 Task: Create new Company, with domain: 'family.co.jp' and type: 'Other'. Add new contact for this company, with mail Id: 'Emily_Sharma@family.co.jp', First Name: Emily, Last name:  Sharma, Job Title: 'Operations Manager', Phone Number: '(305) 555-3459'. Change life cycle stage to  Lead and lead status to  In Progress. Logged in from softage.10@softage.net
Action: Mouse moved to (88, 66)
Screenshot: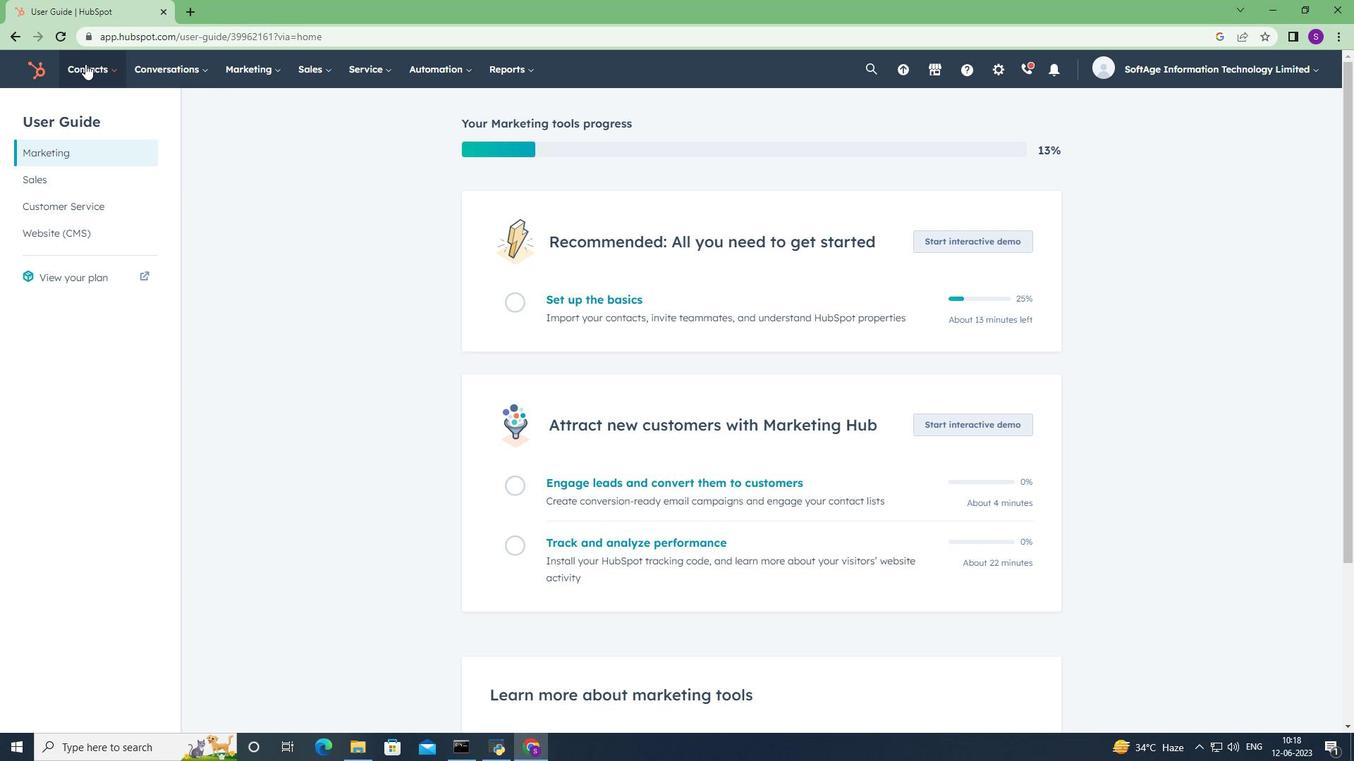 
Action: Mouse pressed left at (88, 66)
Screenshot: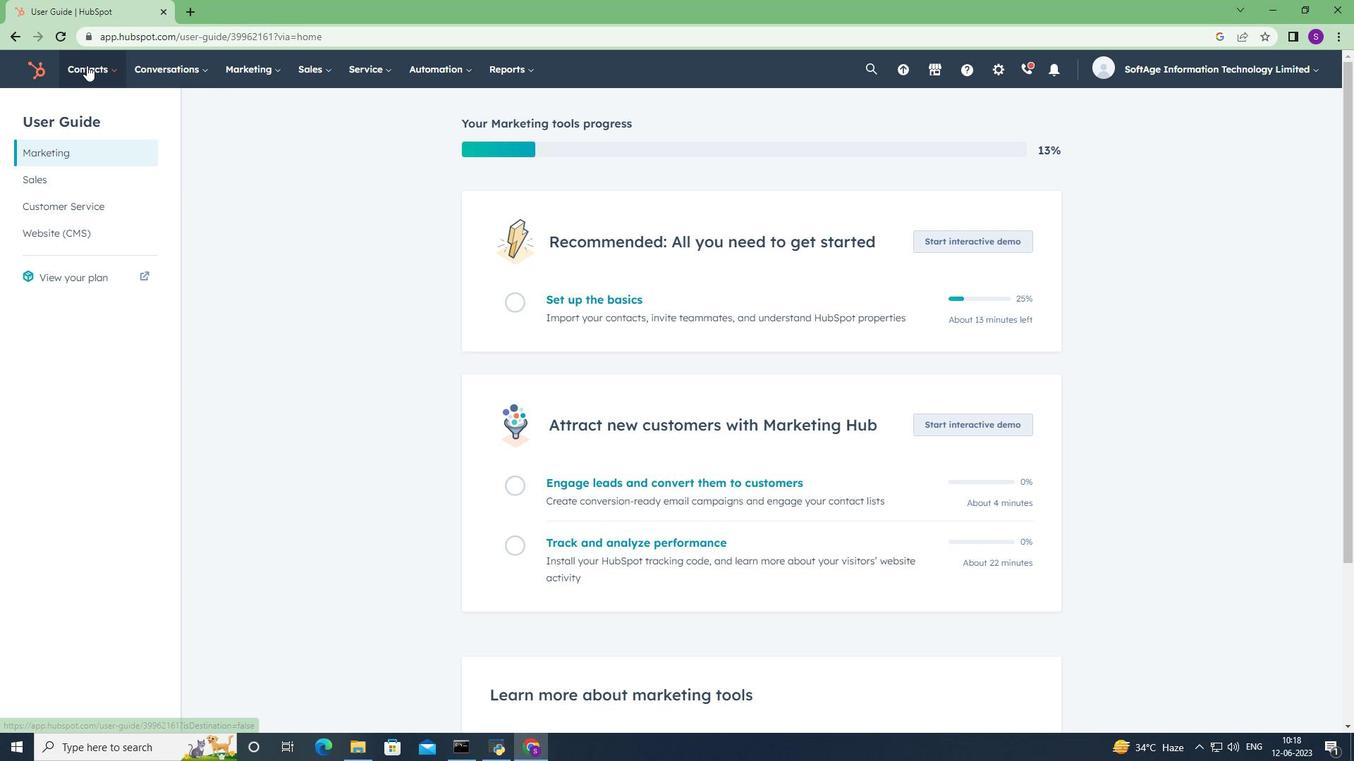 
Action: Mouse moved to (90, 126)
Screenshot: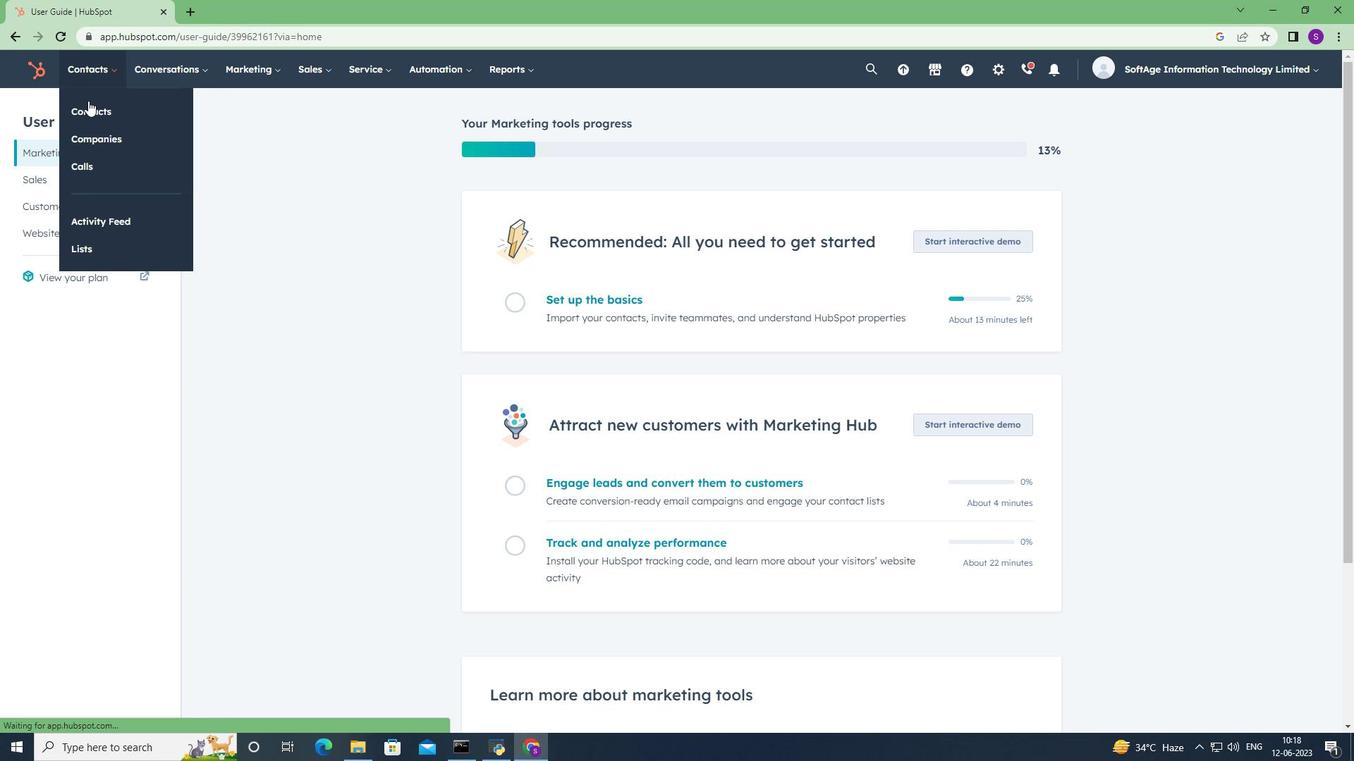 
Action: Mouse pressed left at (90, 126)
Screenshot: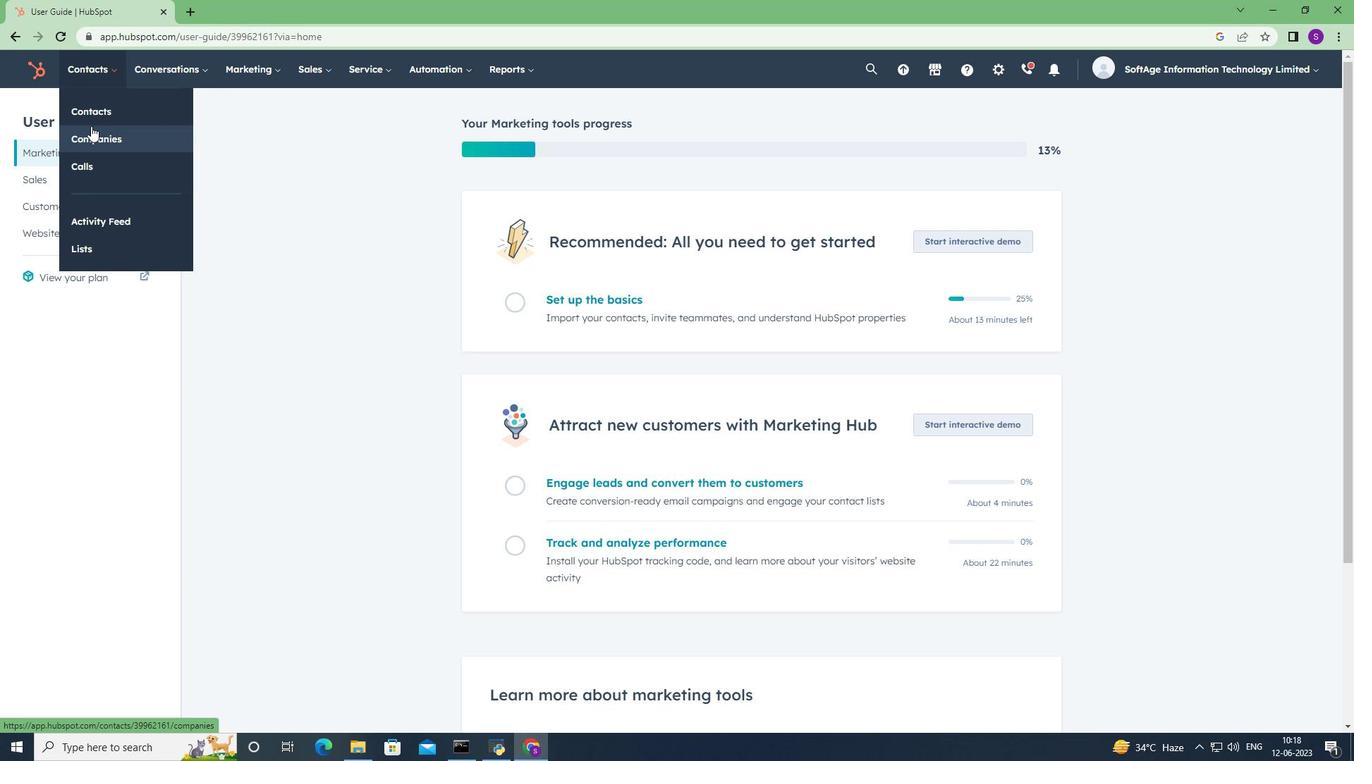 
Action: Mouse moved to (1281, 119)
Screenshot: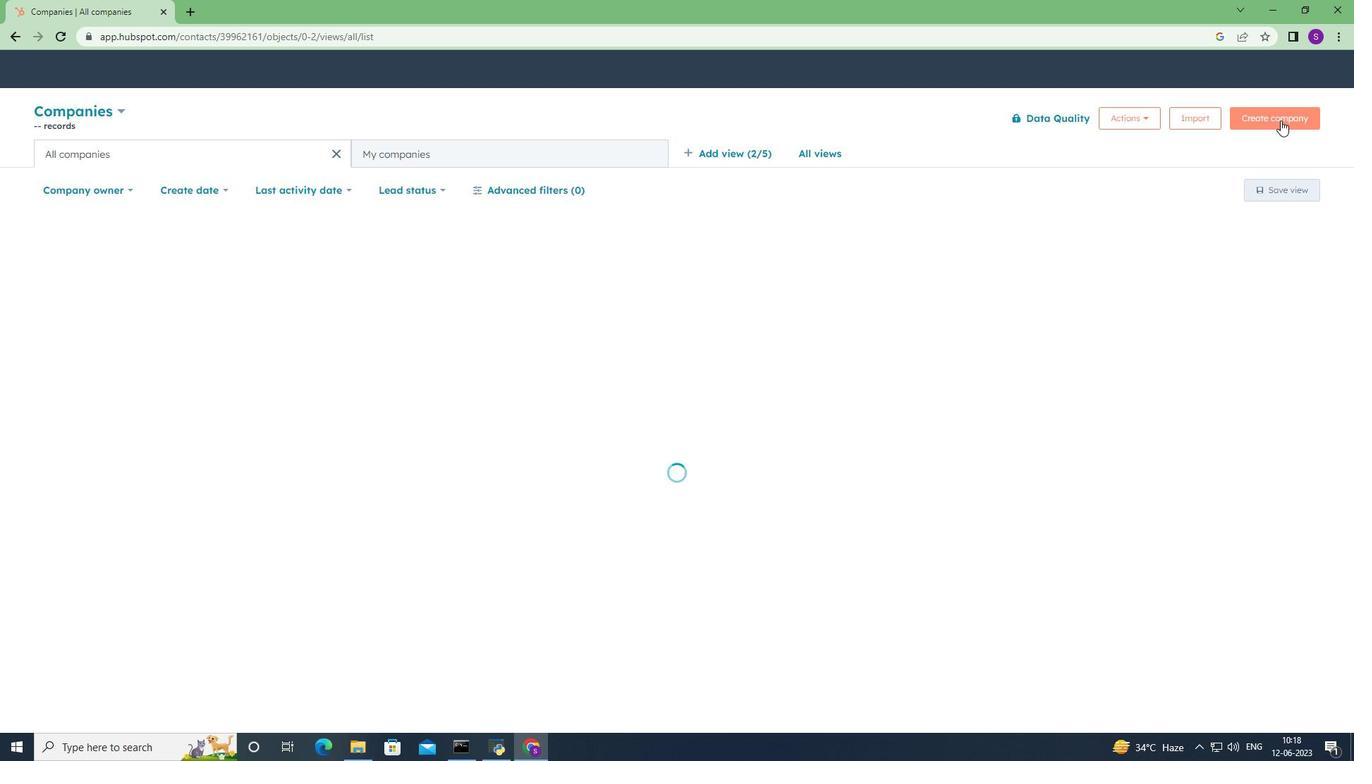 
Action: Mouse pressed left at (1281, 119)
Screenshot: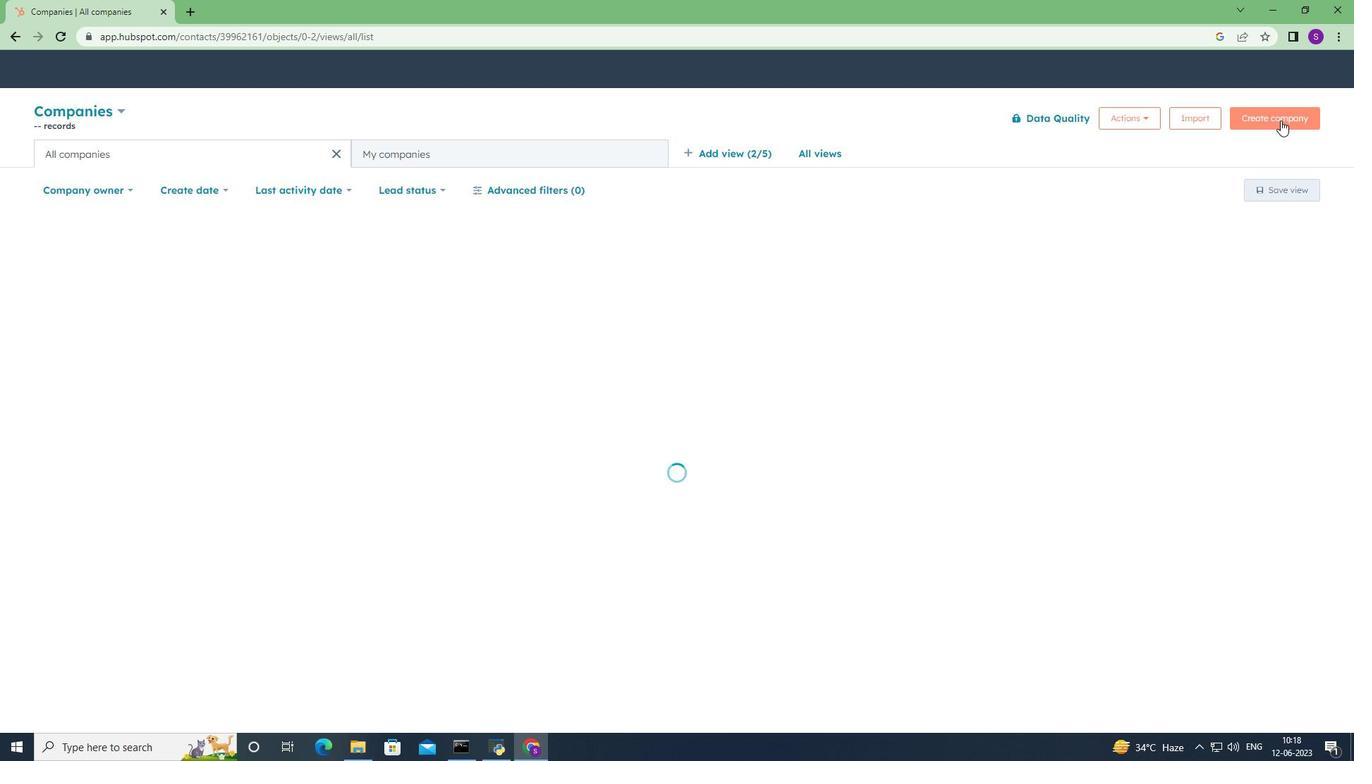 
Action: Mouse moved to (1005, 182)
Screenshot: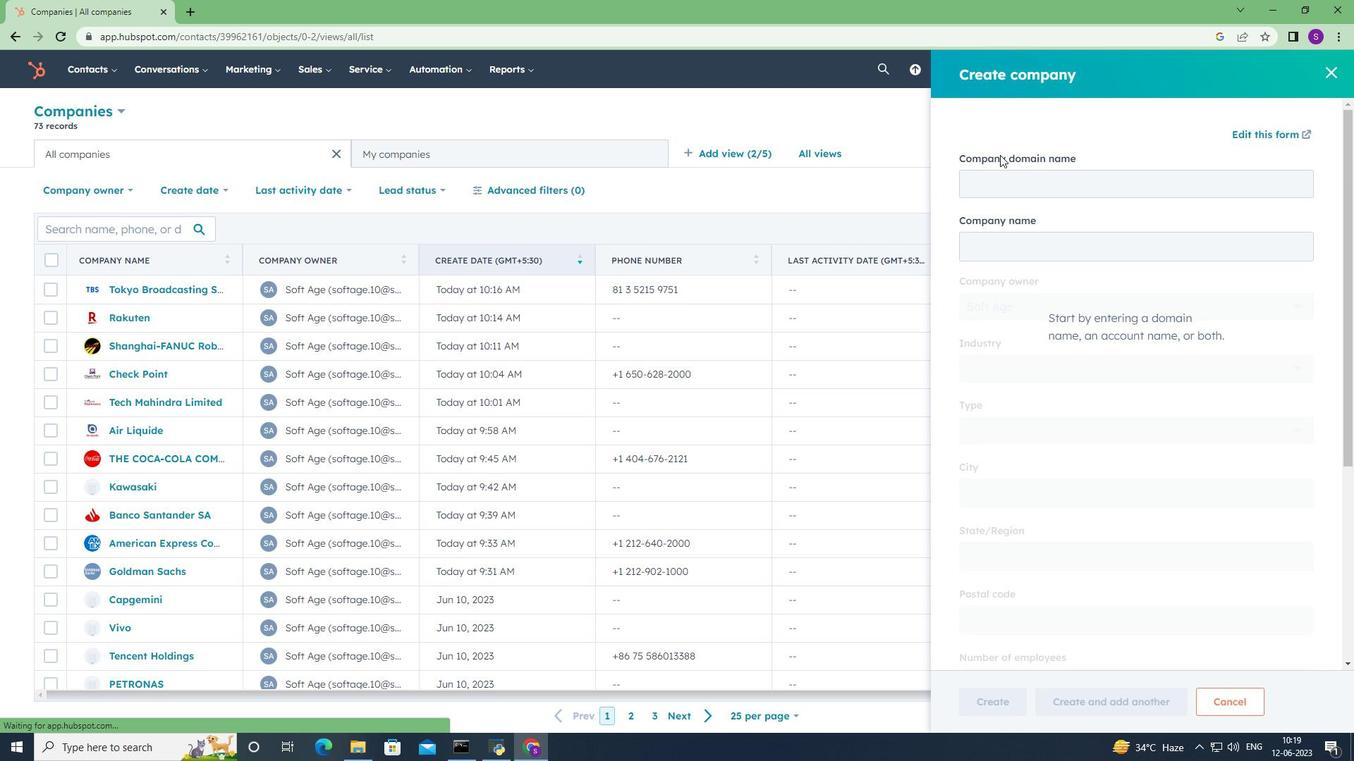 
Action: Mouse pressed left at (1005, 182)
Screenshot: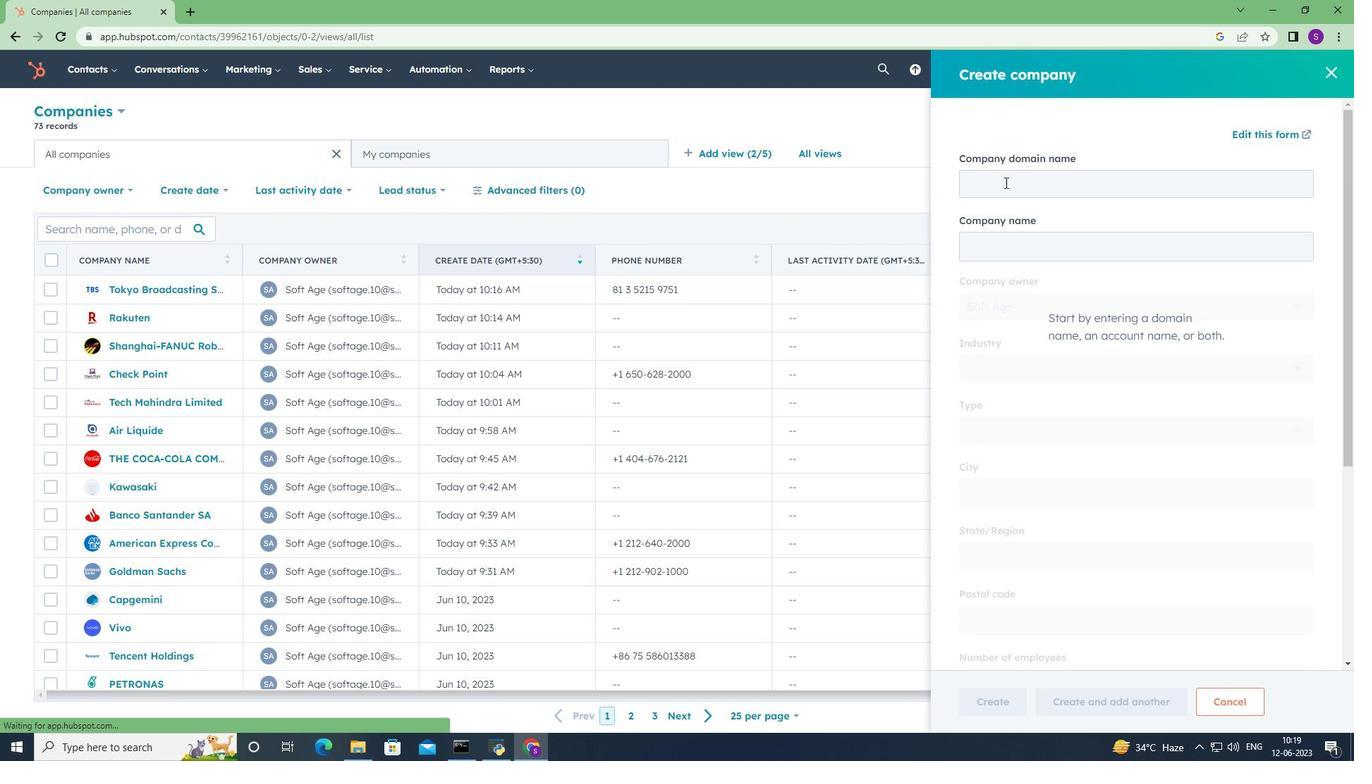 
Action: Mouse moved to (1000, 186)
Screenshot: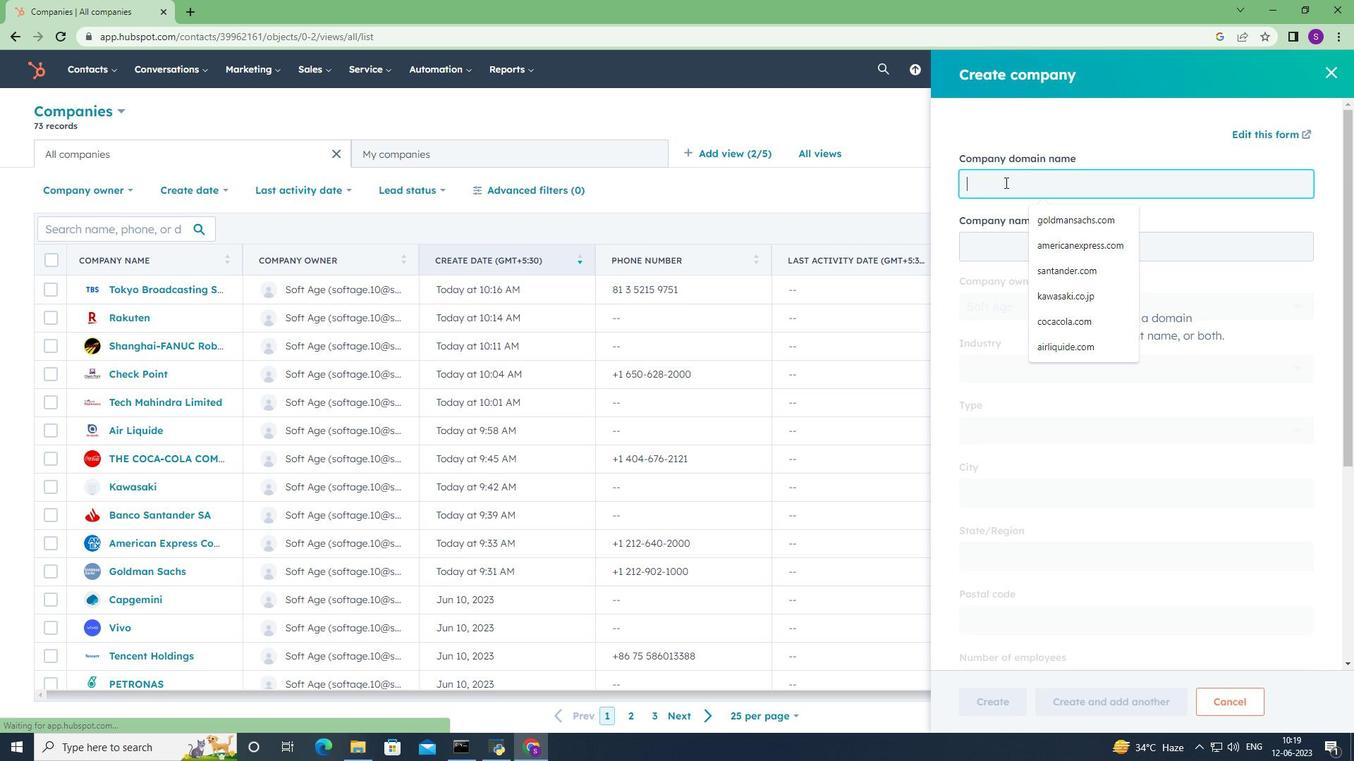 
Action: Key pressed <Key.shift>Fa<Key.backspace><Key.backspace>family.co.i<Key.backspace>jp
Screenshot: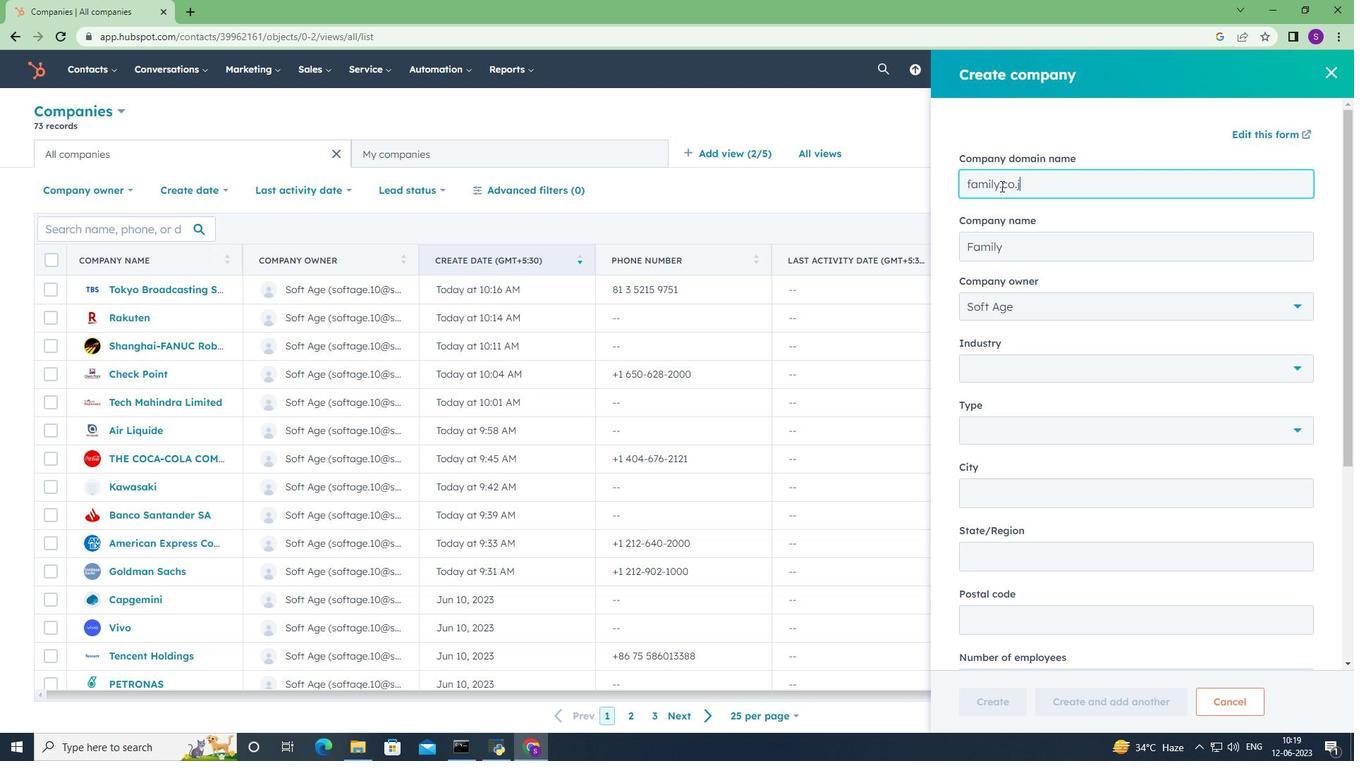 
Action: Mouse moved to (1087, 289)
Screenshot: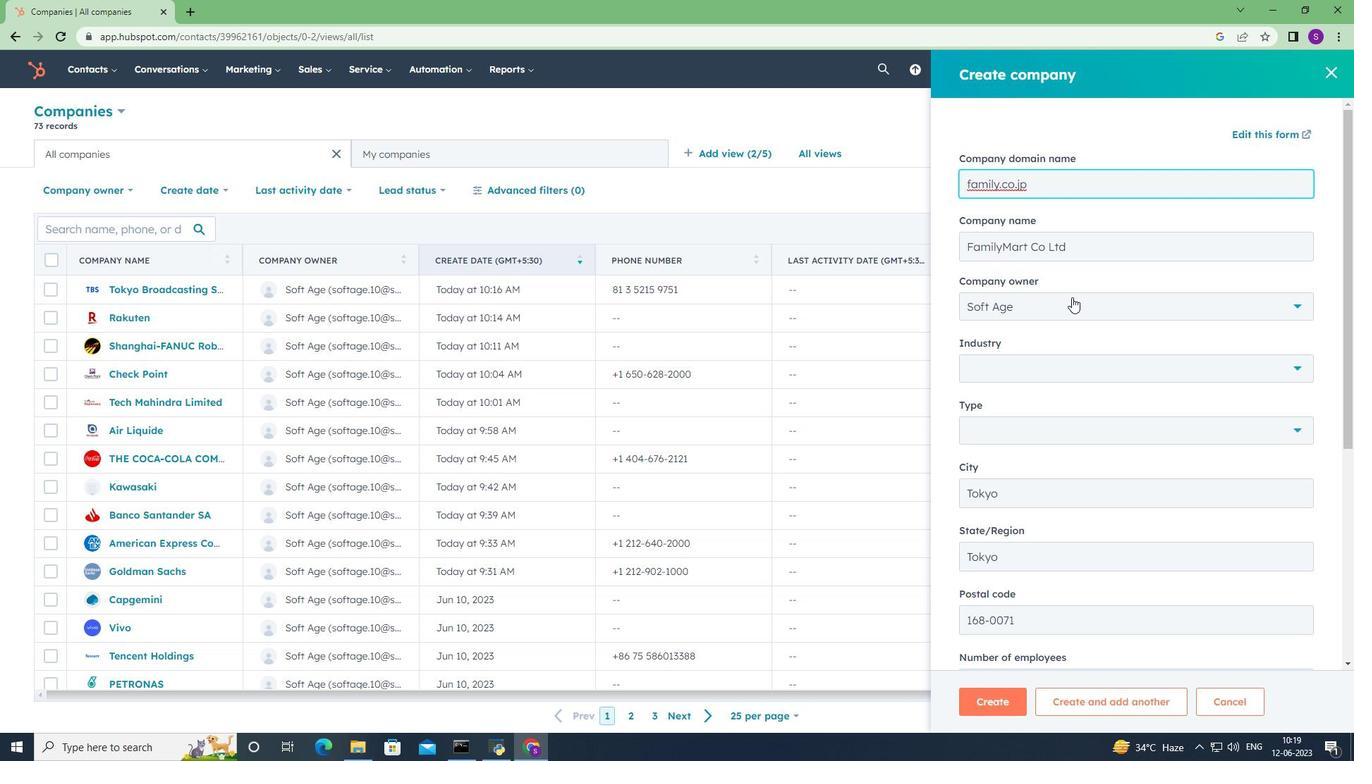 
Action: Mouse scrolled (1087, 288) with delta (0, 0)
Screenshot: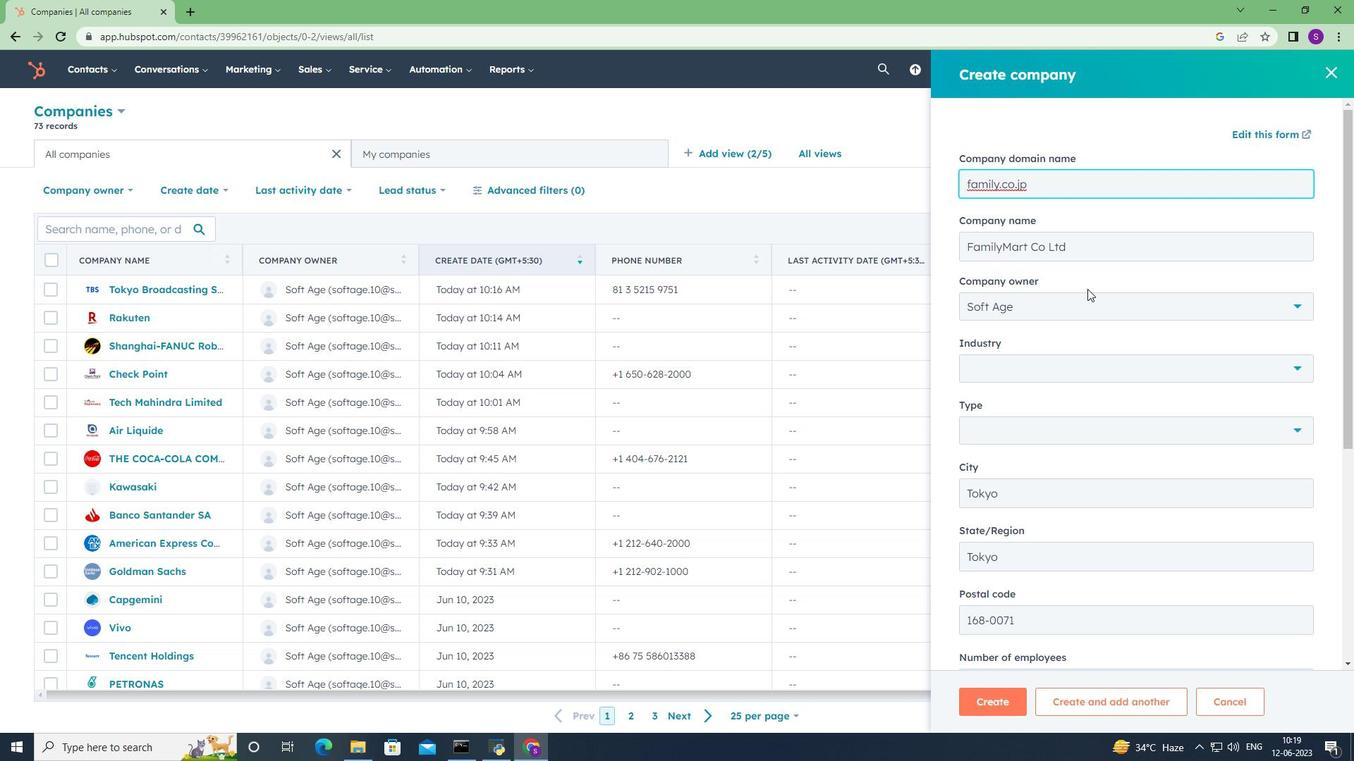 
Action: Mouse scrolled (1087, 288) with delta (0, 0)
Screenshot: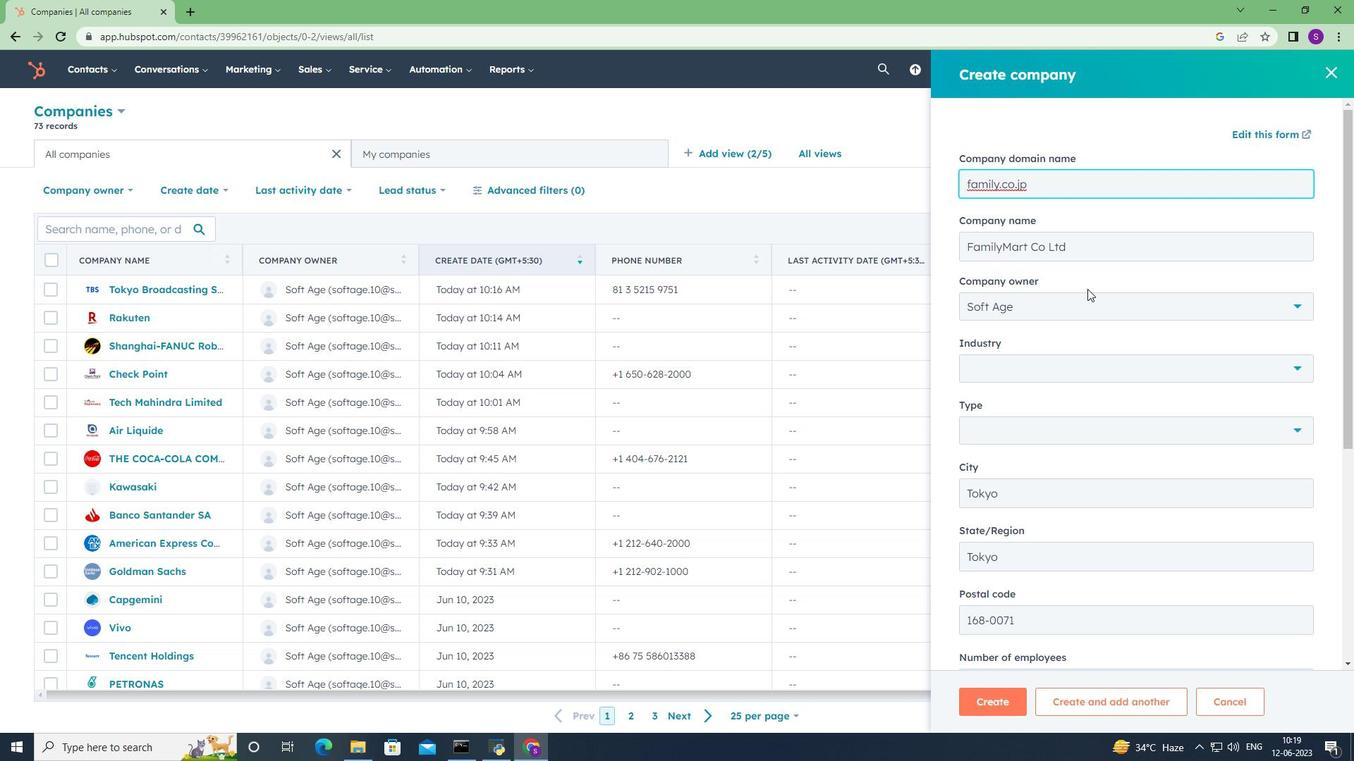 
Action: Mouse scrolled (1087, 288) with delta (0, 0)
Screenshot: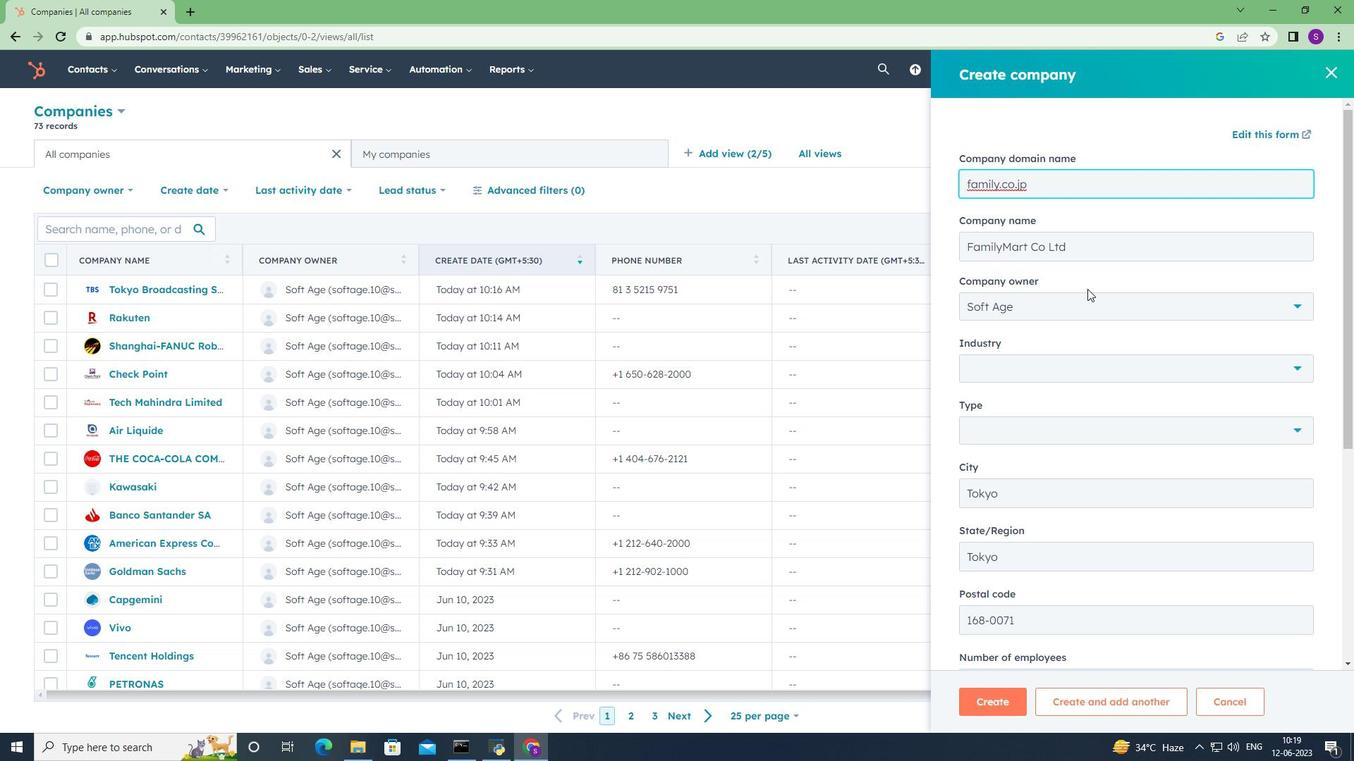 
Action: Mouse moved to (1082, 234)
Screenshot: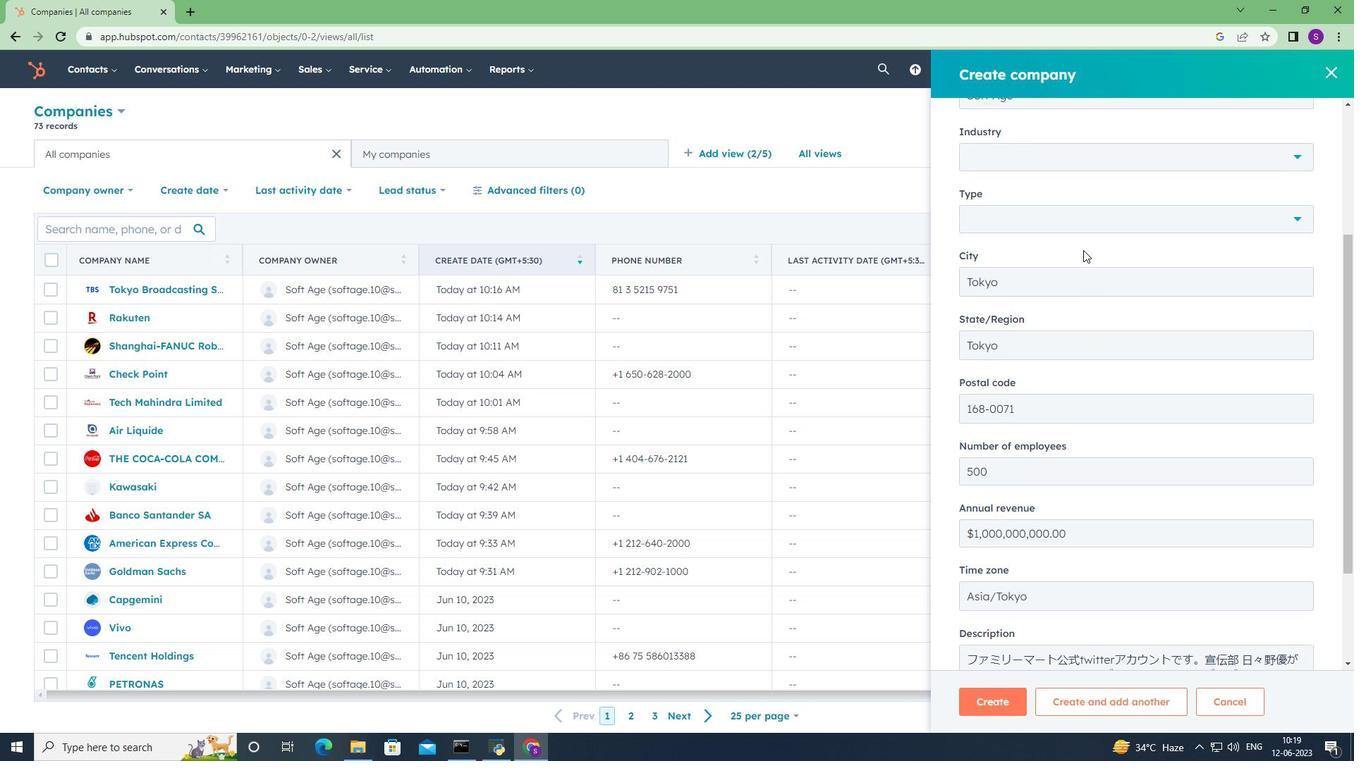 
Action: Mouse pressed left at (1082, 234)
Screenshot: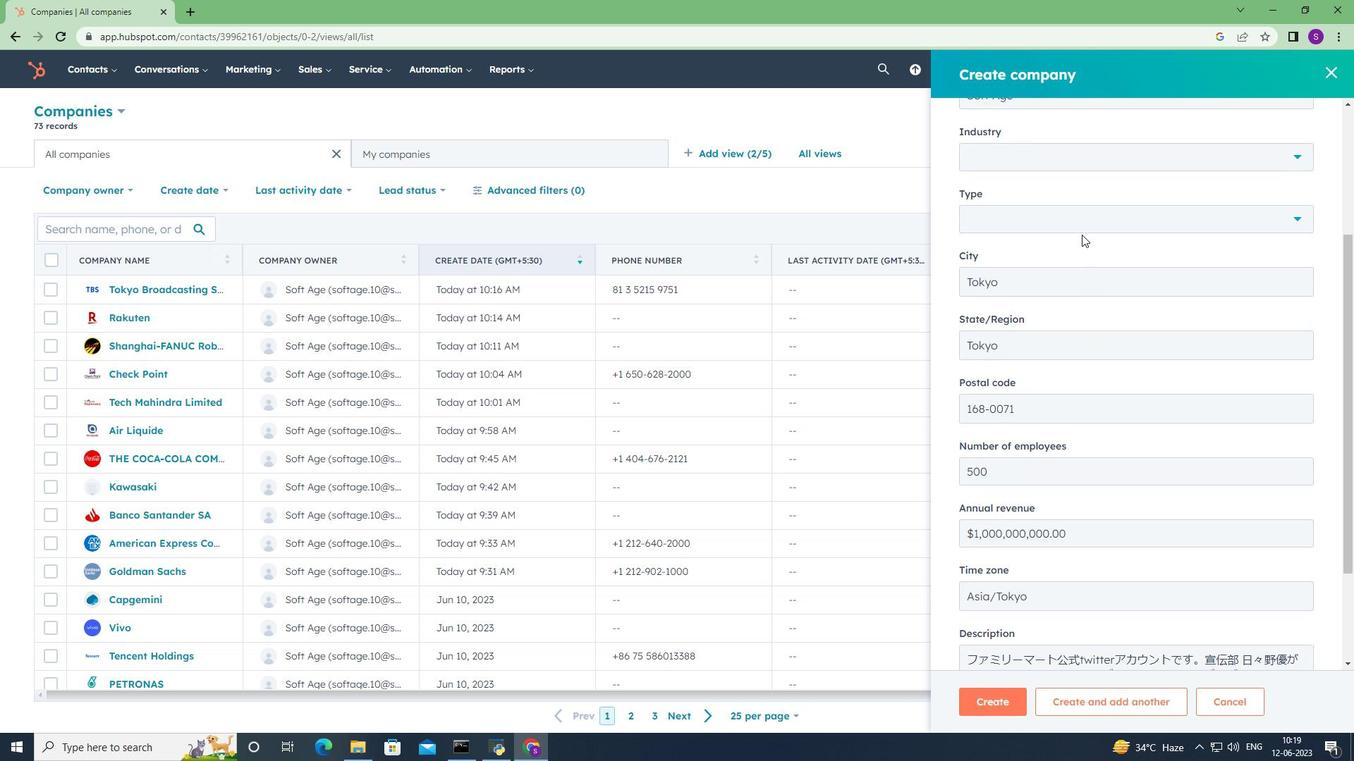 
Action: Mouse moved to (1090, 217)
Screenshot: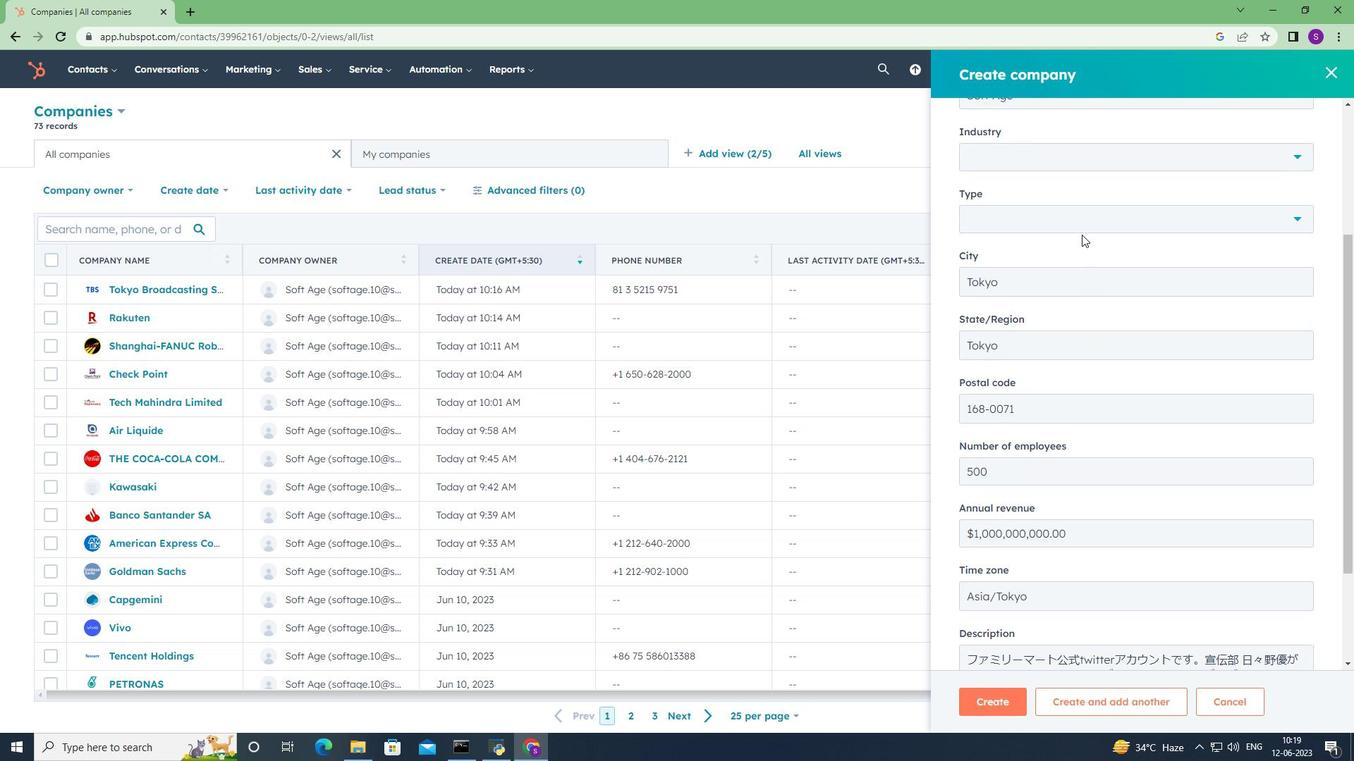 
Action: Mouse pressed left at (1090, 217)
Screenshot: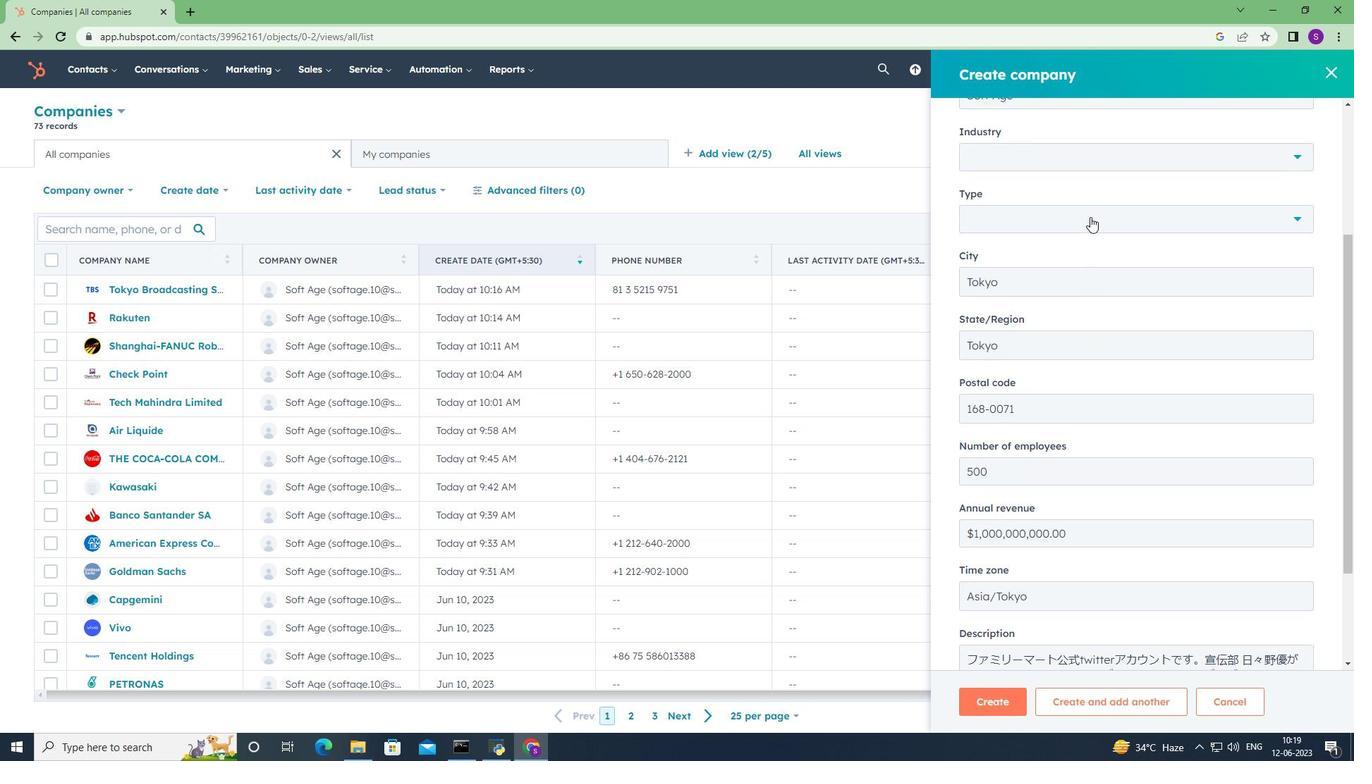 
Action: Mouse moved to (1066, 258)
Screenshot: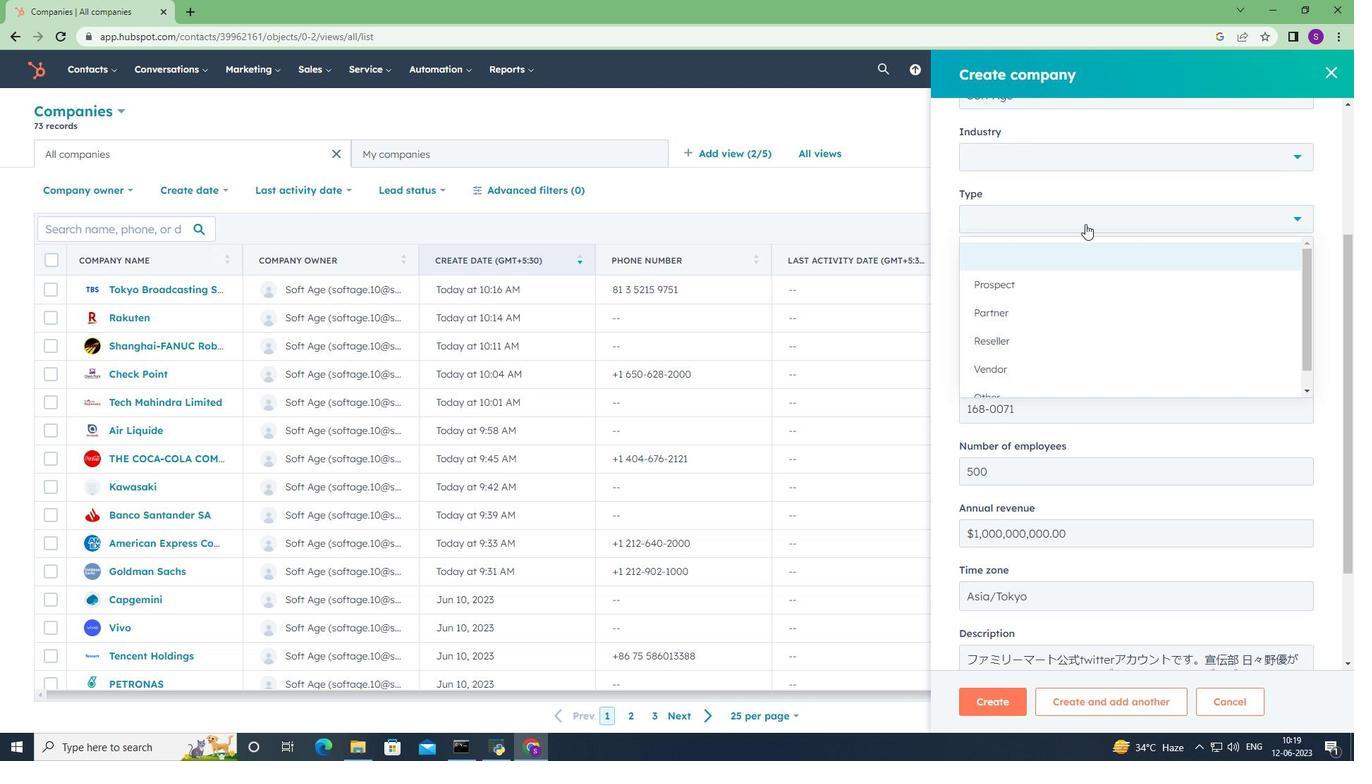 
Action: Mouse scrolled (1066, 258) with delta (0, 0)
Screenshot: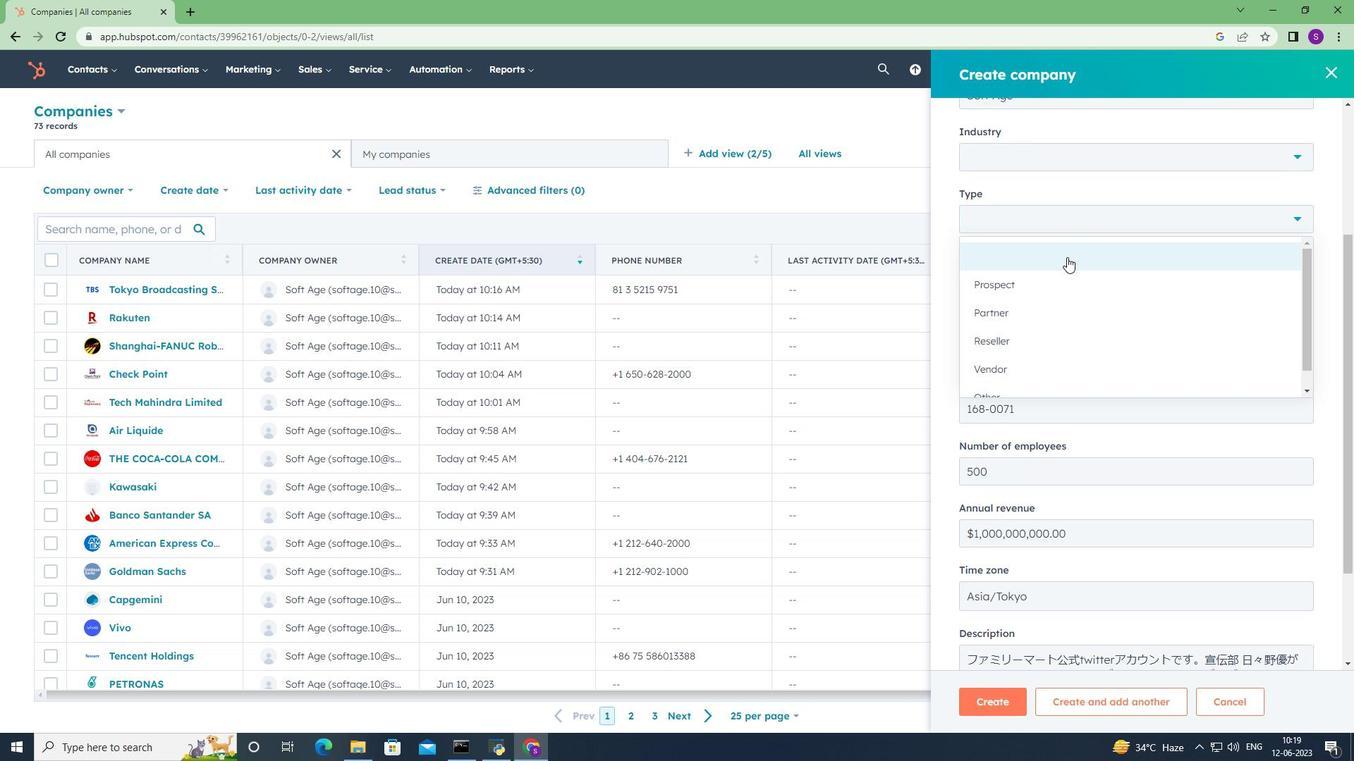 
Action: Mouse scrolled (1066, 258) with delta (0, 0)
Screenshot: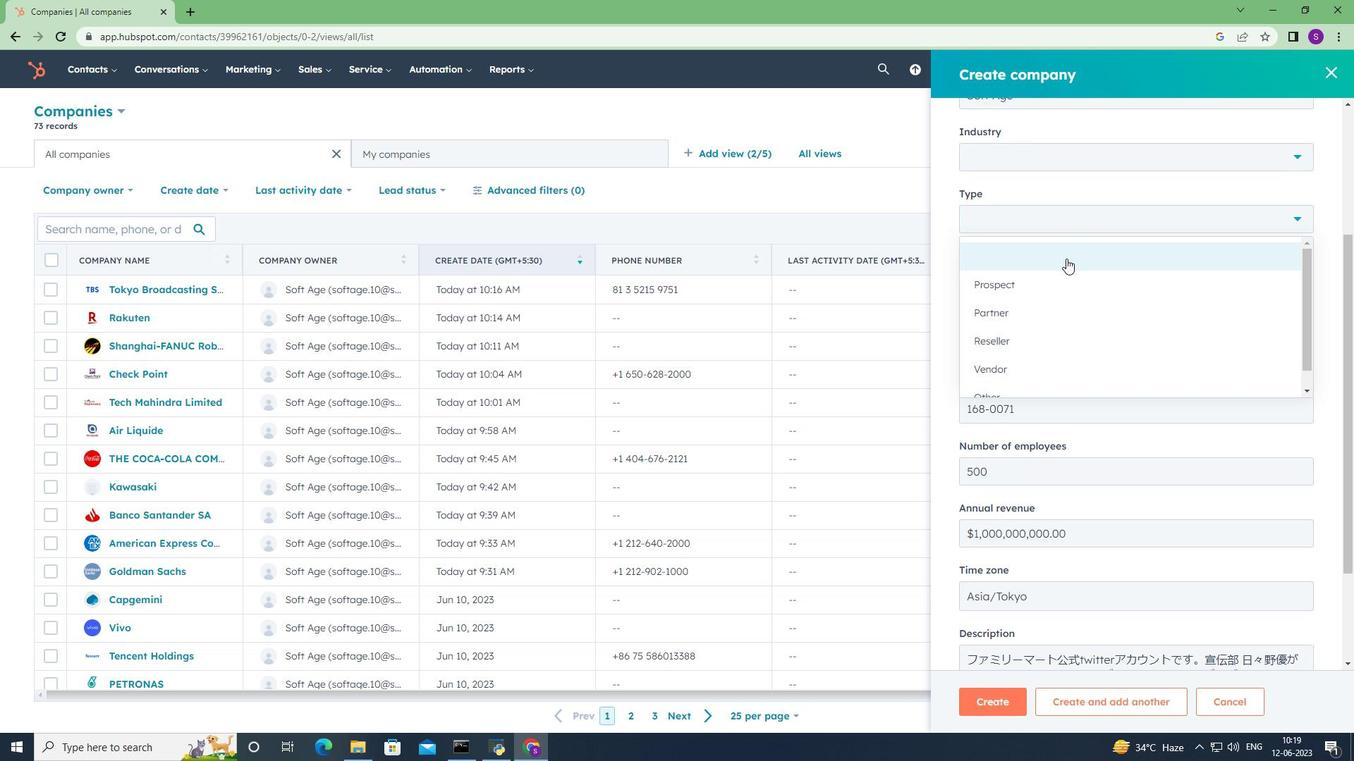 
Action: Mouse scrolled (1066, 258) with delta (0, 0)
Screenshot: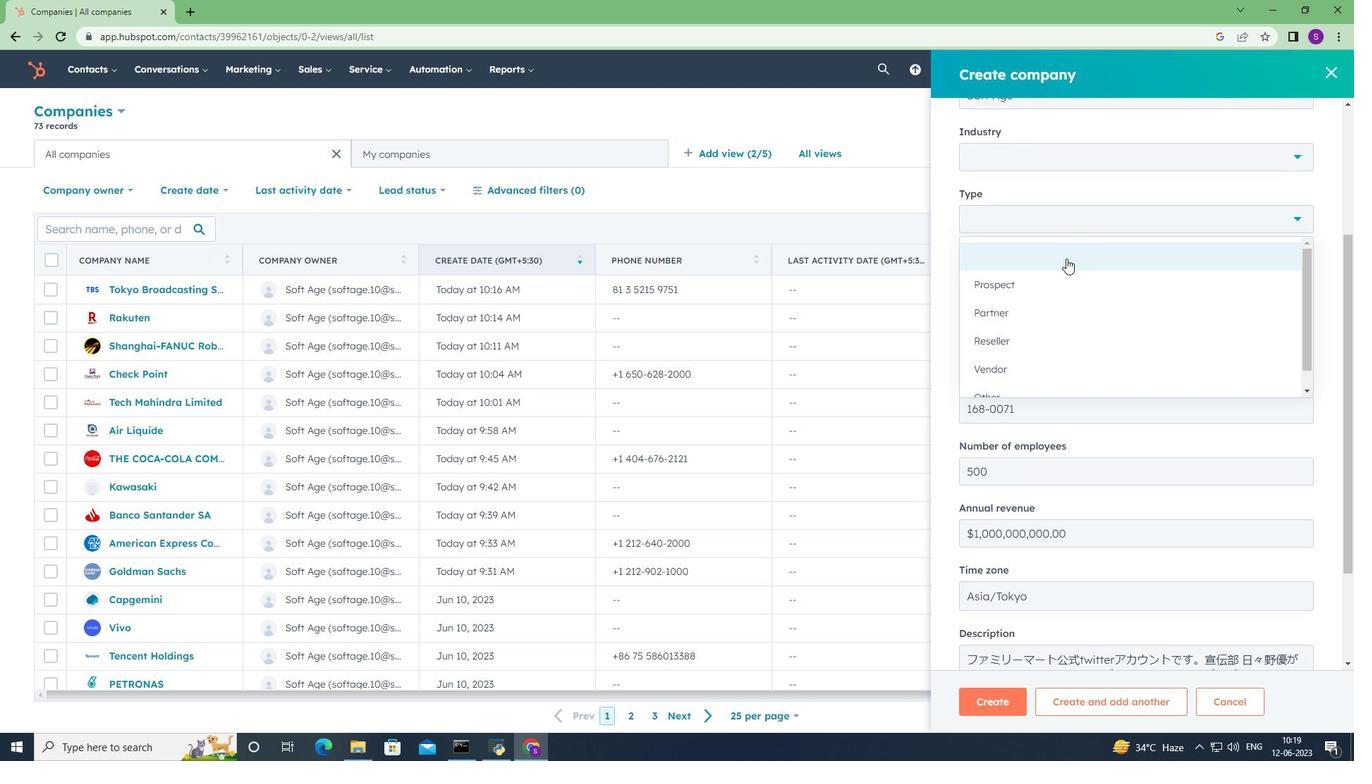
Action: Mouse scrolled (1066, 258) with delta (0, 0)
Screenshot: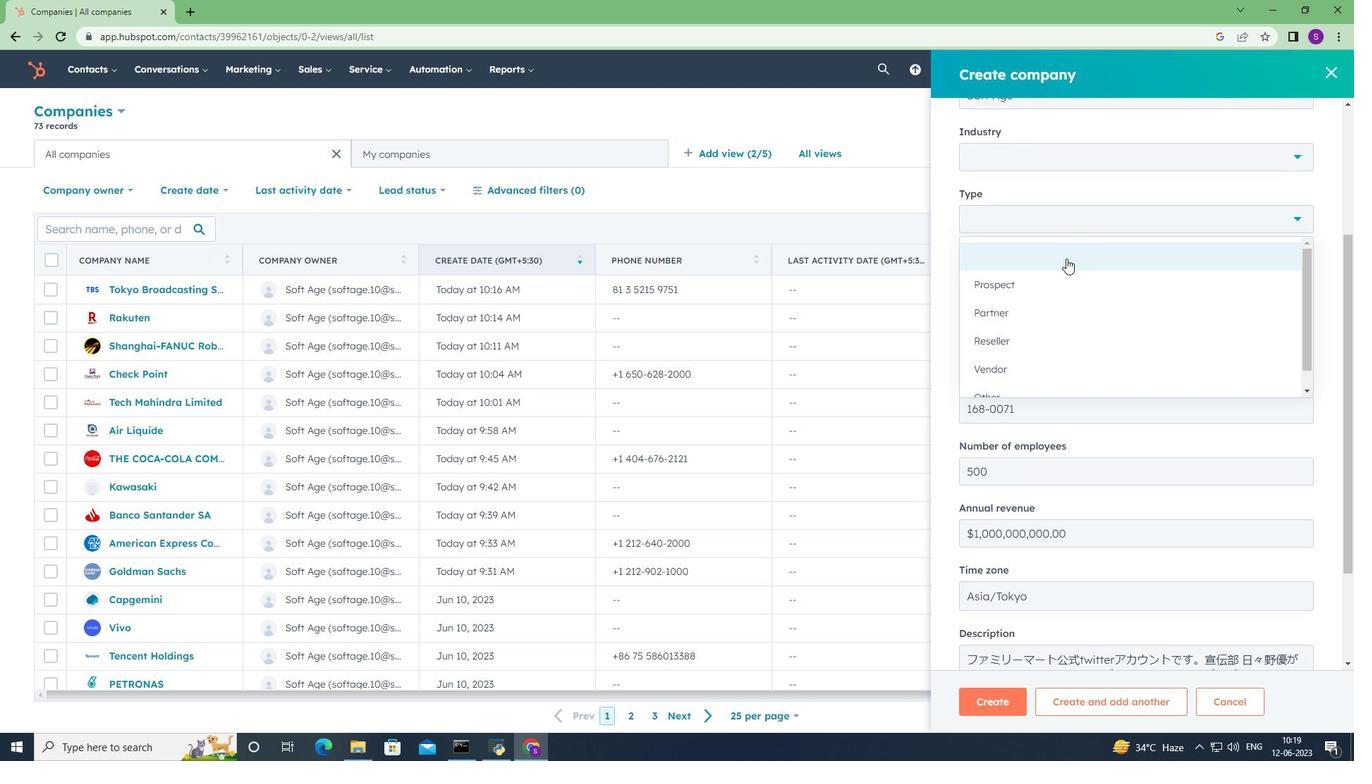 
Action: Mouse scrolled (1066, 258) with delta (0, 0)
Screenshot: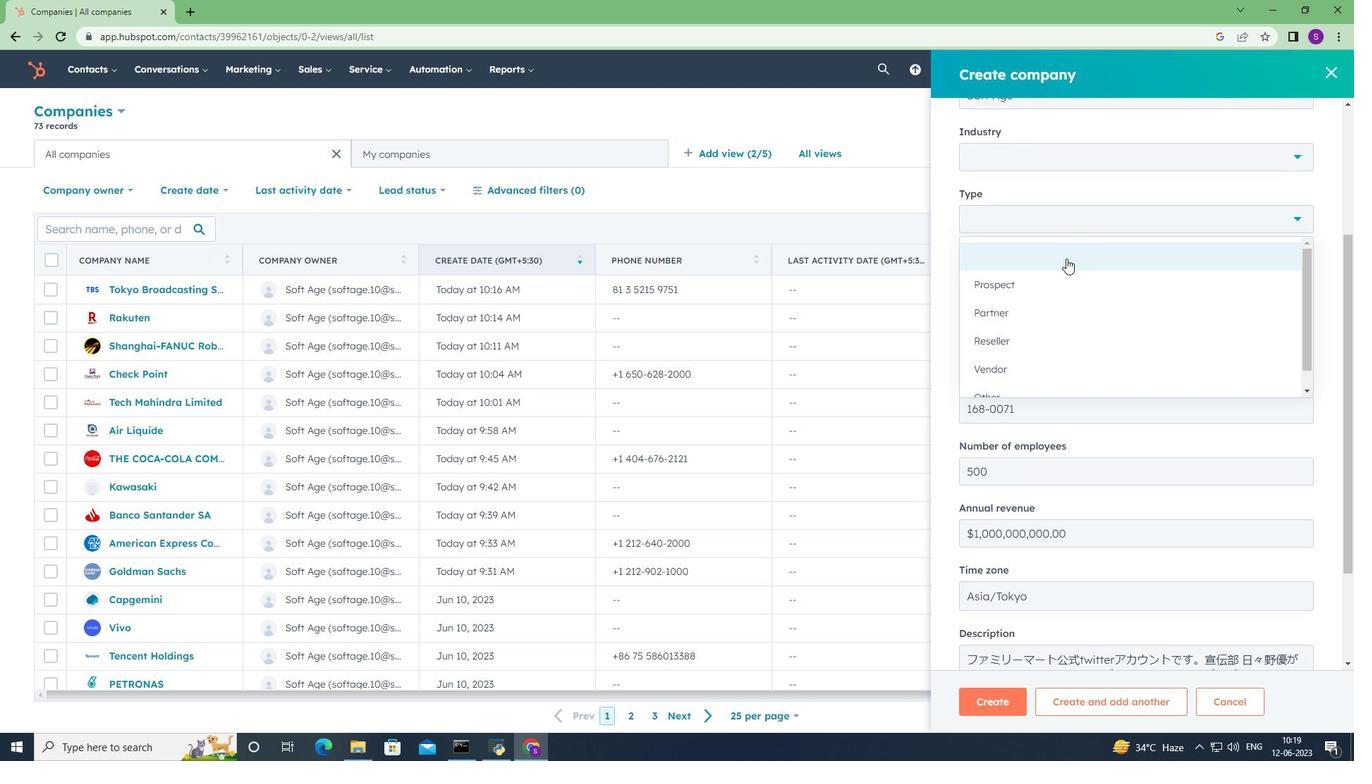 
Action: Mouse moved to (1066, 265)
Screenshot: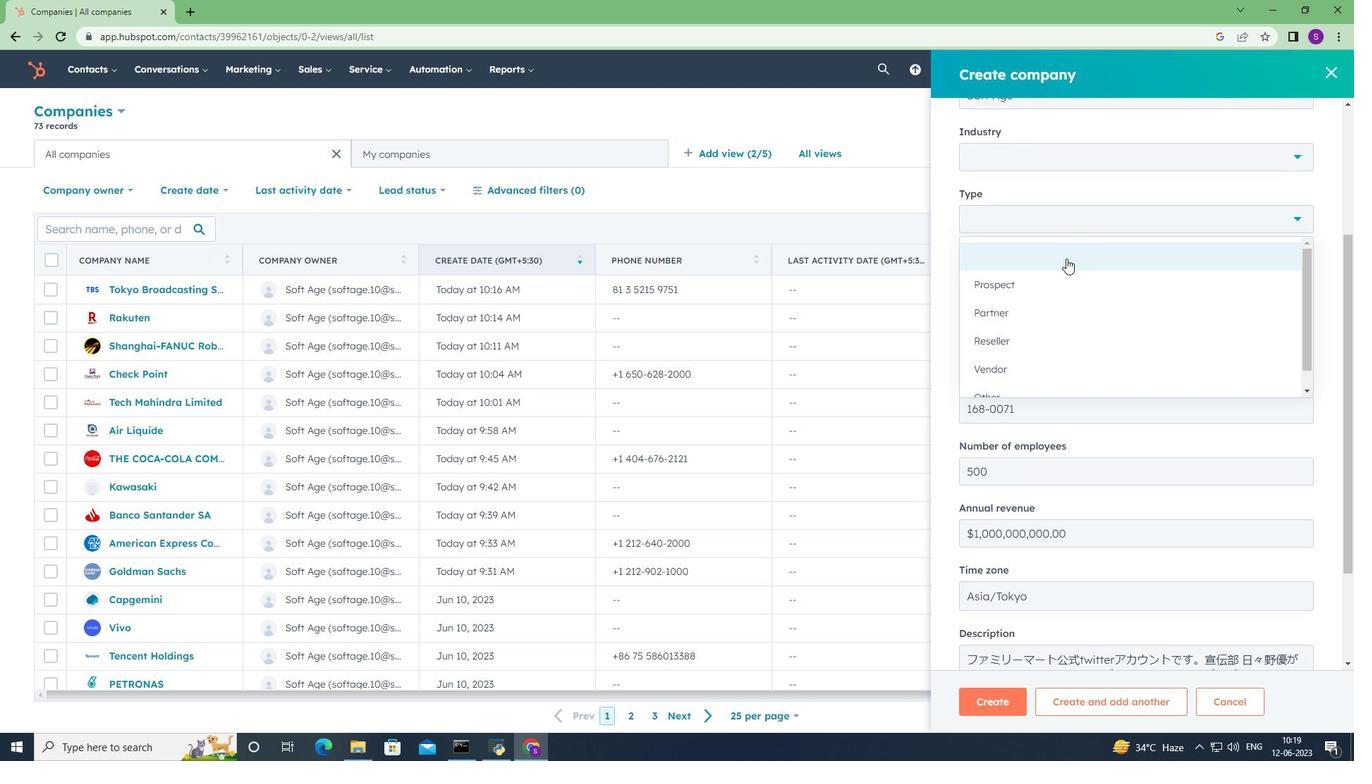 
Action: Mouse scrolled (1066, 264) with delta (0, 0)
Screenshot: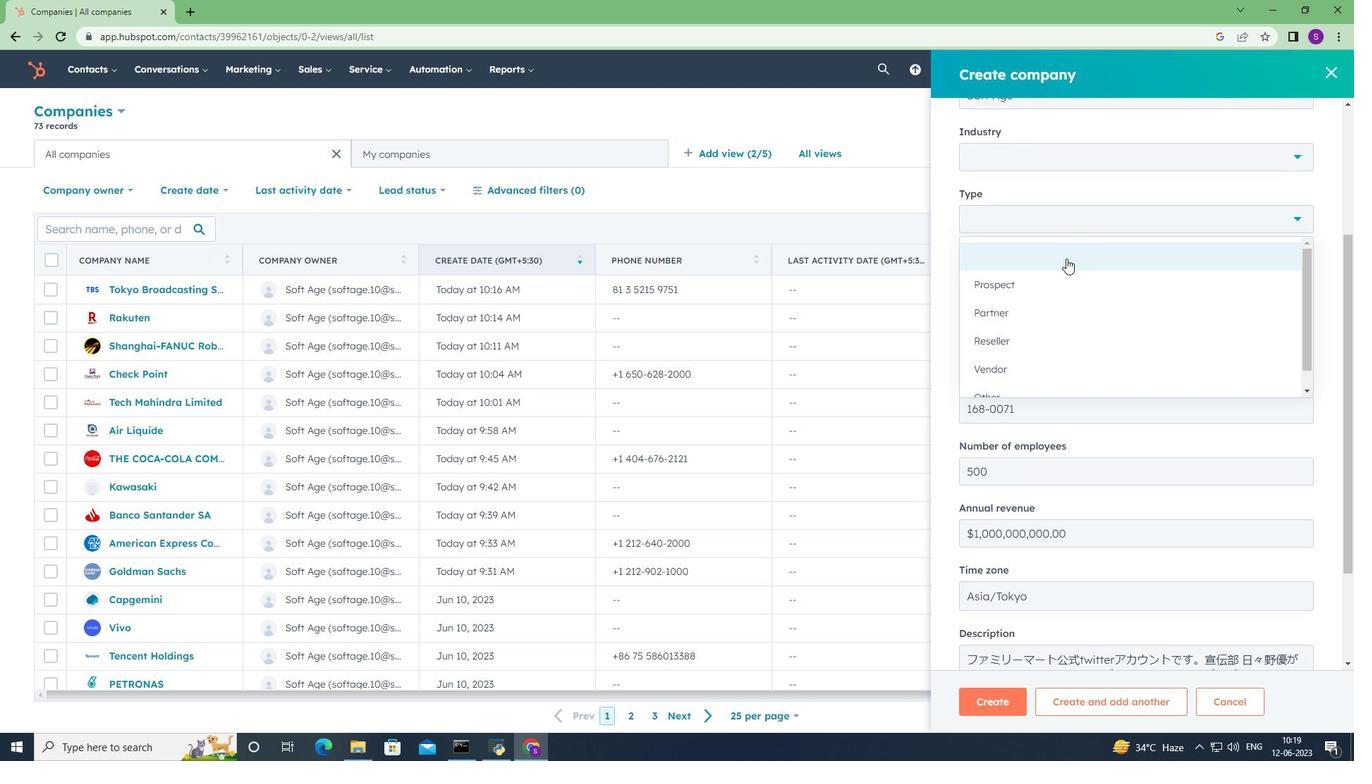 
Action: Mouse moved to (1044, 378)
Screenshot: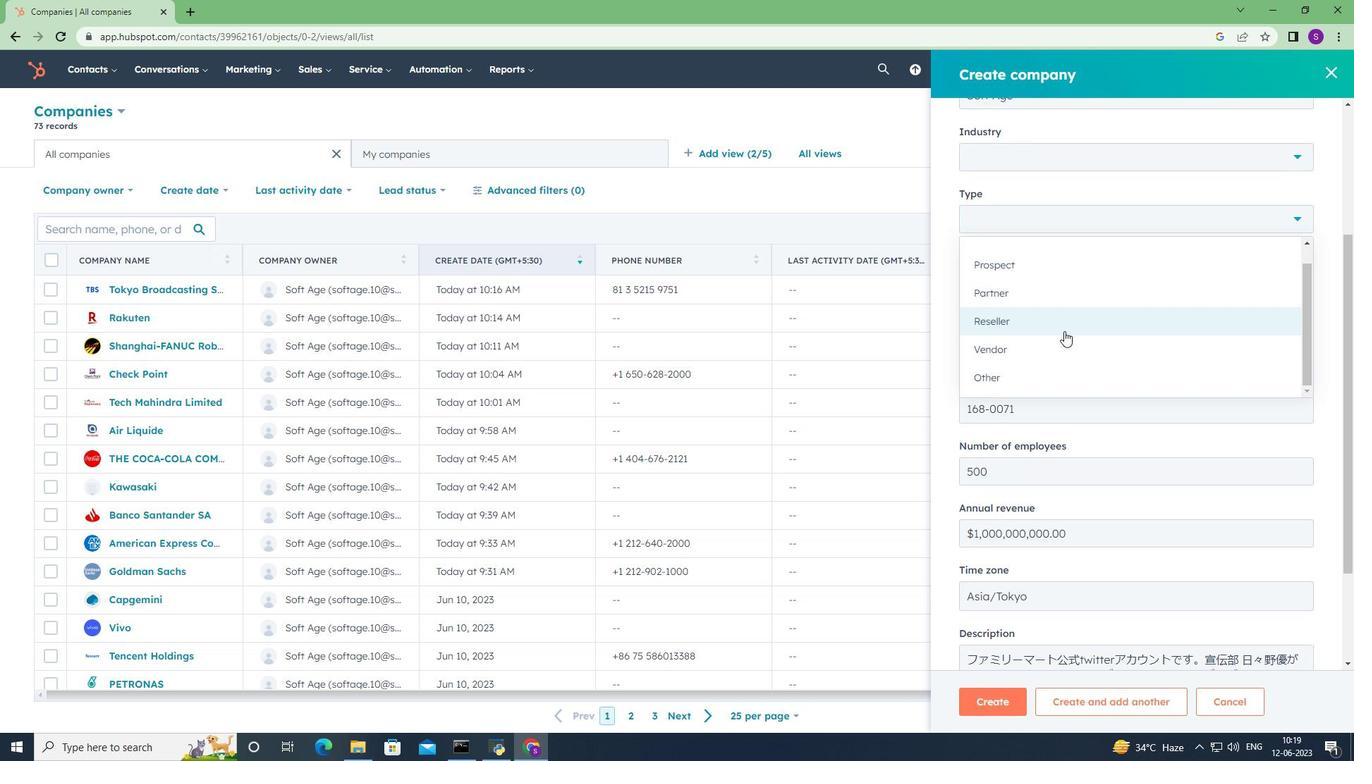 
Action: Mouse pressed left at (1044, 378)
Screenshot: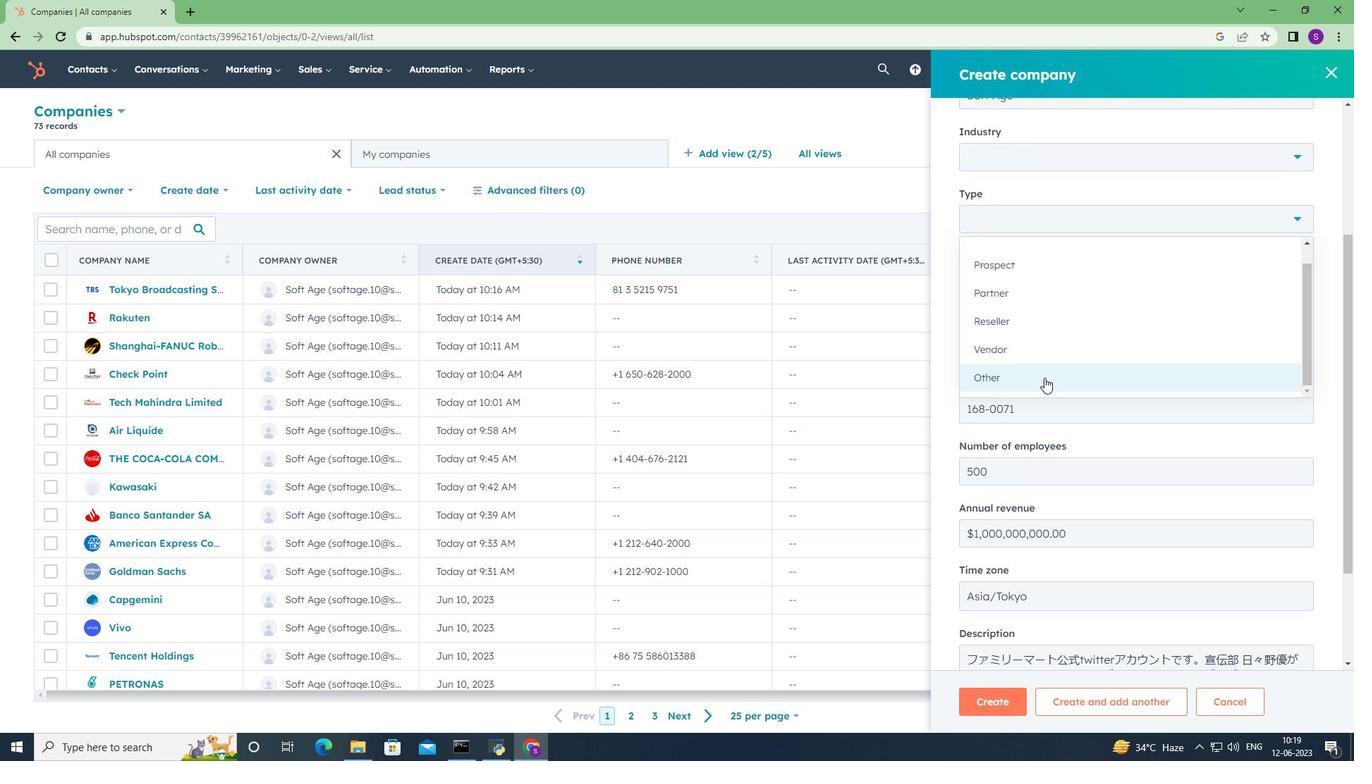 
Action: Mouse moved to (1034, 372)
Screenshot: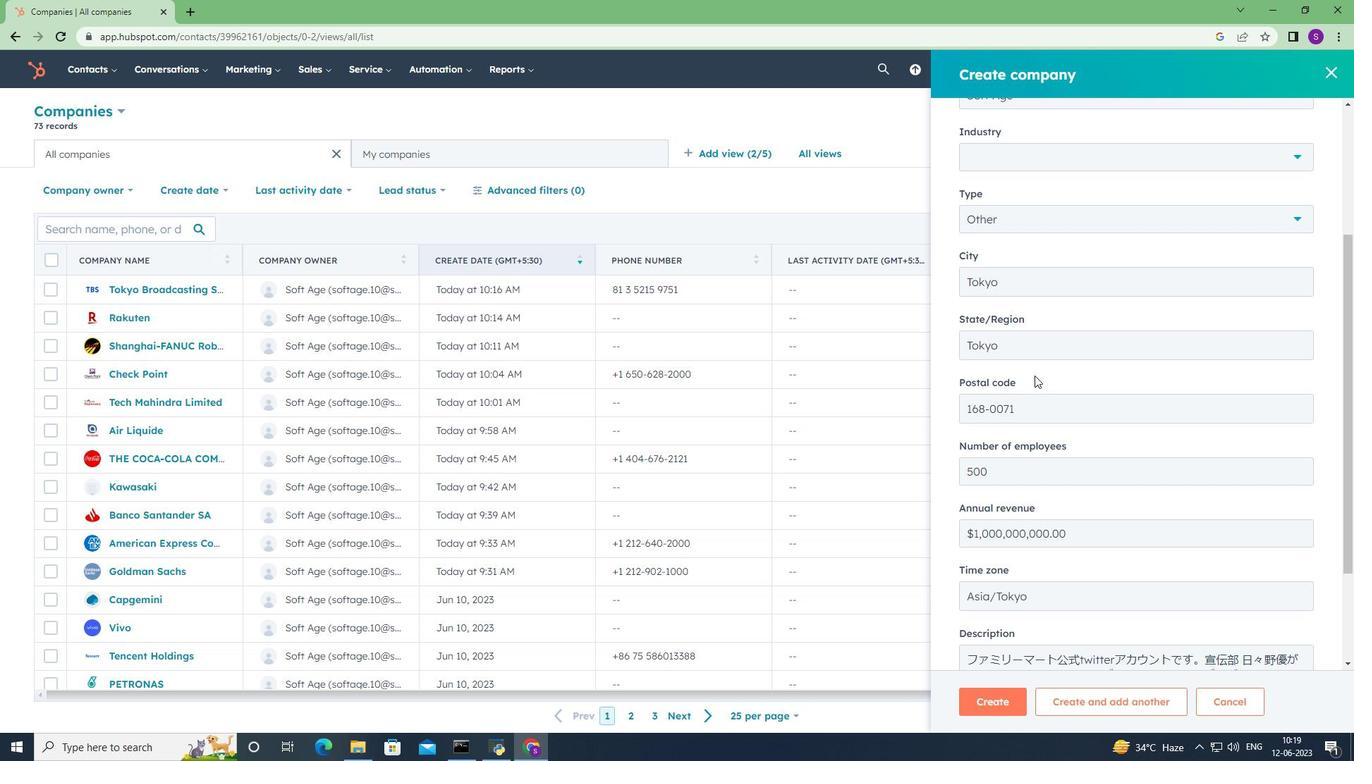
Action: Mouse scrolled (1034, 371) with delta (0, 0)
Screenshot: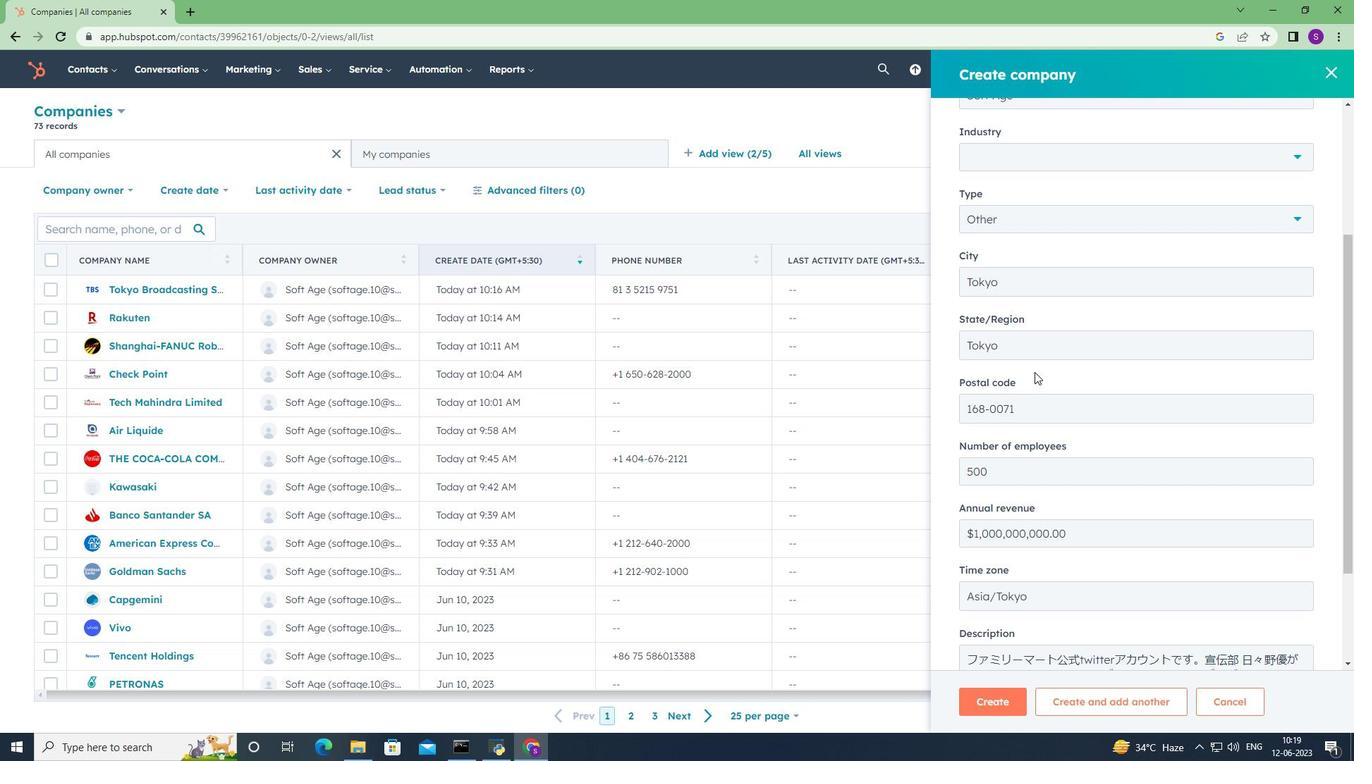 
Action: Mouse scrolled (1034, 371) with delta (0, 0)
Screenshot: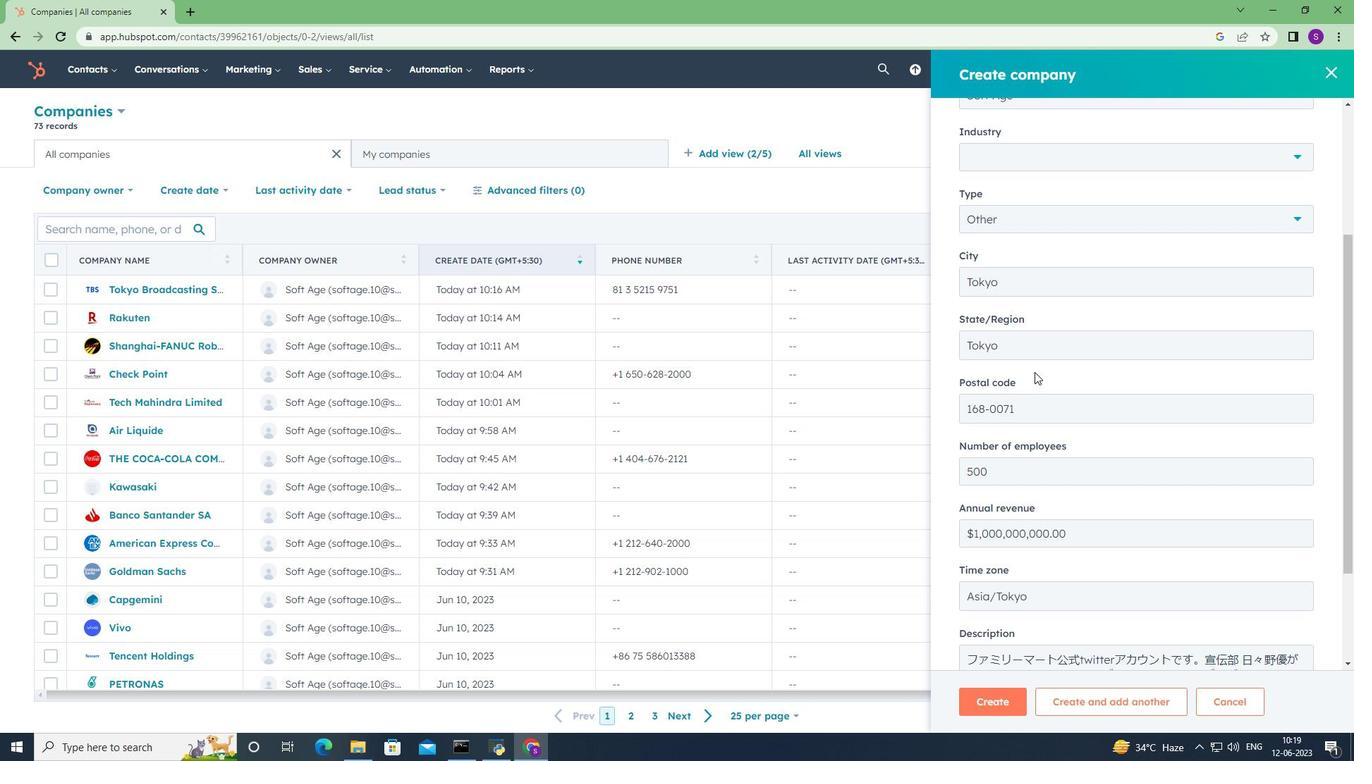 
Action: Mouse scrolled (1034, 371) with delta (0, 0)
Screenshot: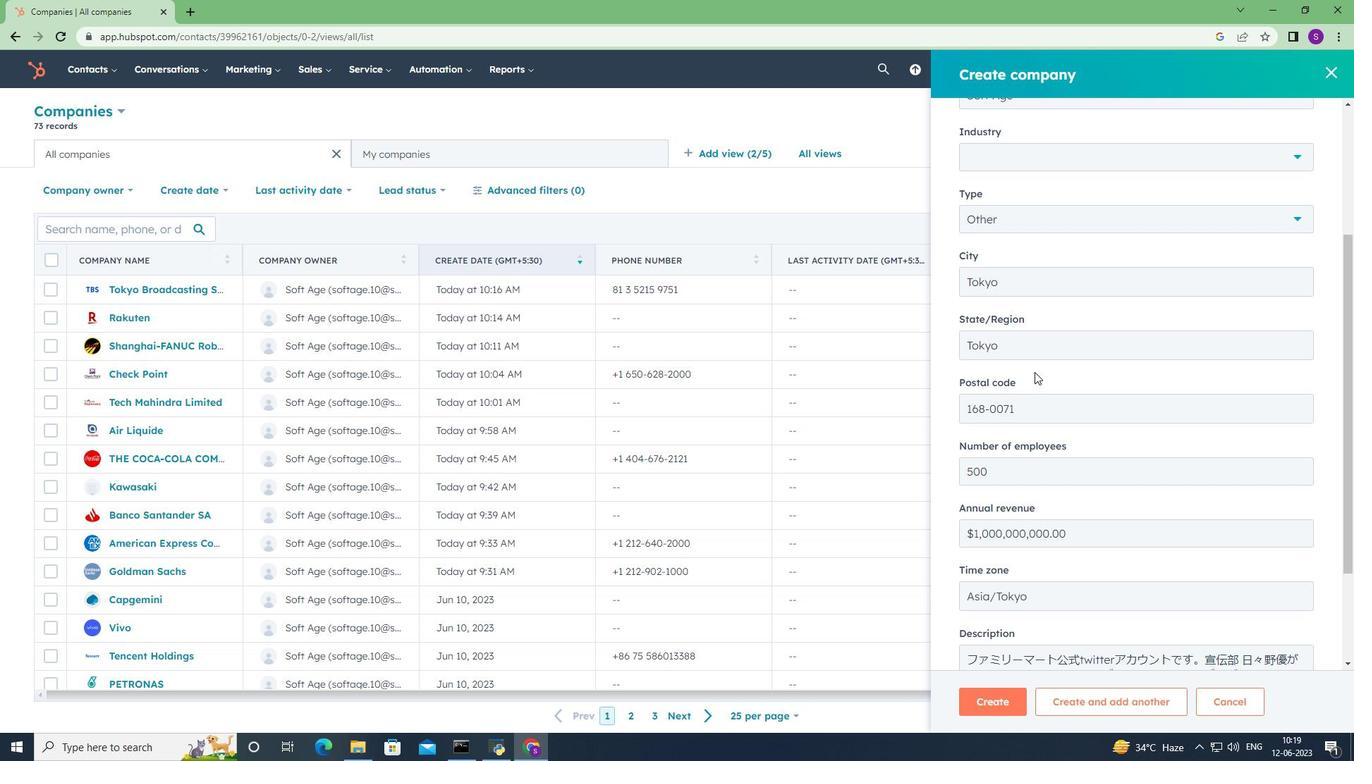 
Action: Mouse scrolled (1034, 371) with delta (0, 0)
Screenshot: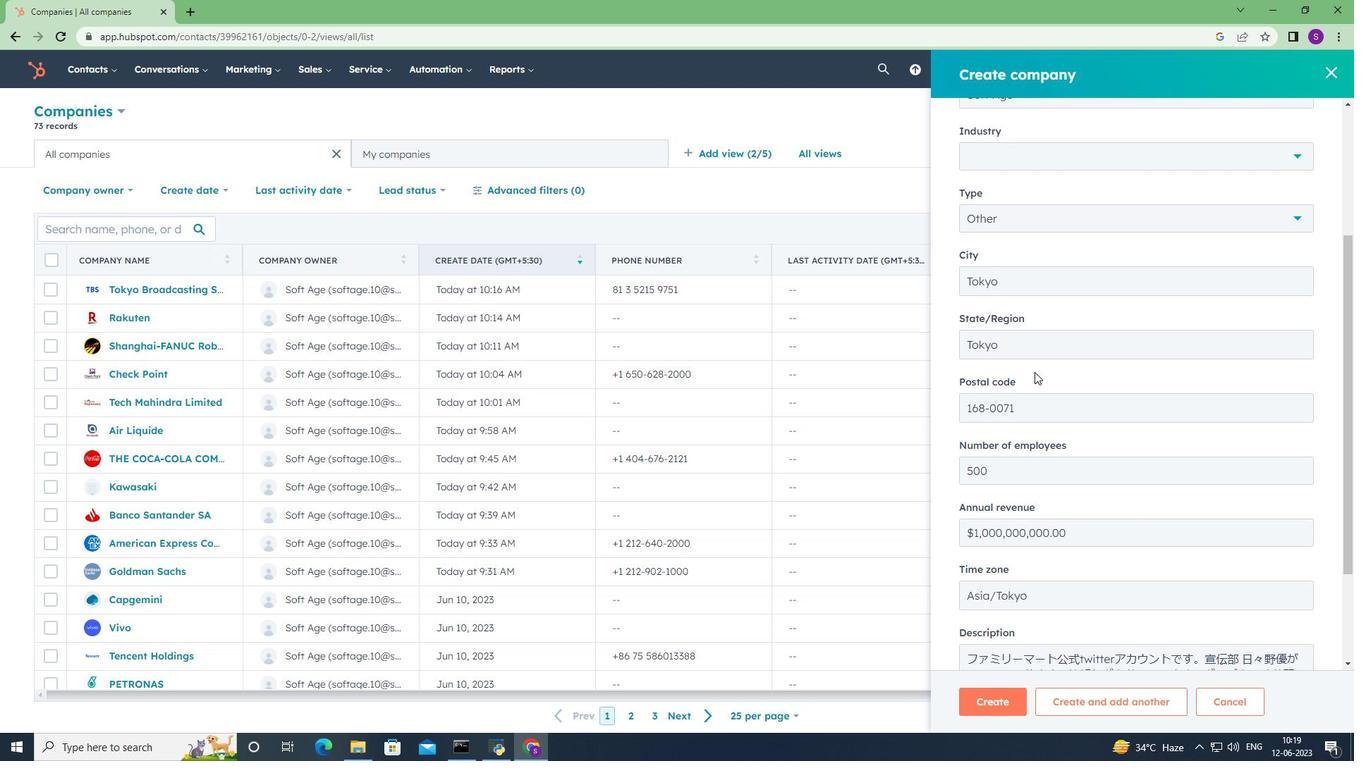 
Action: Mouse moved to (1034, 372)
Screenshot: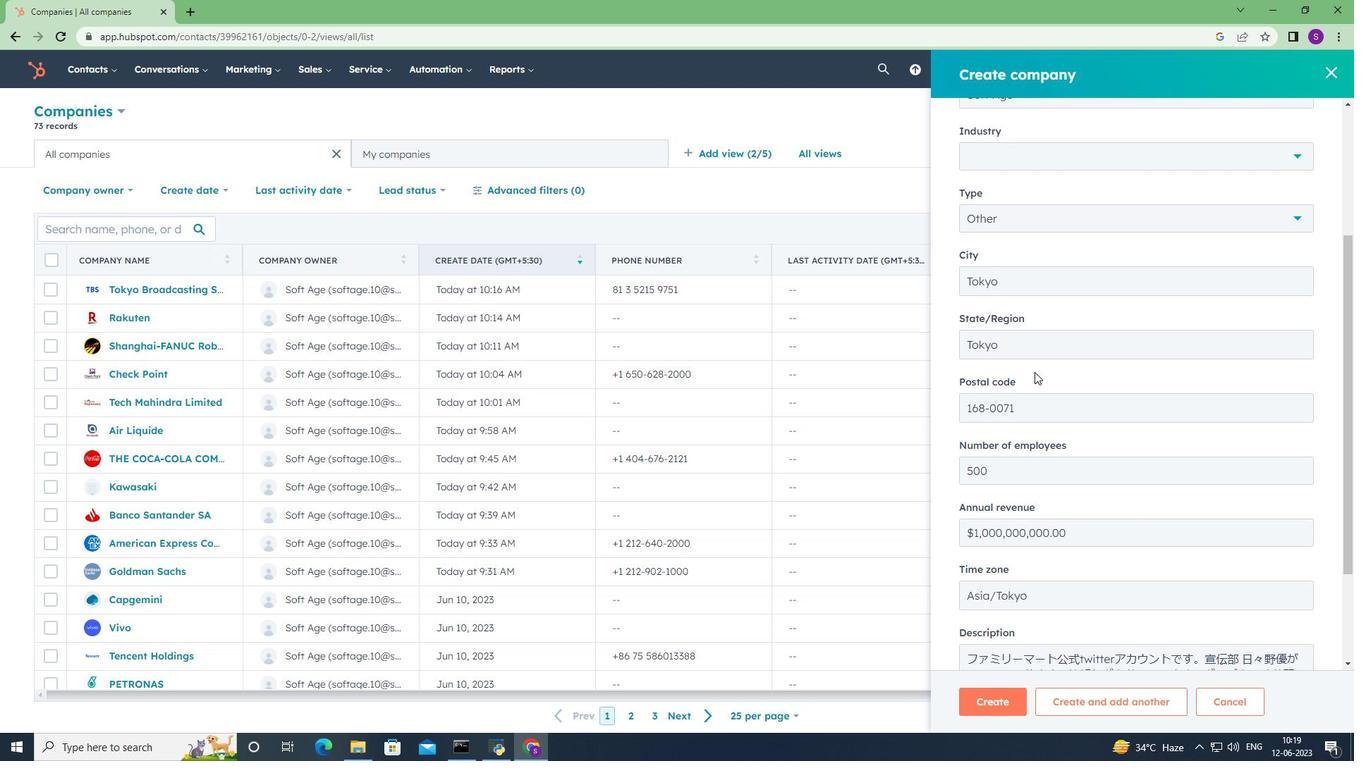 
Action: Mouse scrolled (1034, 371) with delta (0, 0)
Screenshot: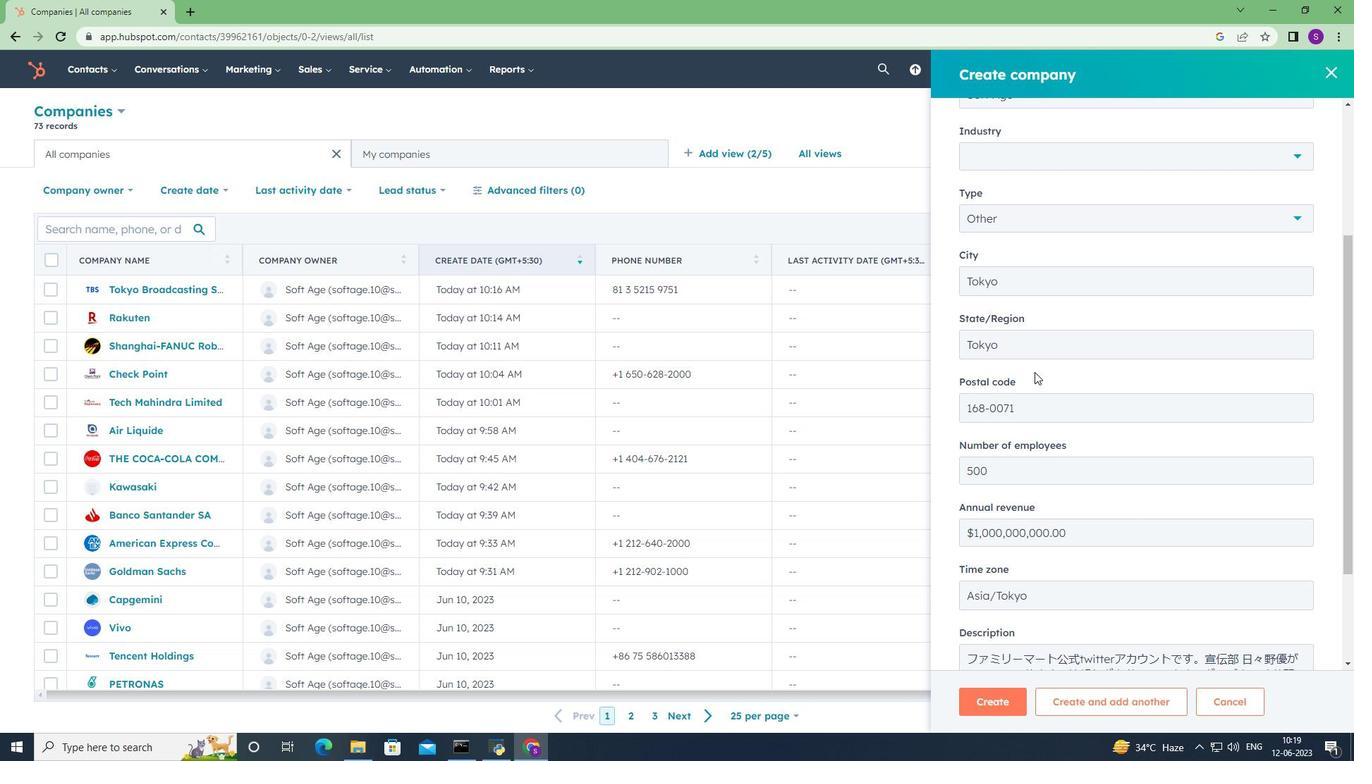 
Action: Mouse scrolled (1034, 371) with delta (0, 0)
Screenshot: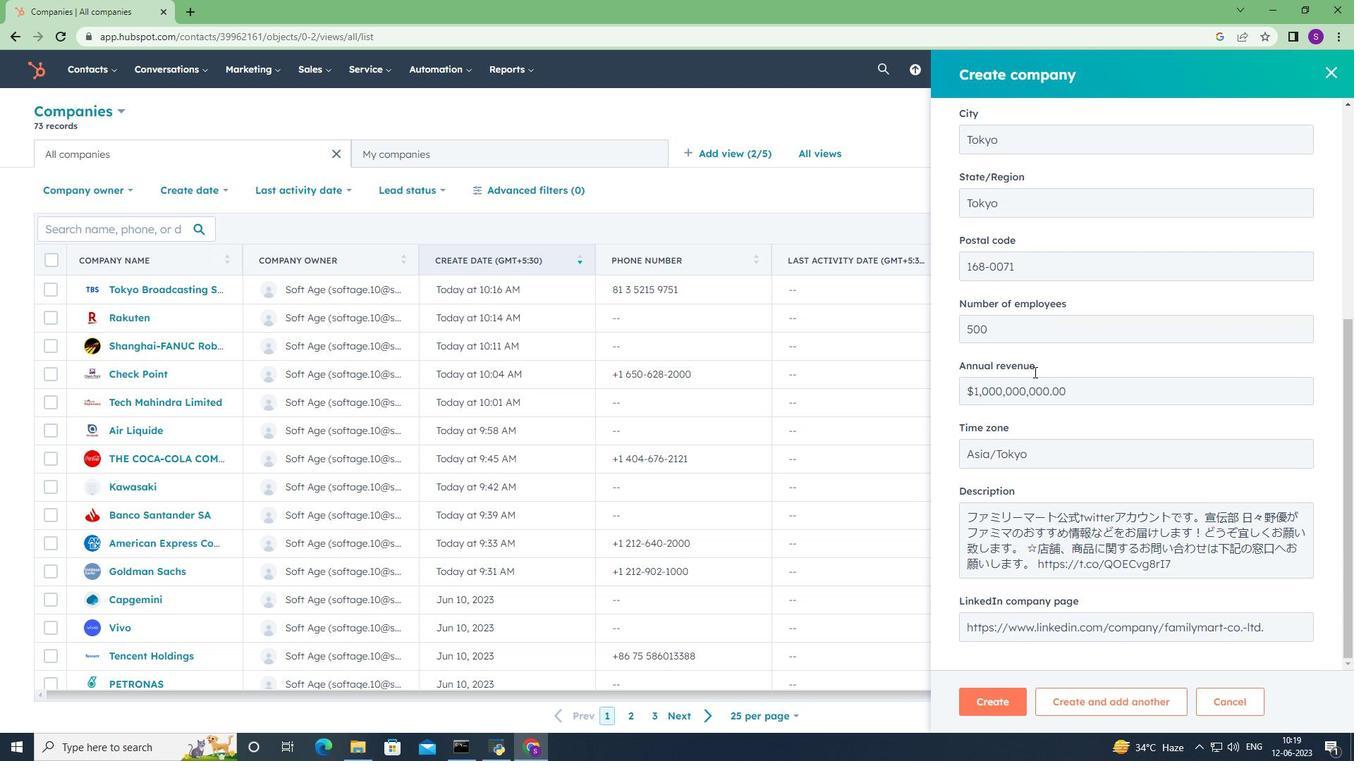 
Action: Mouse scrolled (1034, 371) with delta (0, 0)
Screenshot: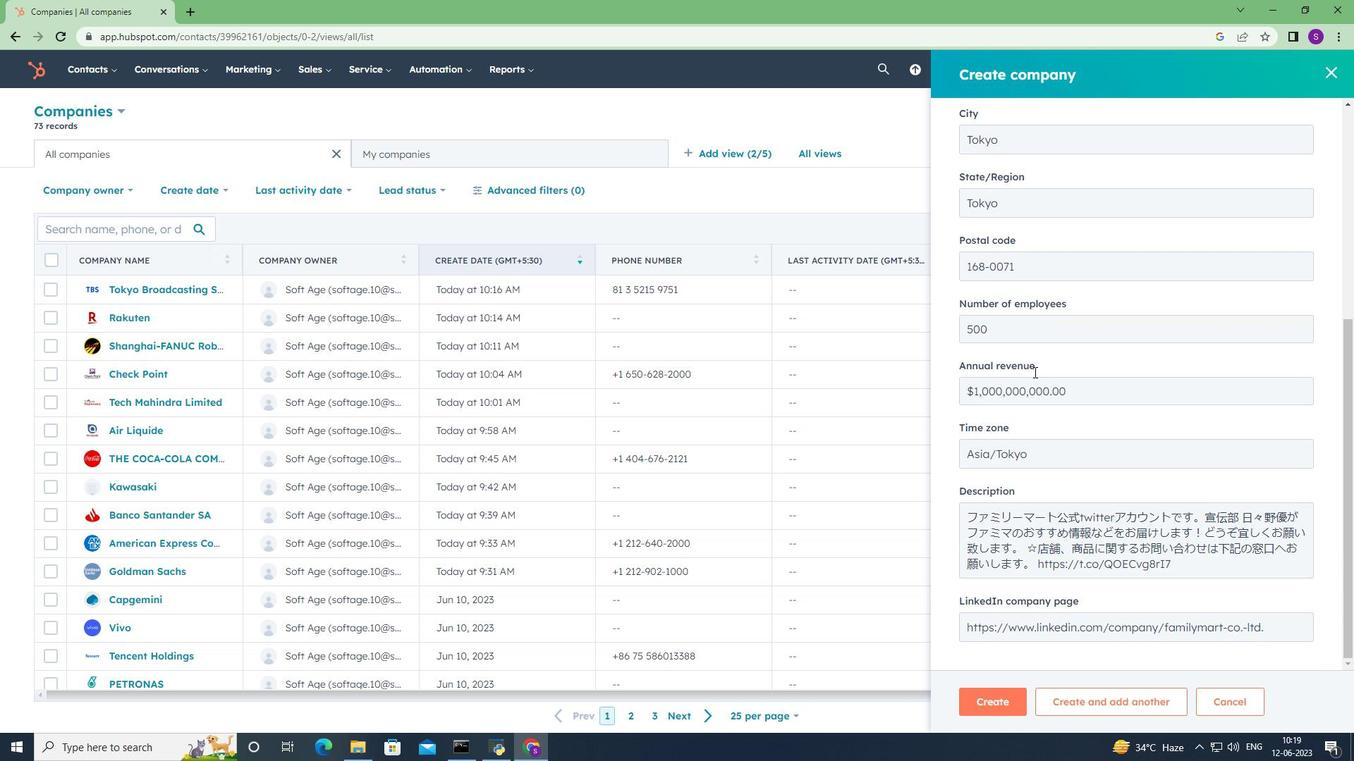 
Action: Mouse scrolled (1034, 371) with delta (0, 0)
Screenshot: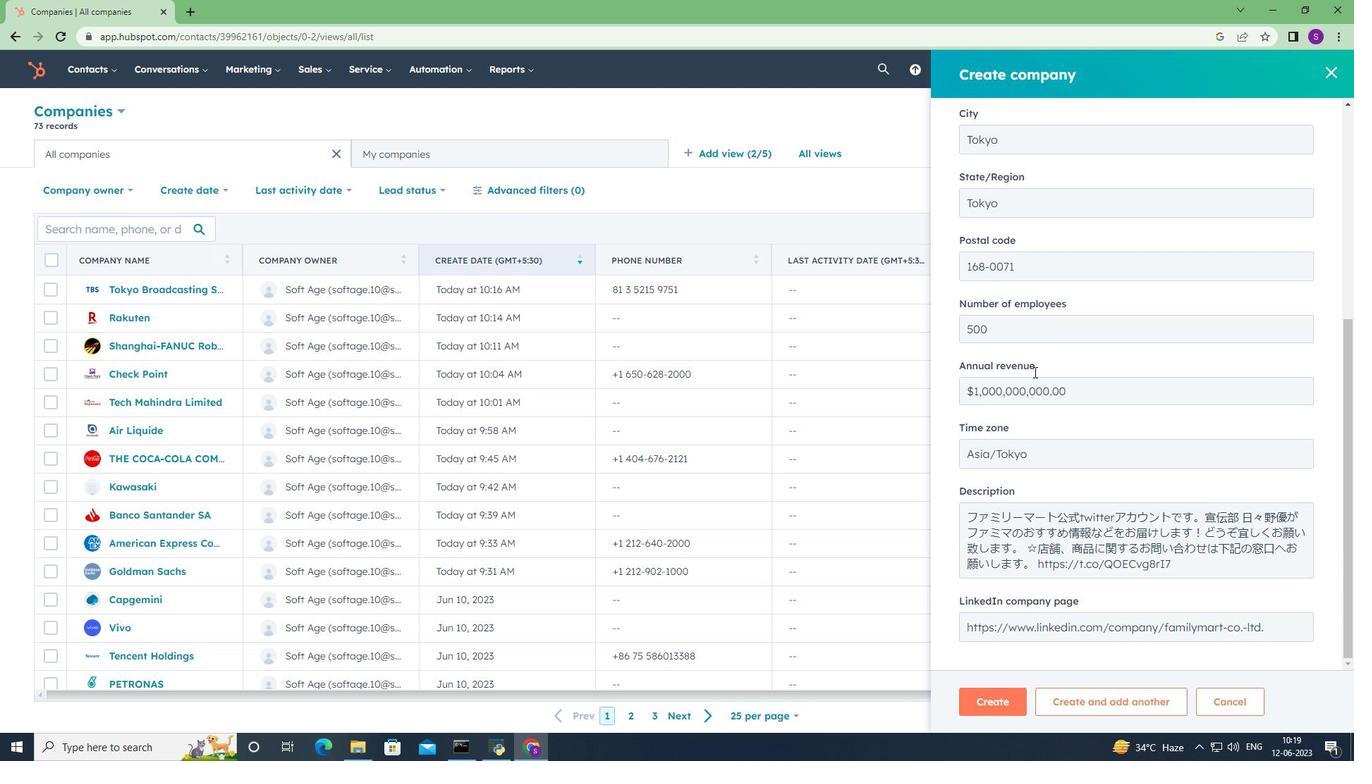 
Action: Mouse scrolled (1034, 371) with delta (0, 0)
Screenshot: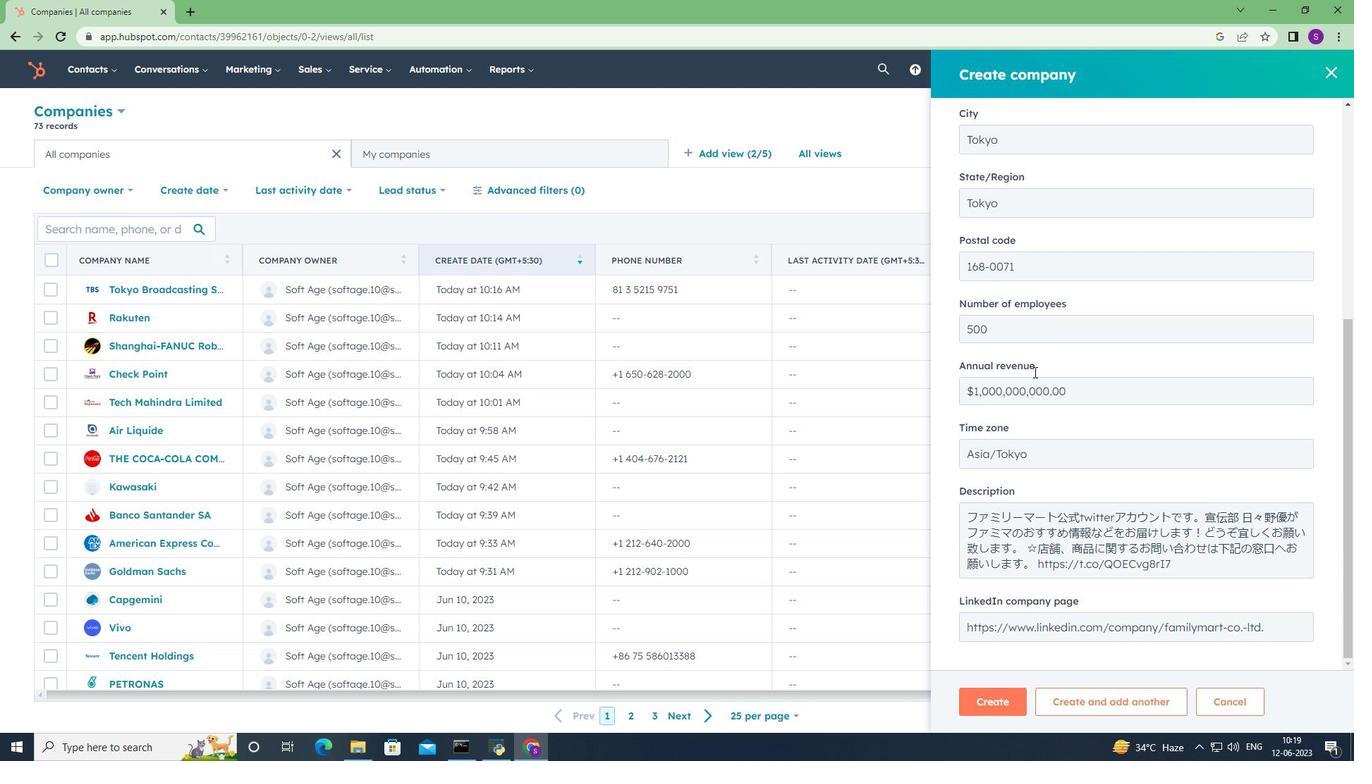 
Action: Mouse scrolled (1034, 371) with delta (0, 0)
Screenshot: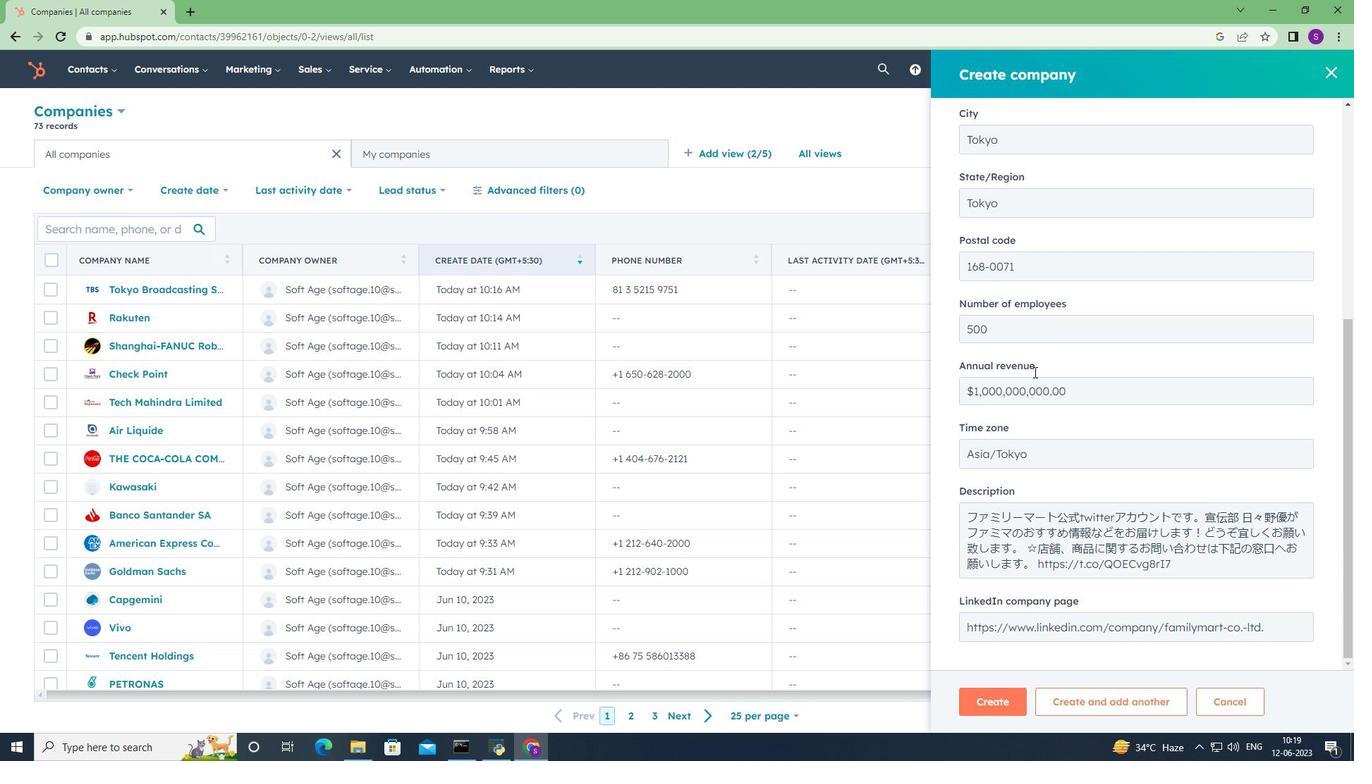 
Action: Mouse scrolled (1034, 371) with delta (0, 0)
Screenshot: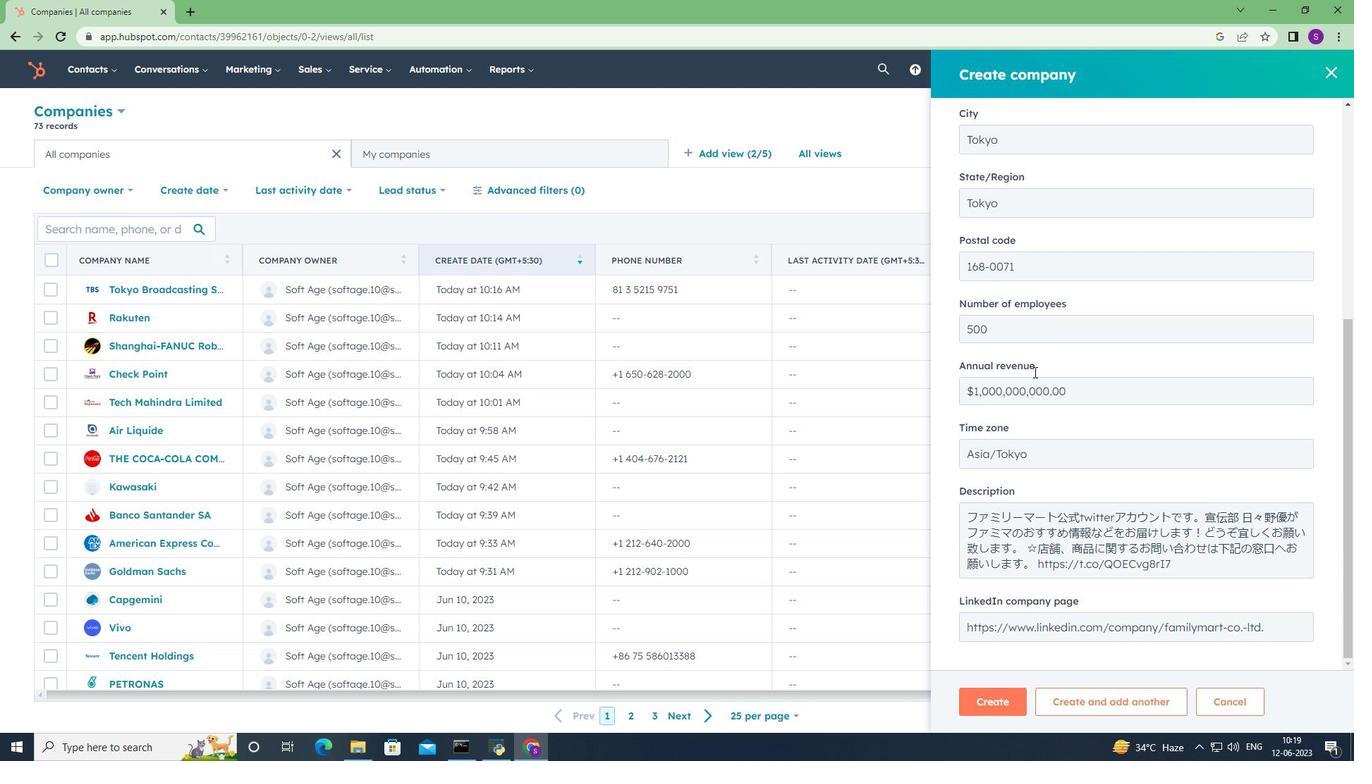 
Action: Mouse scrolled (1034, 371) with delta (0, 0)
Screenshot: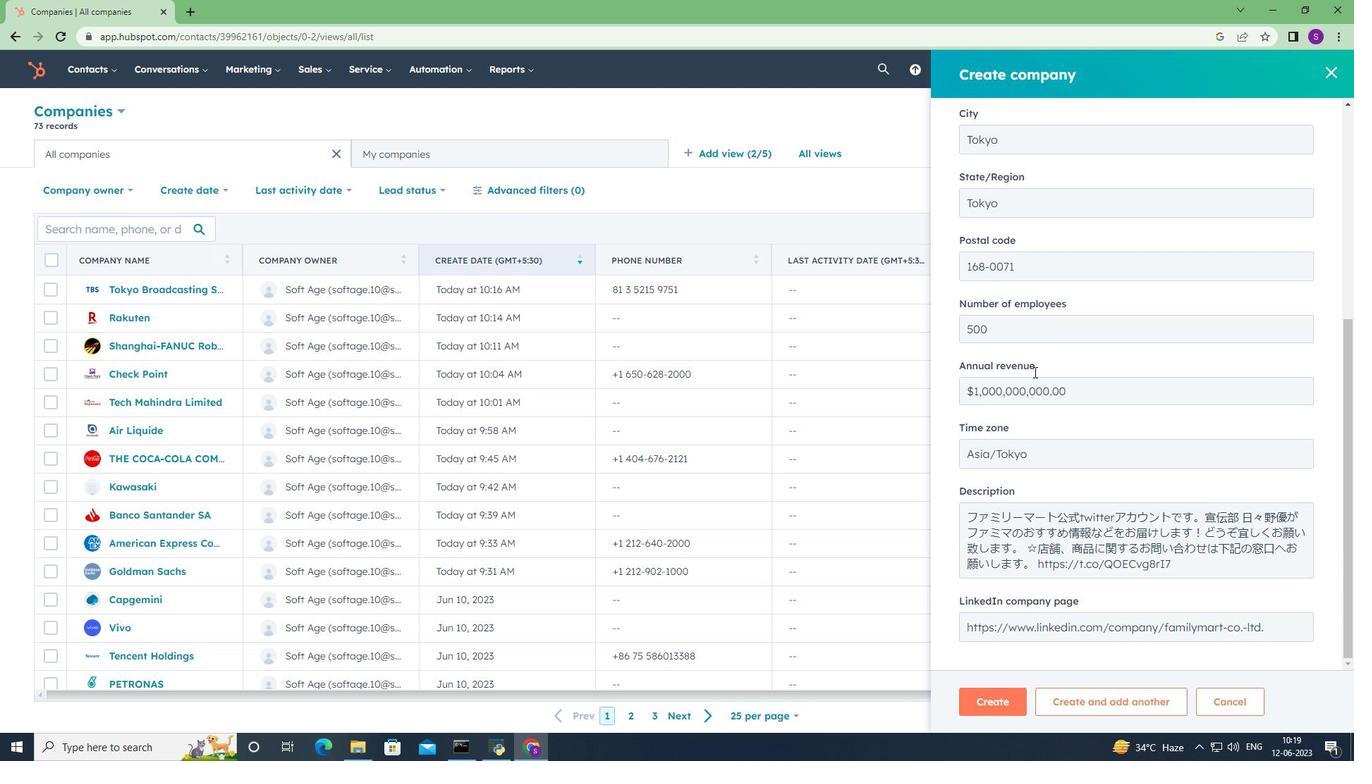 
Action: Mouse moved to (994, 699)
Screenshot: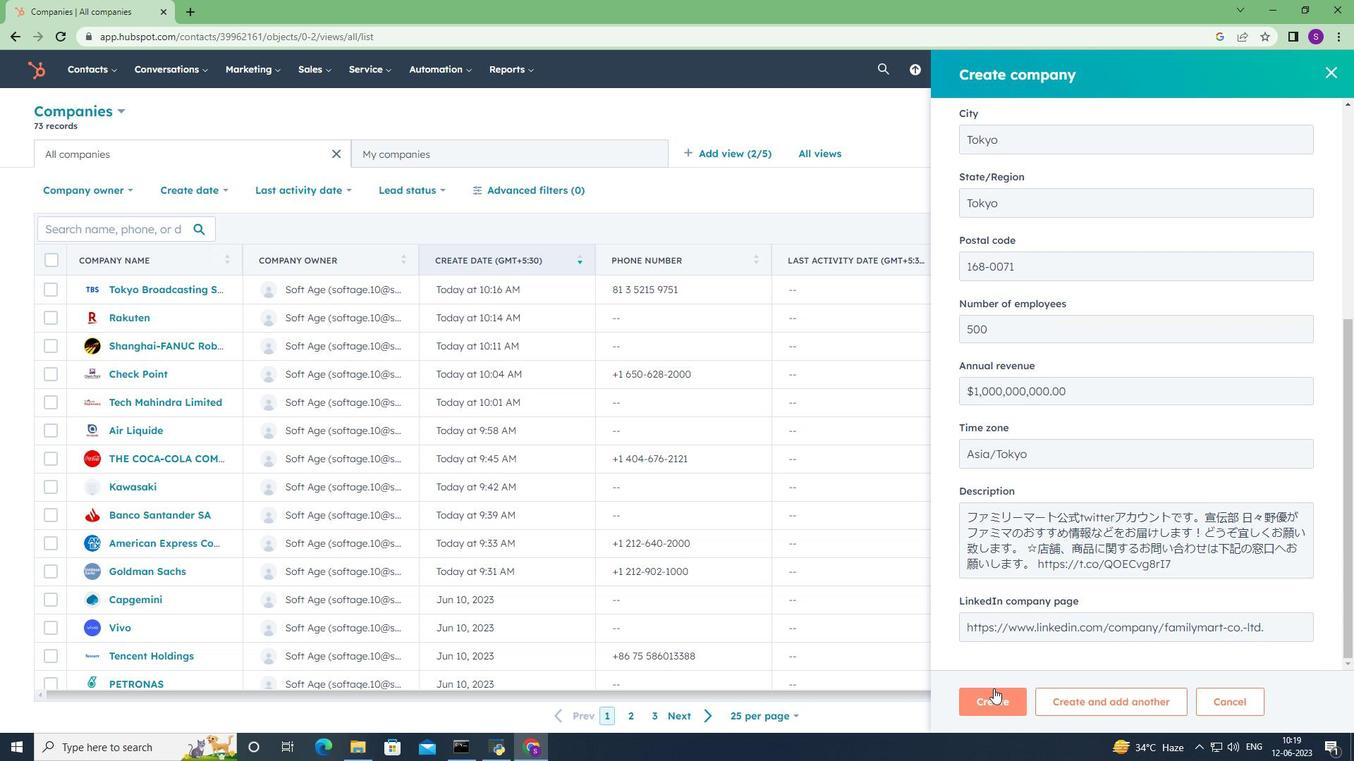 
Action: Mouse pressed left at (994, 699)
Screenshot: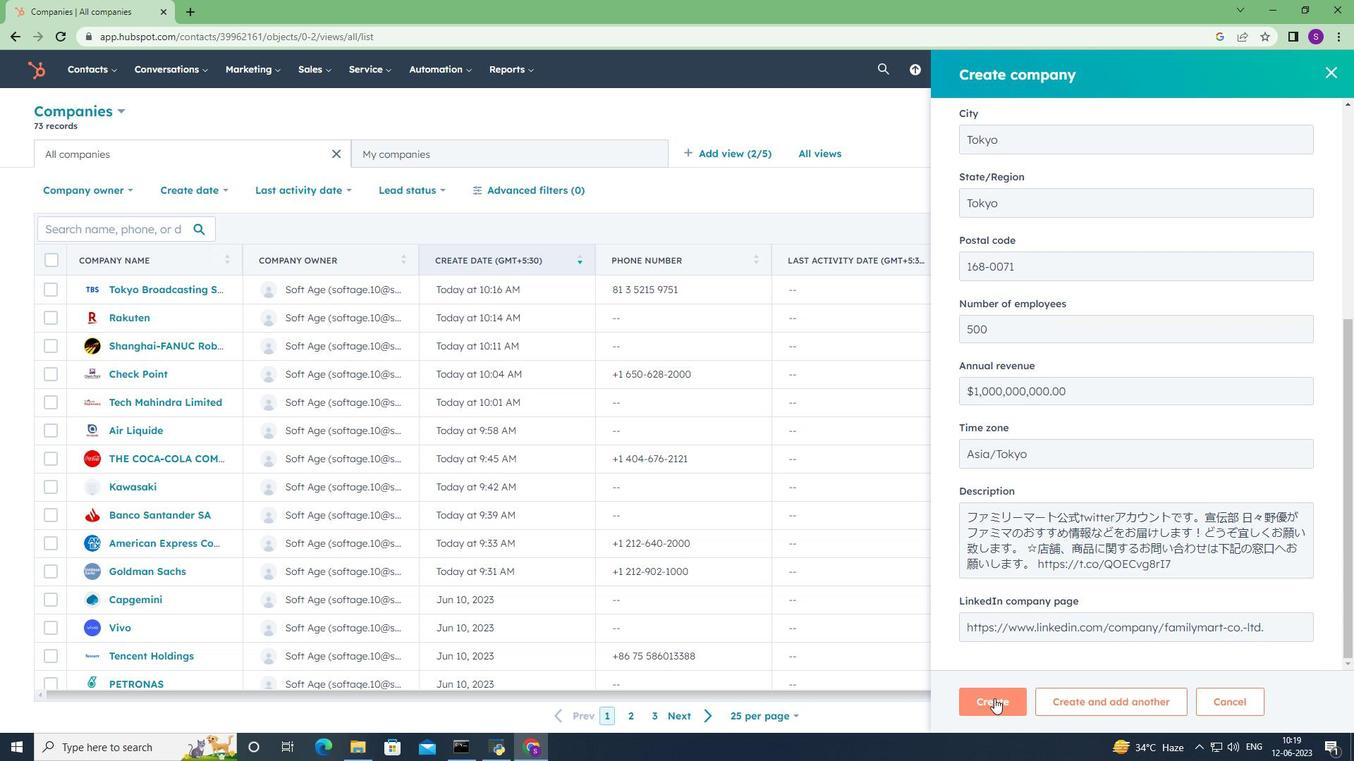 
Action: Mouse moved to (954, 445)
Screenshot: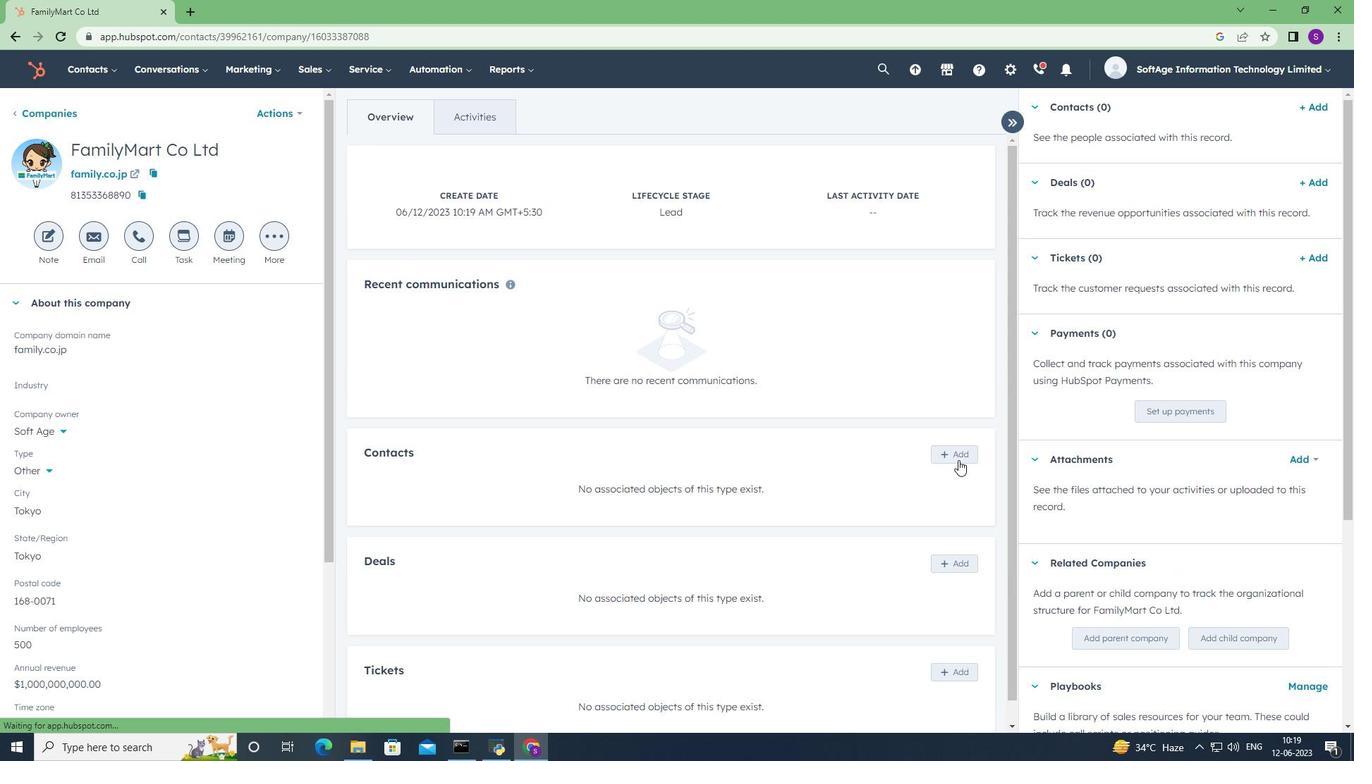 
Action: Mouse pressed left at (954, 445)
Screenshot: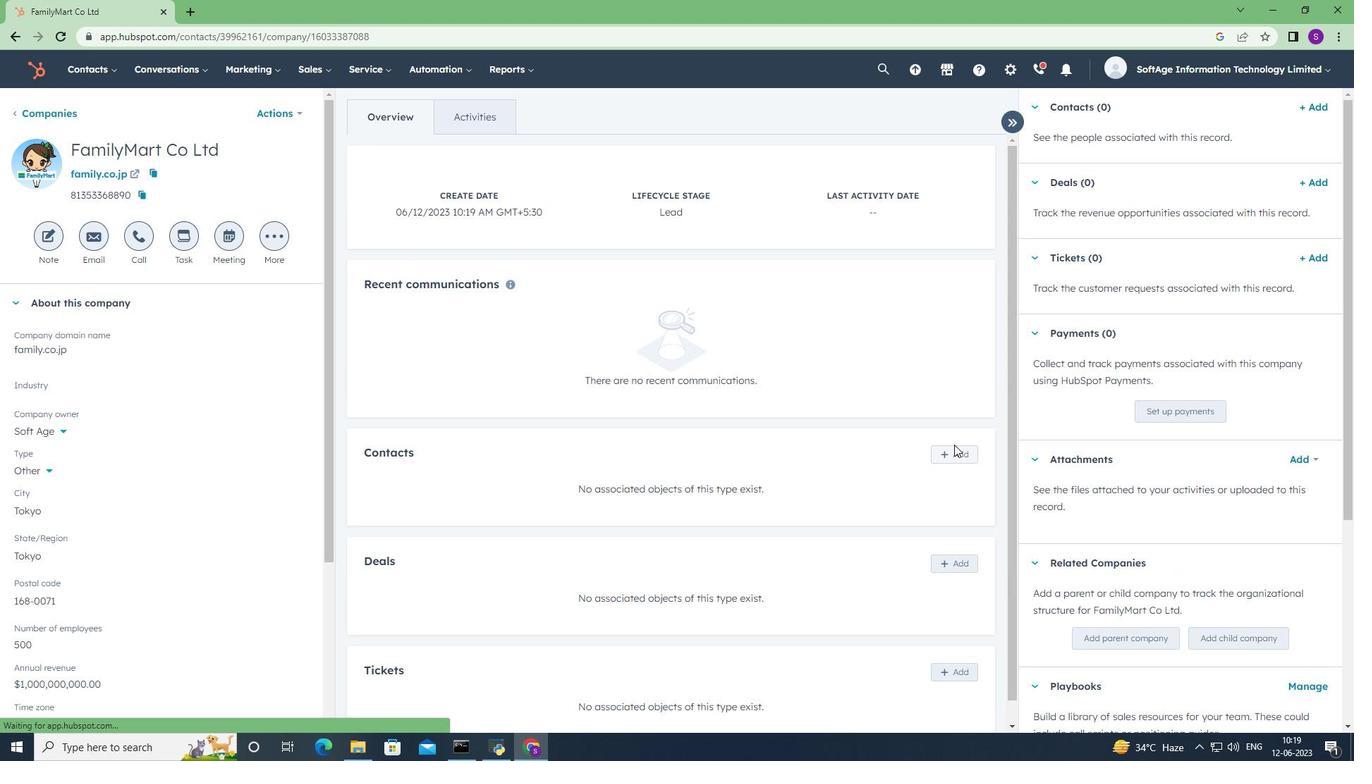 
Action: Mouse moved to (954, 447)
Screenshot: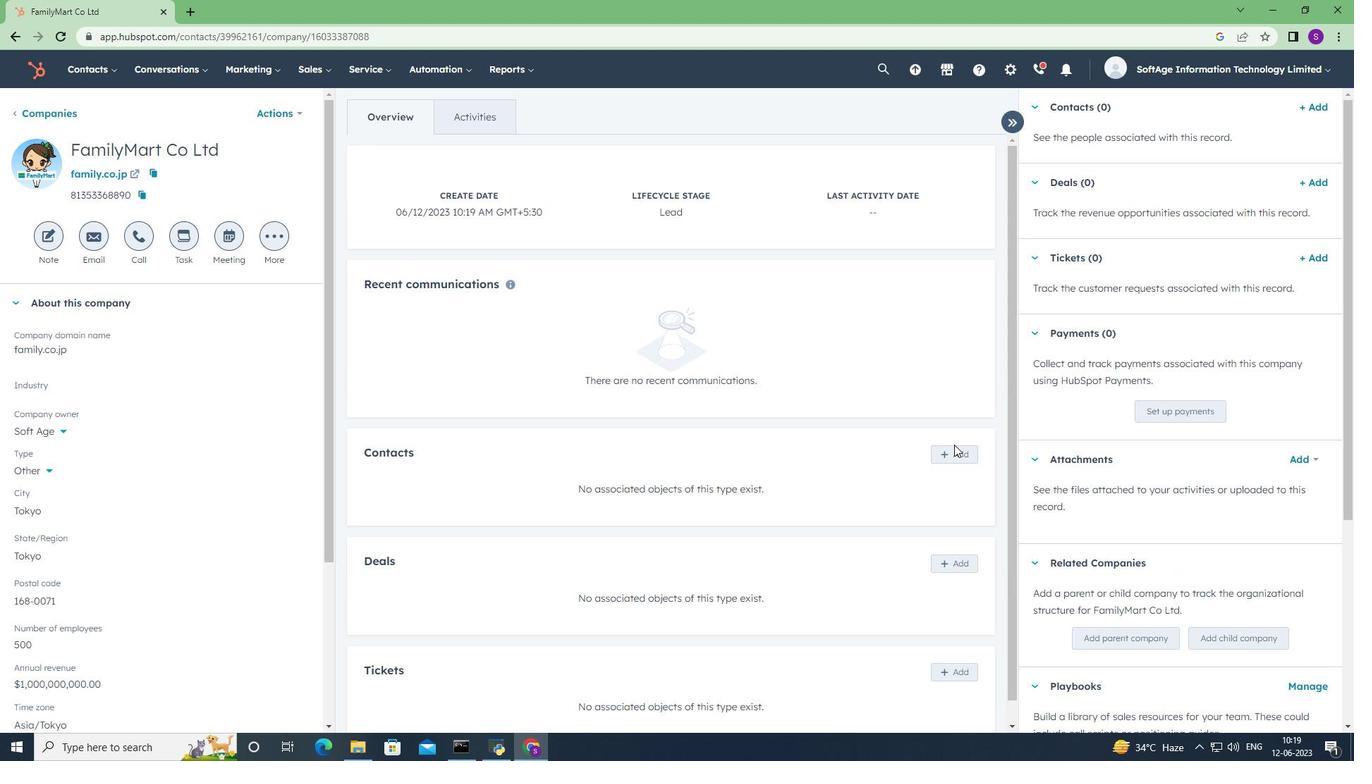 
Action: Mouse pressed left at (954, 447)
Screenshot: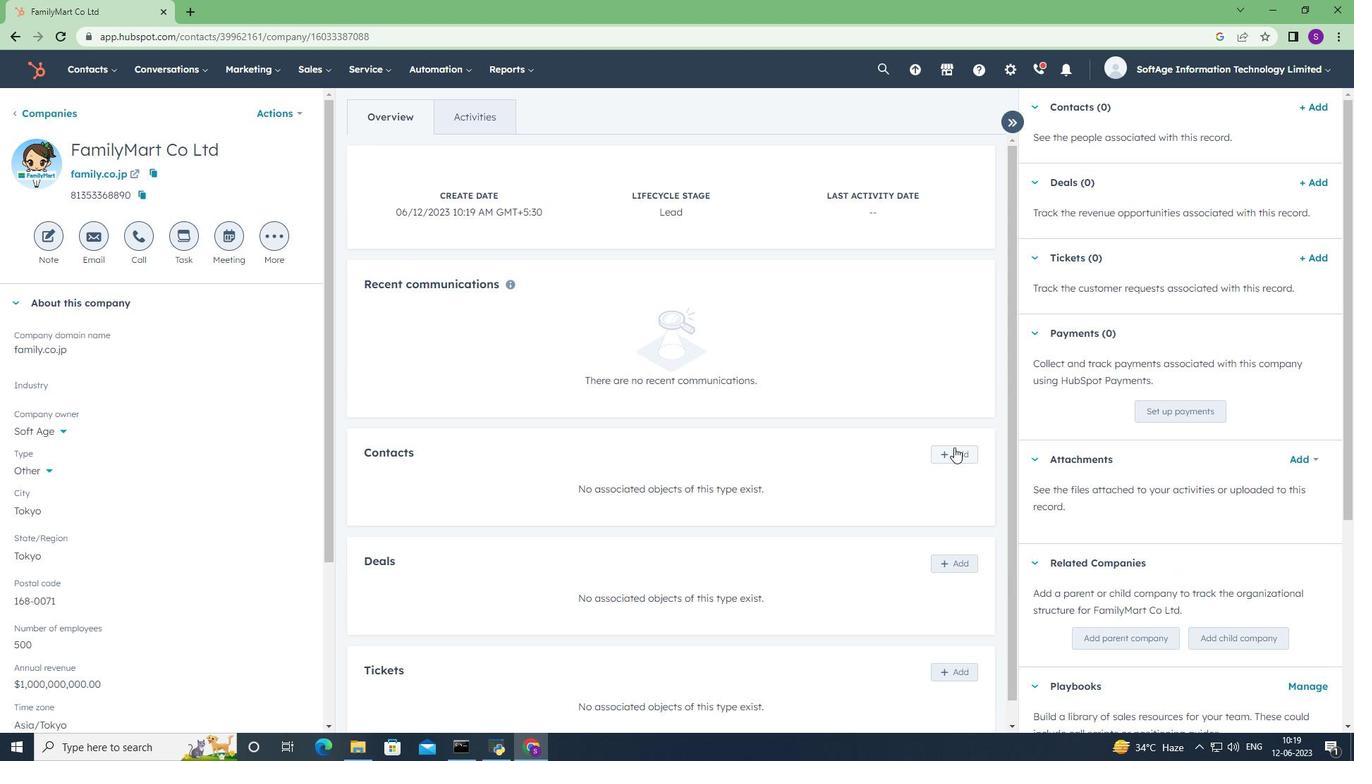 
Action: Mouse moved to (1030, 136)
Screenshot: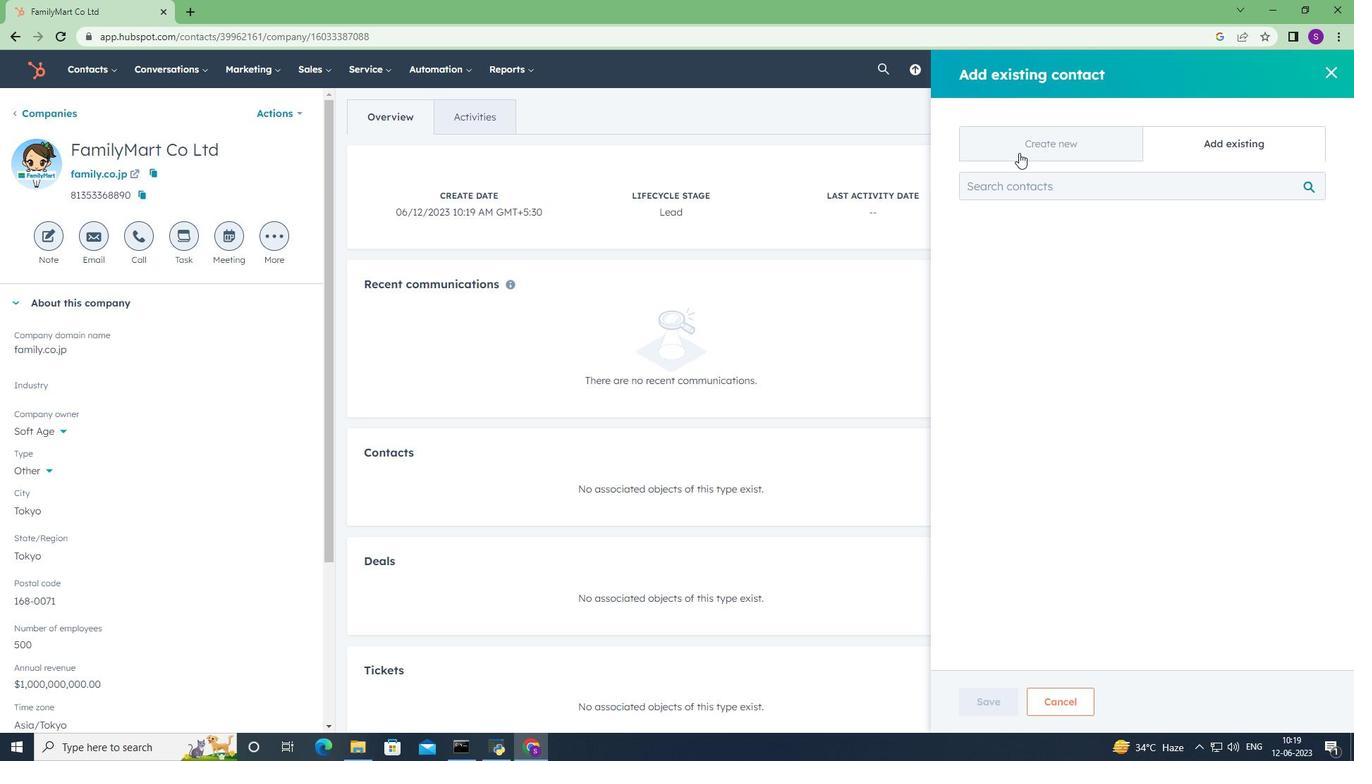
Action: Mouse pressed left at (1030, 136)
Screenshot: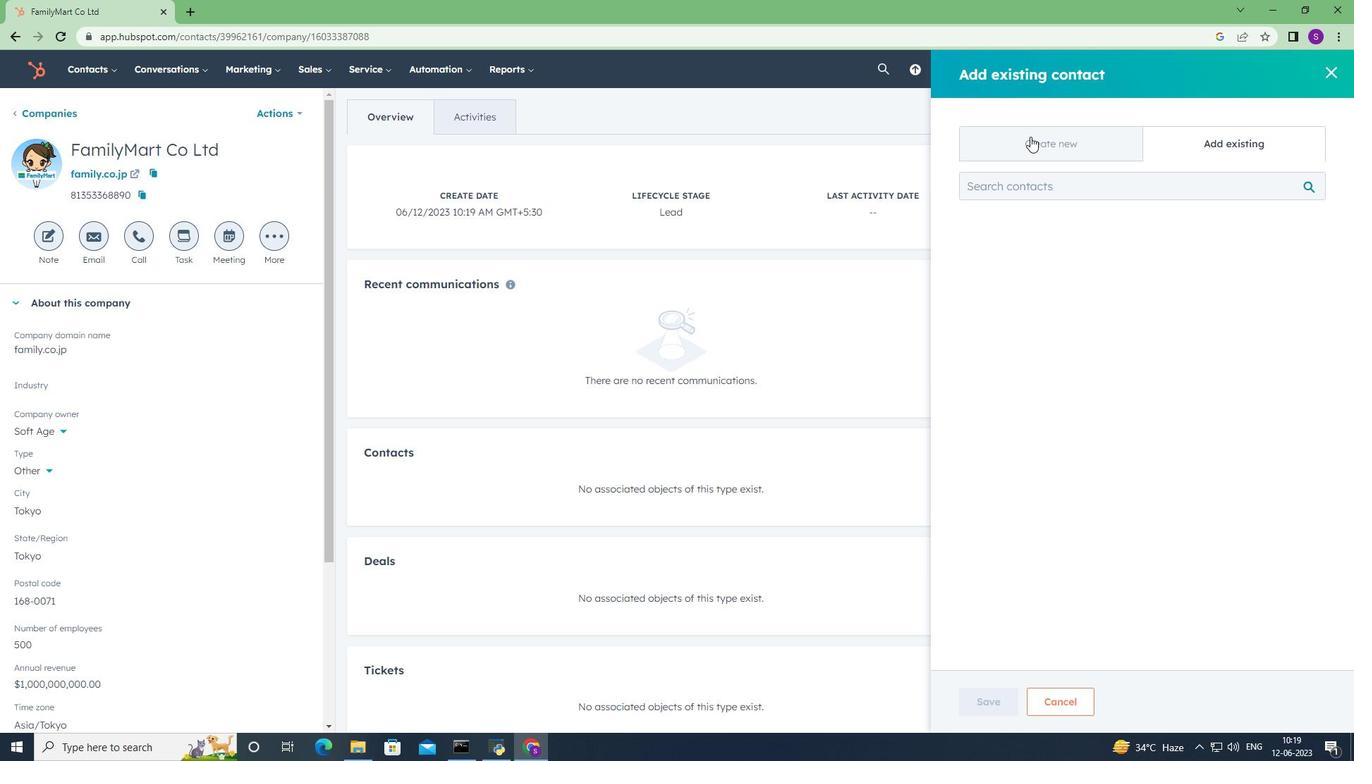 
Action: Mouse moved to (1035, 234)
Screenshot: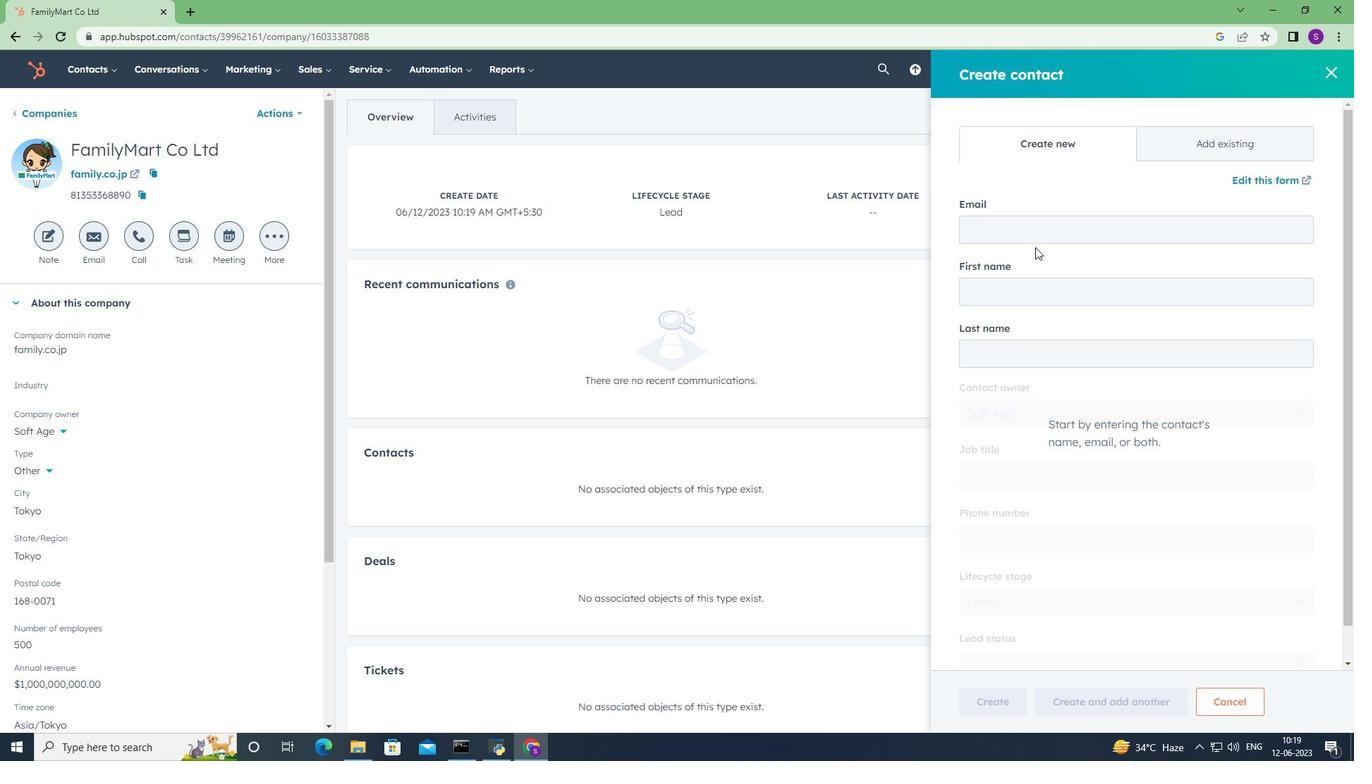 
Action: Mouse pressed left at (1035, 234)
Screenshot: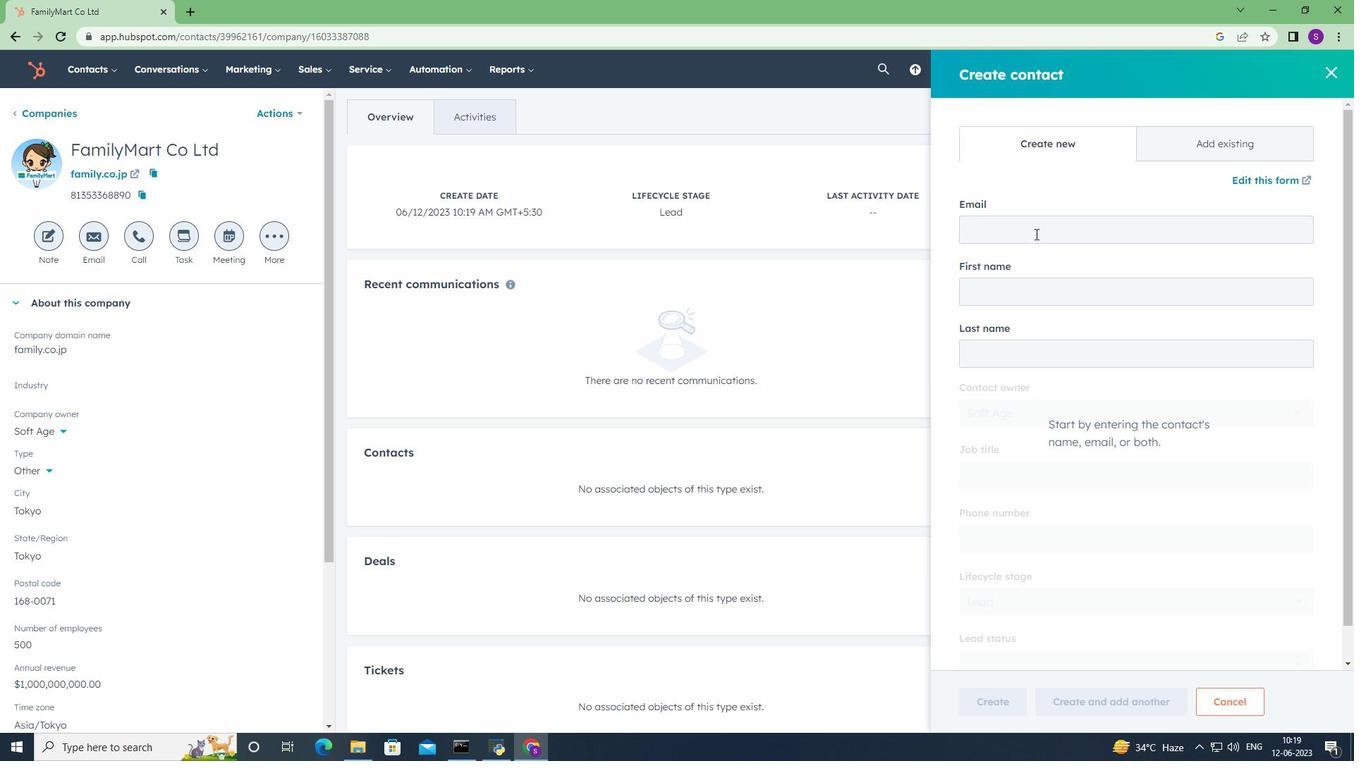 
Action: Key pressed <Key.shift>Emily<Key.shift>_<Key.shift>Sharma<Key.shift>@family.co.jp
Screenshot: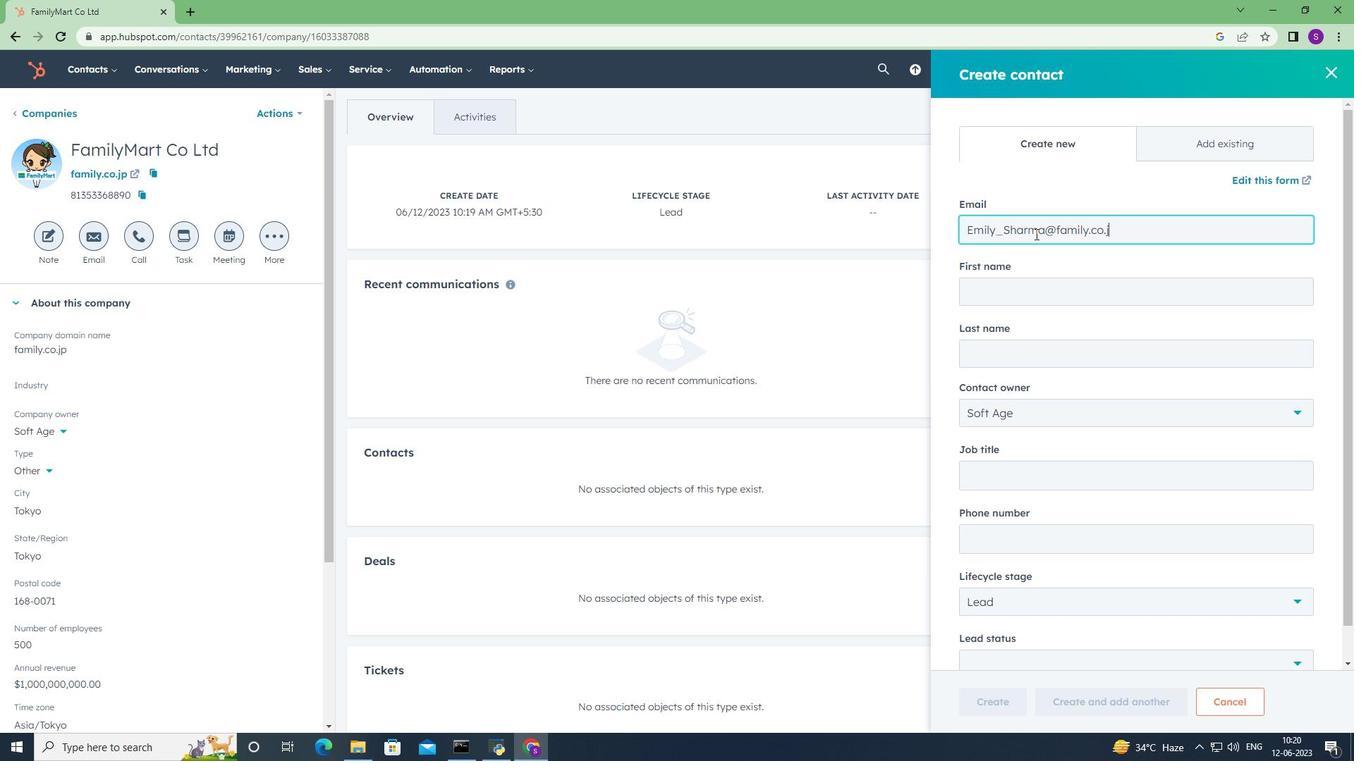 
Action: Mouse moved to (1068, 301)
Screenshot: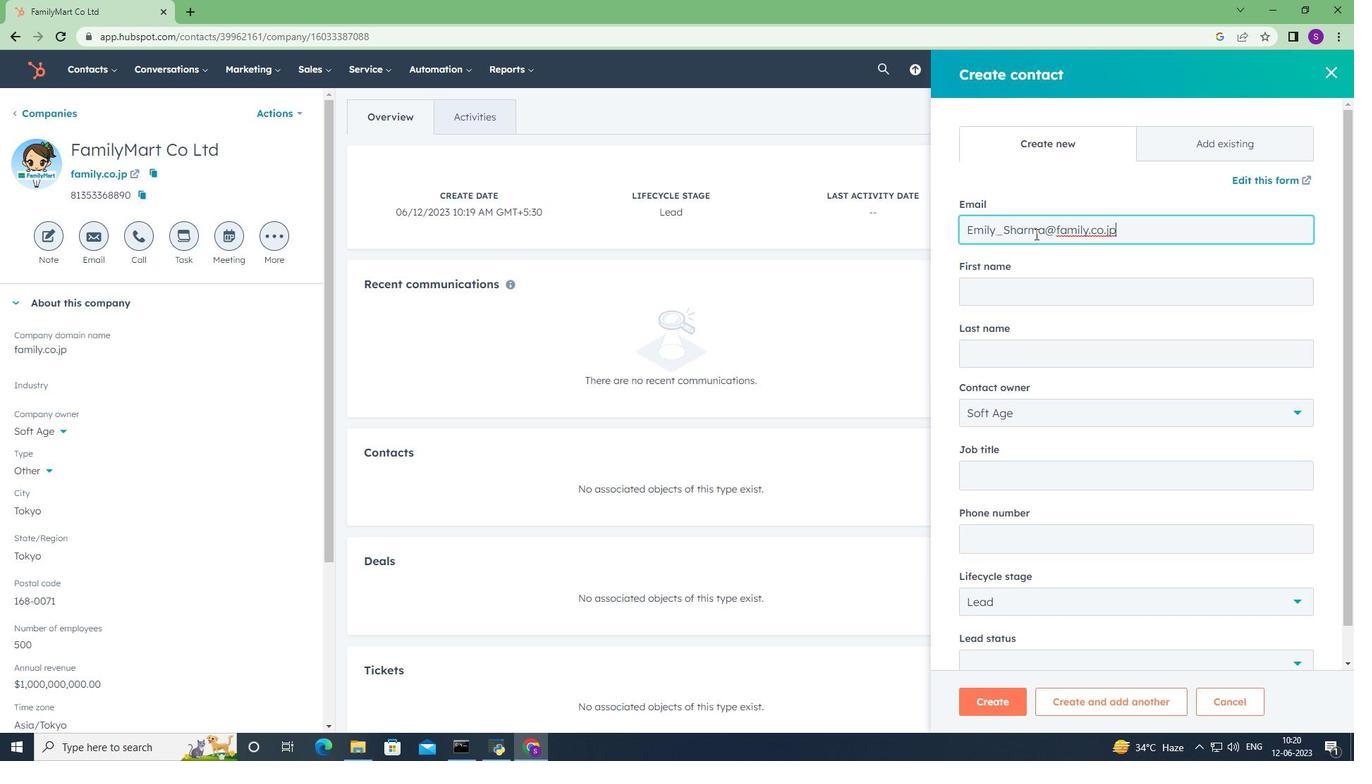 
Action: Mouse pressed left at (1068, 301)
Screenshot: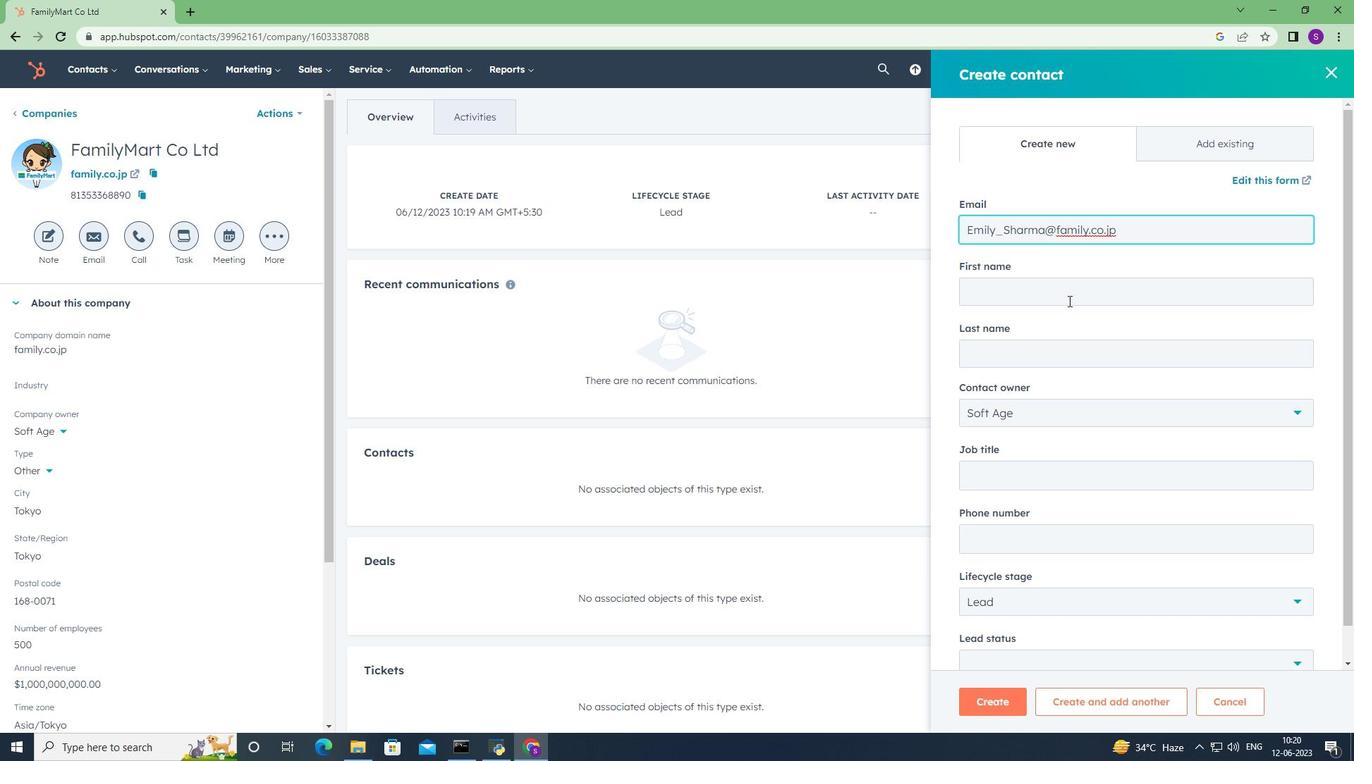 
Action: Key pressed <Key.shift>Emily<Key.tab><Key.shift>Sharma
Screenshot: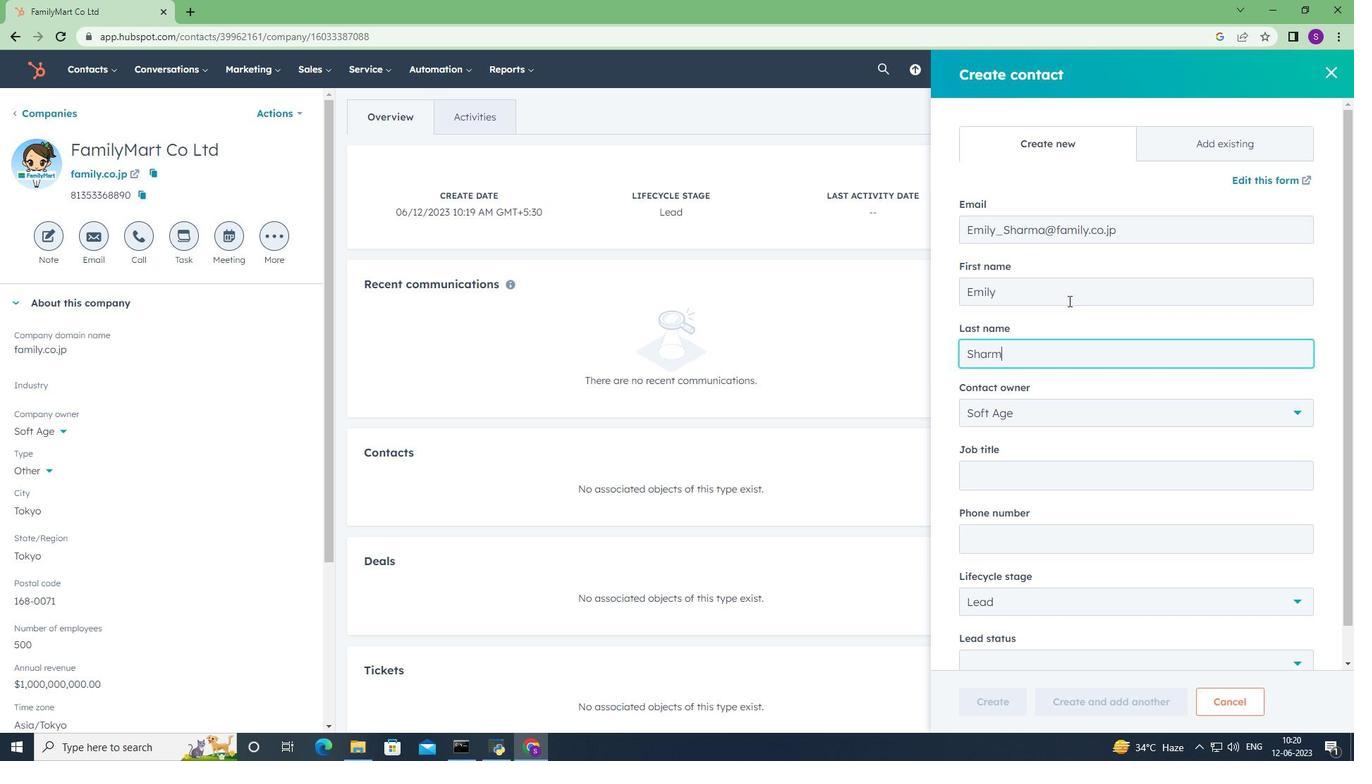 
Action: Mouse moved to (1138, 479)
Screenshot: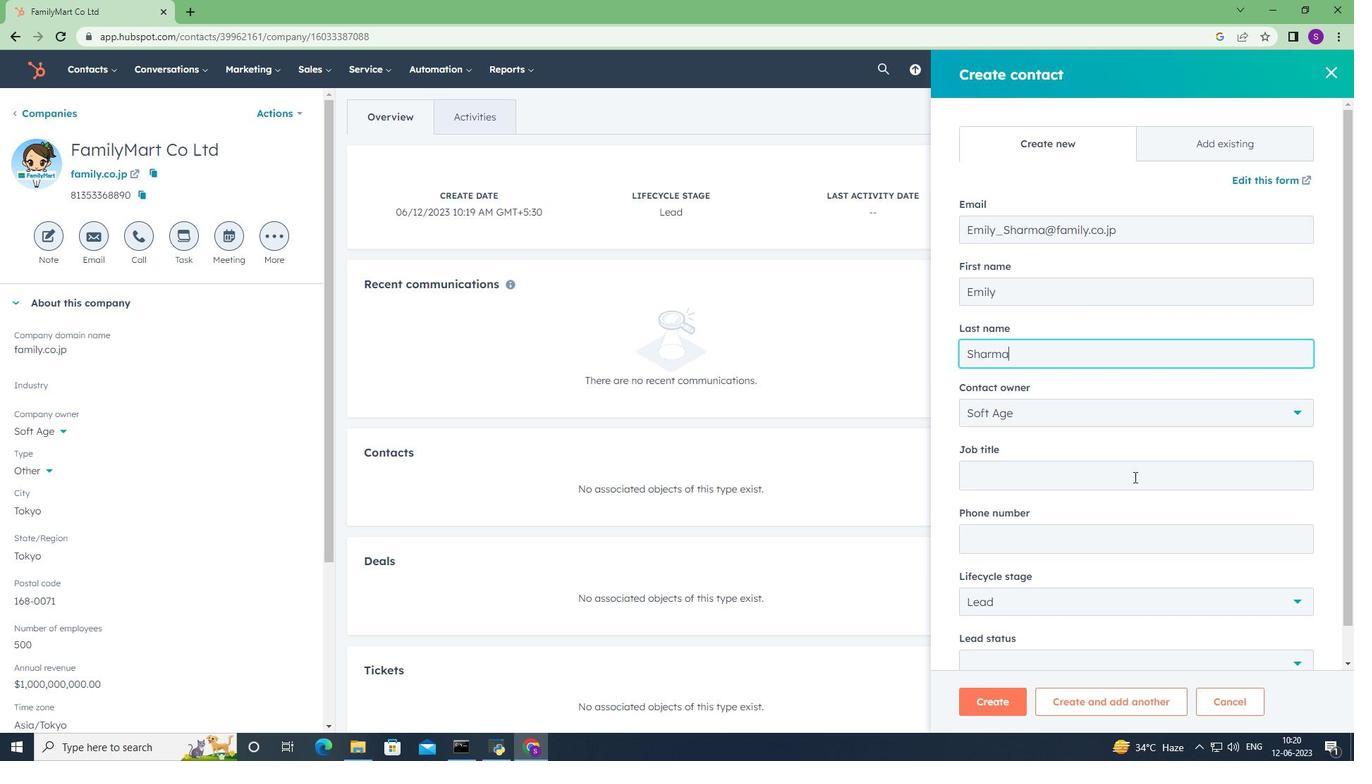 
Action: Mouse pressed left at (1138, 479)
Screenshot: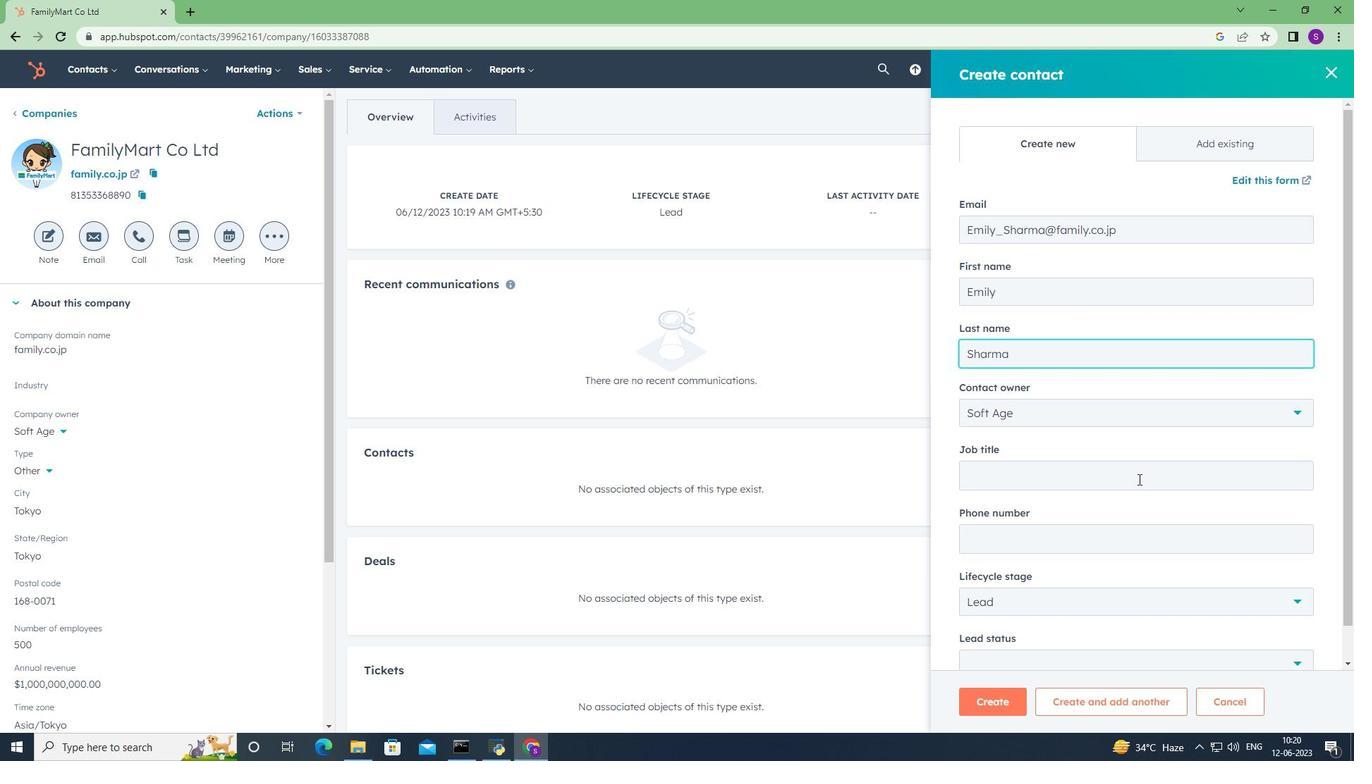 
Action: Key pressed <Key.shift><Key.shift><Key.shift><Key.shift><Key.shift><Key.shift><Key.shift><Key.shift><Key.shift><Key.shift><Key.shift><Key.shift>Operations<Key.space><Key.shift>Manb<Key.backspace>ager
Screenshot: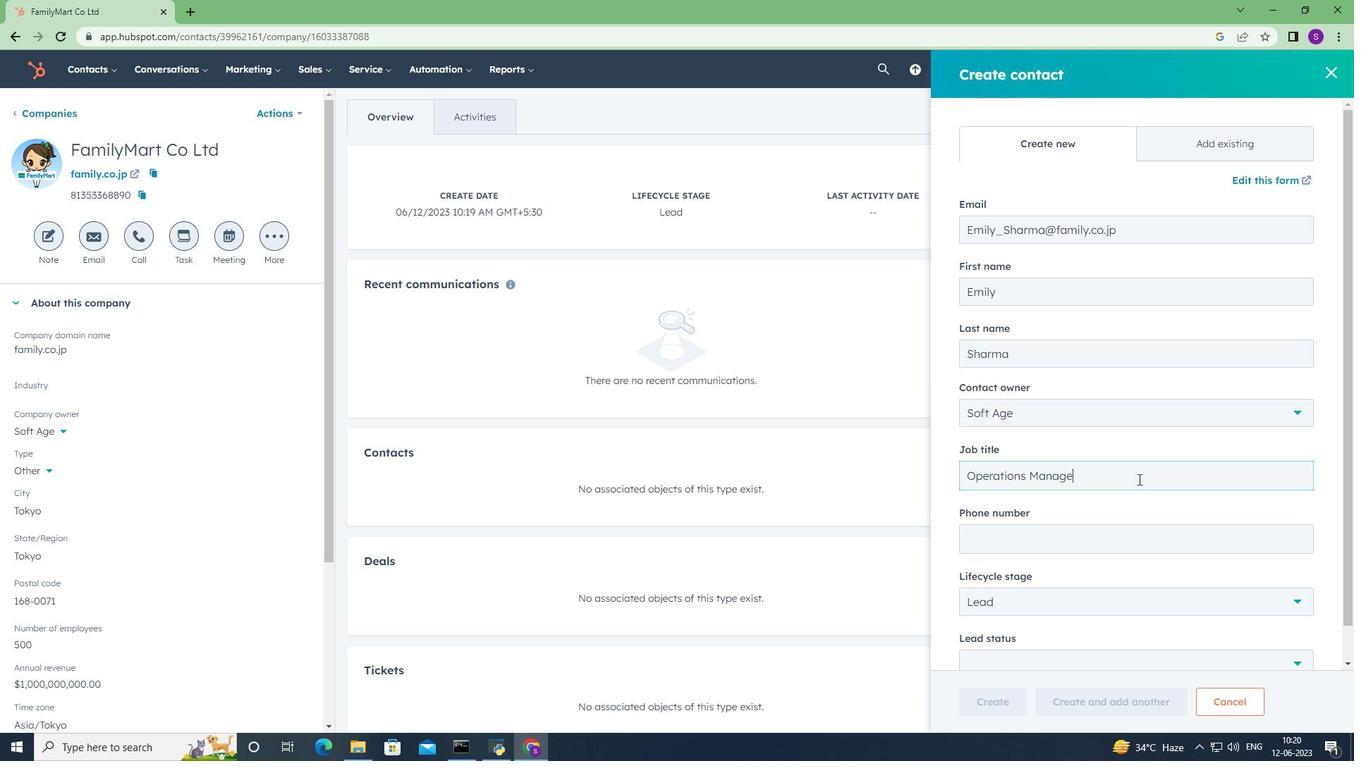 
Action: Mouse moved to (1150, 498)
Screenshot: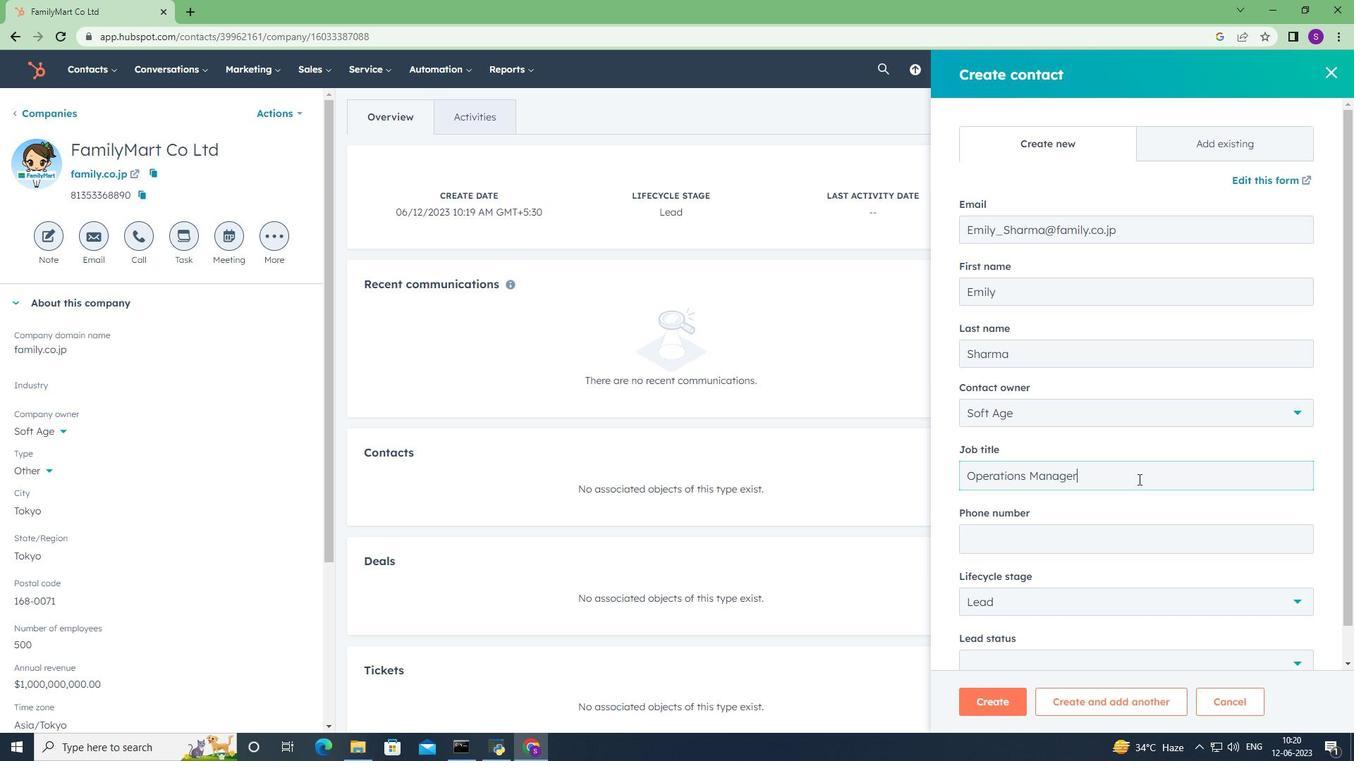
Action: Mouse scrolled (1150, 497) with delta (0, 0)
Screenshot: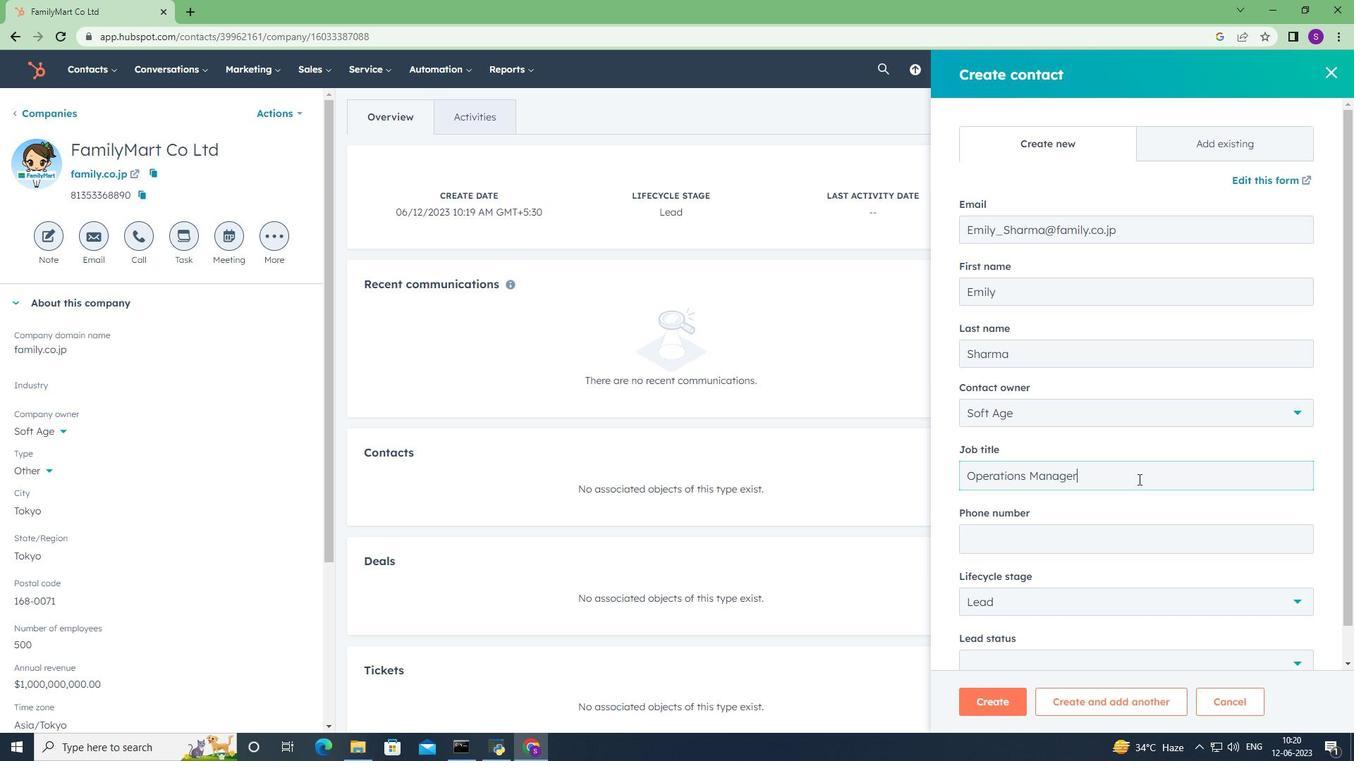 
Action: Mouse scrolled (1150, 497) with delta (0, 0)
Screenshot: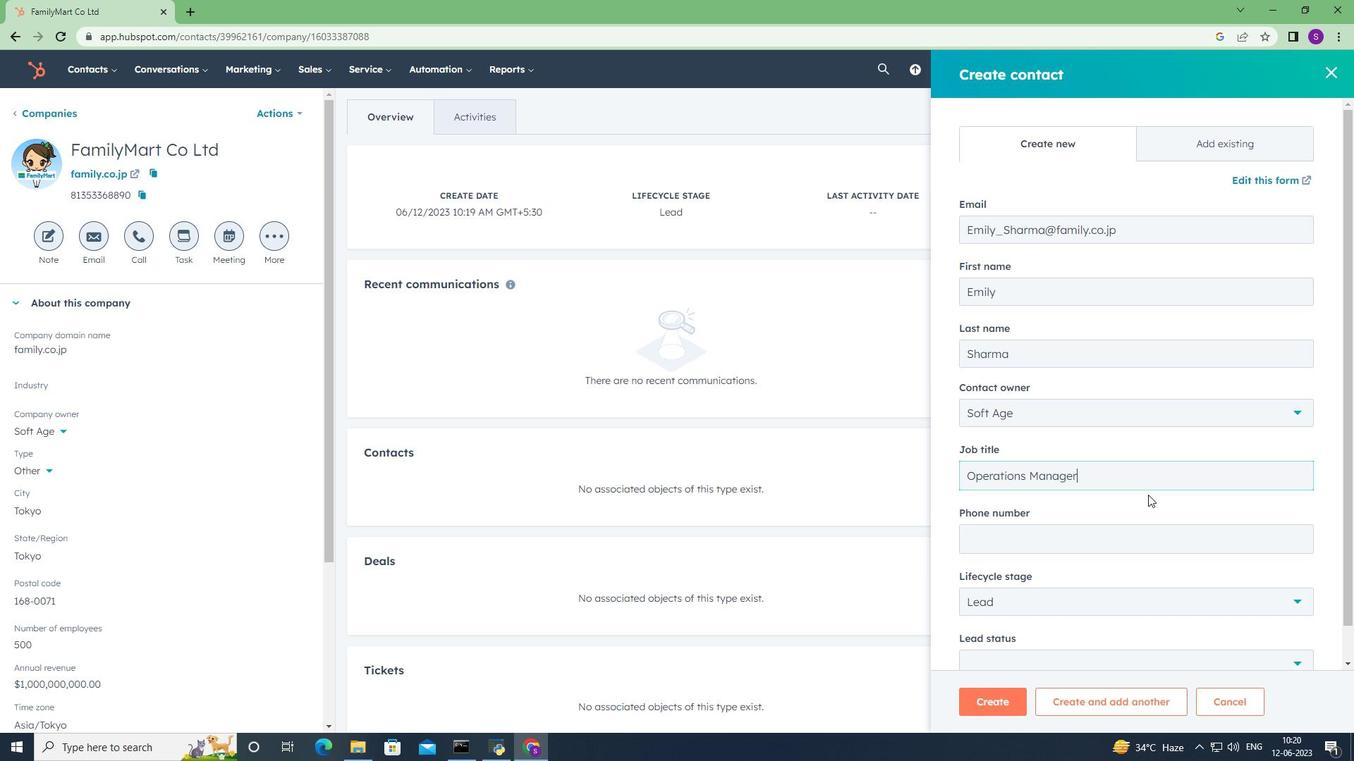 
Action: Mouse pressed left at (1150, 498)
Screenshot: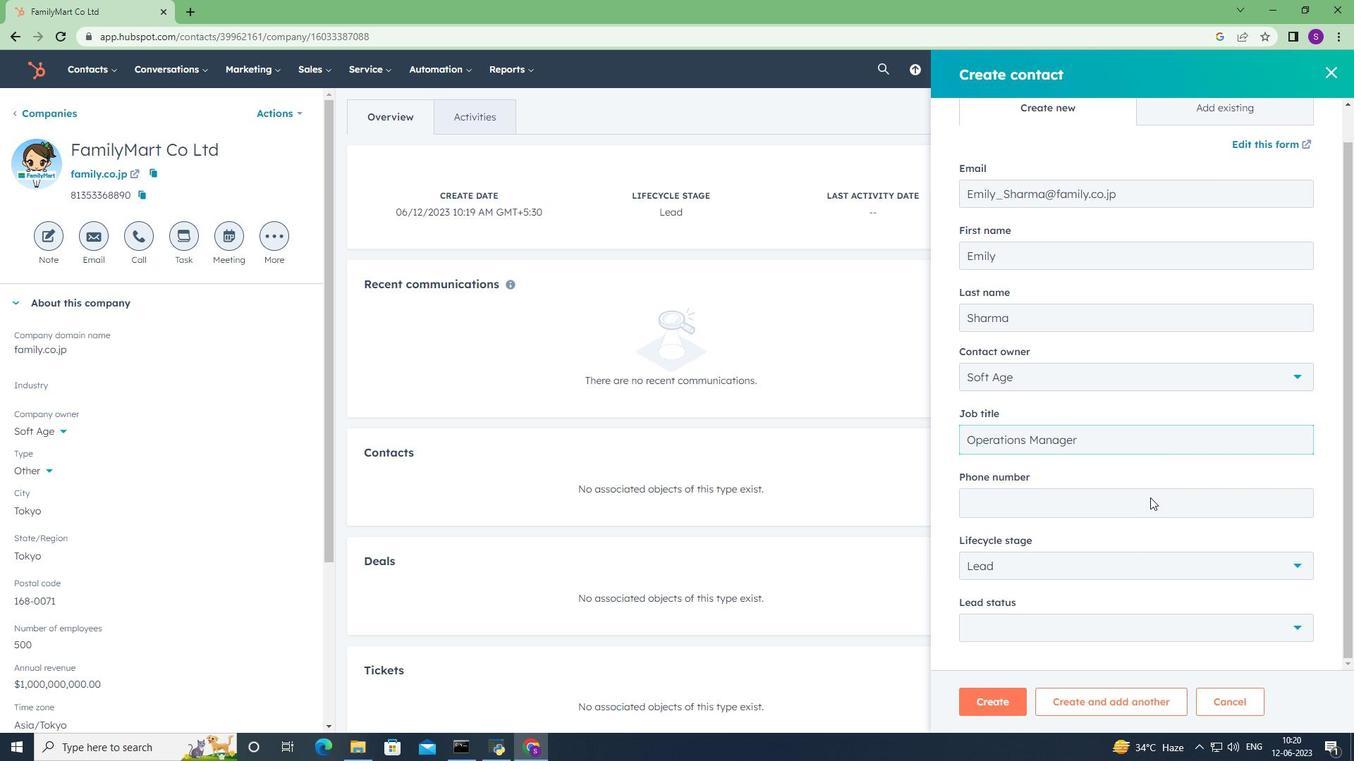 
Action: Key pressed 3055553459
Screenshot: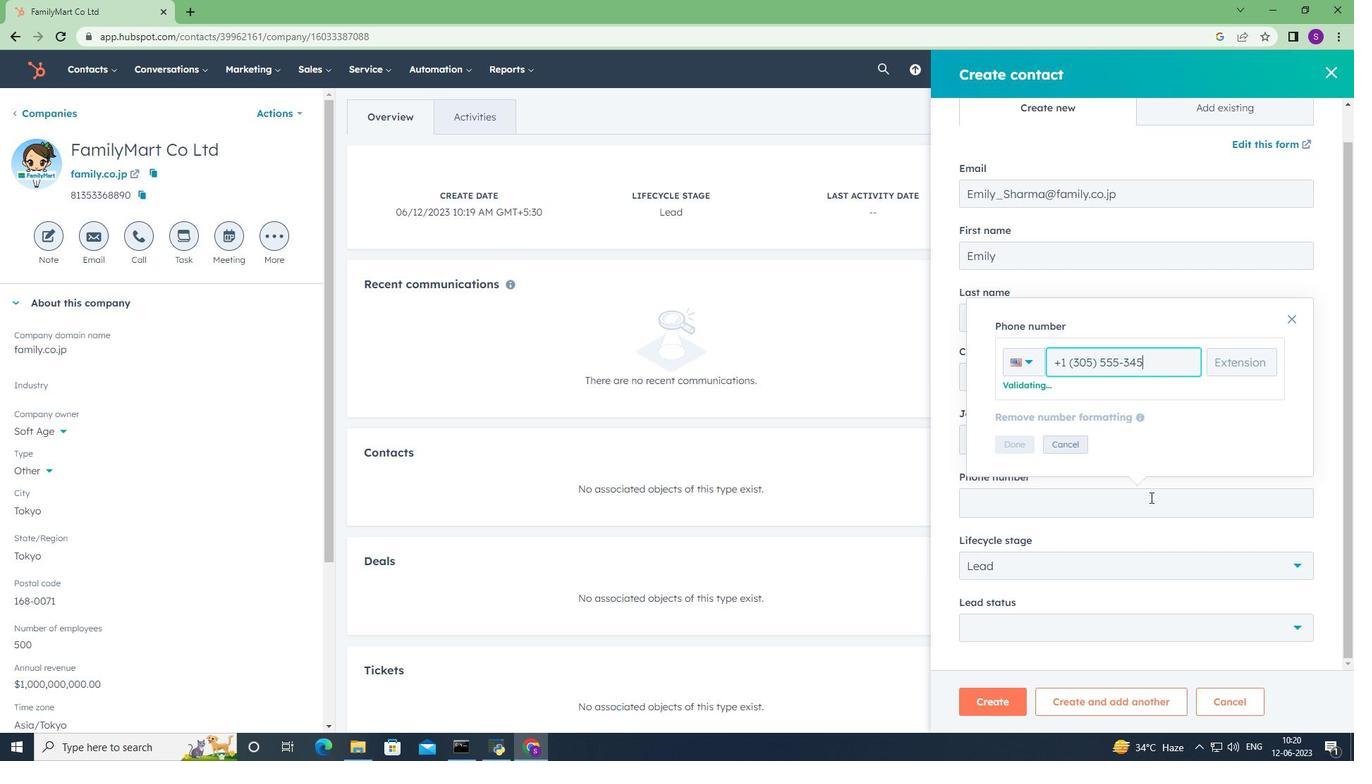 
Action: Mouse moved to (1022, 443)
Screenshot: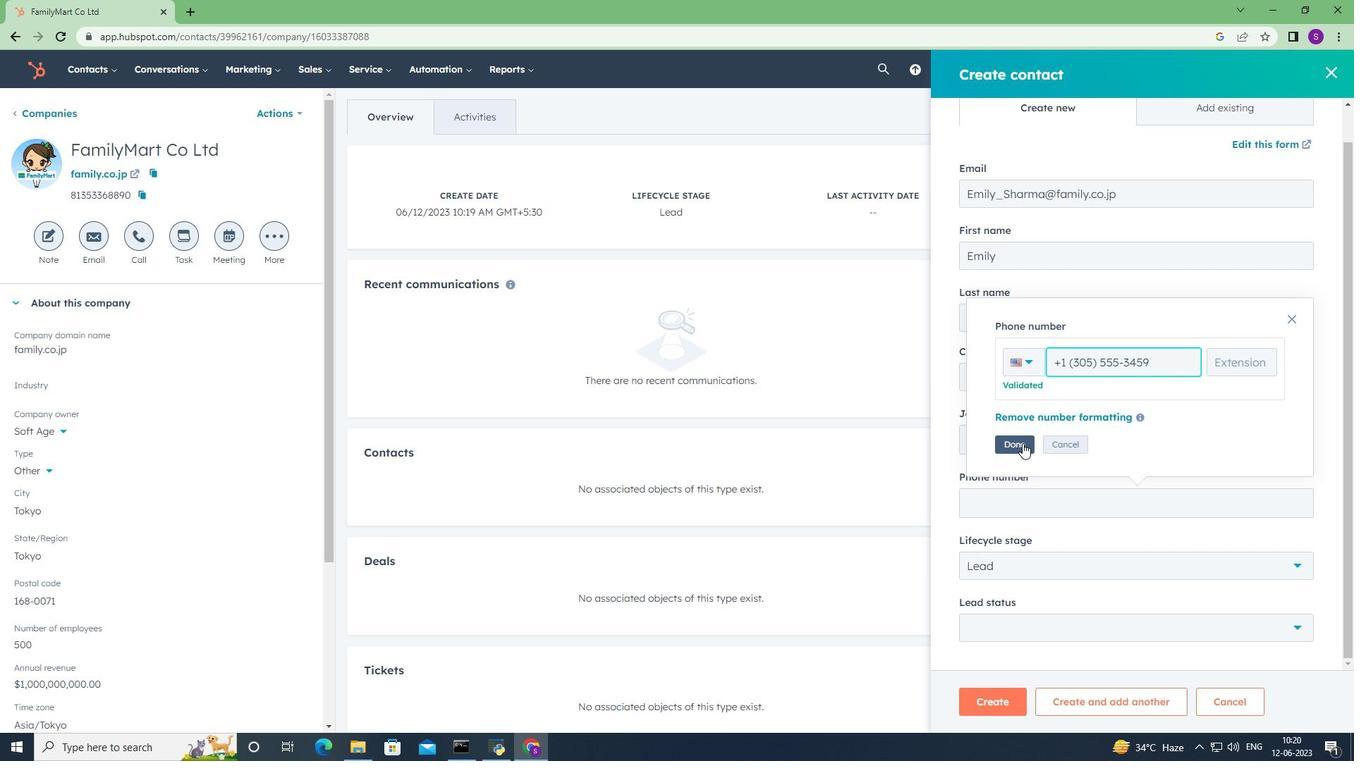 
Action: Mouse pressed left at (1022, 443)
Screenshot: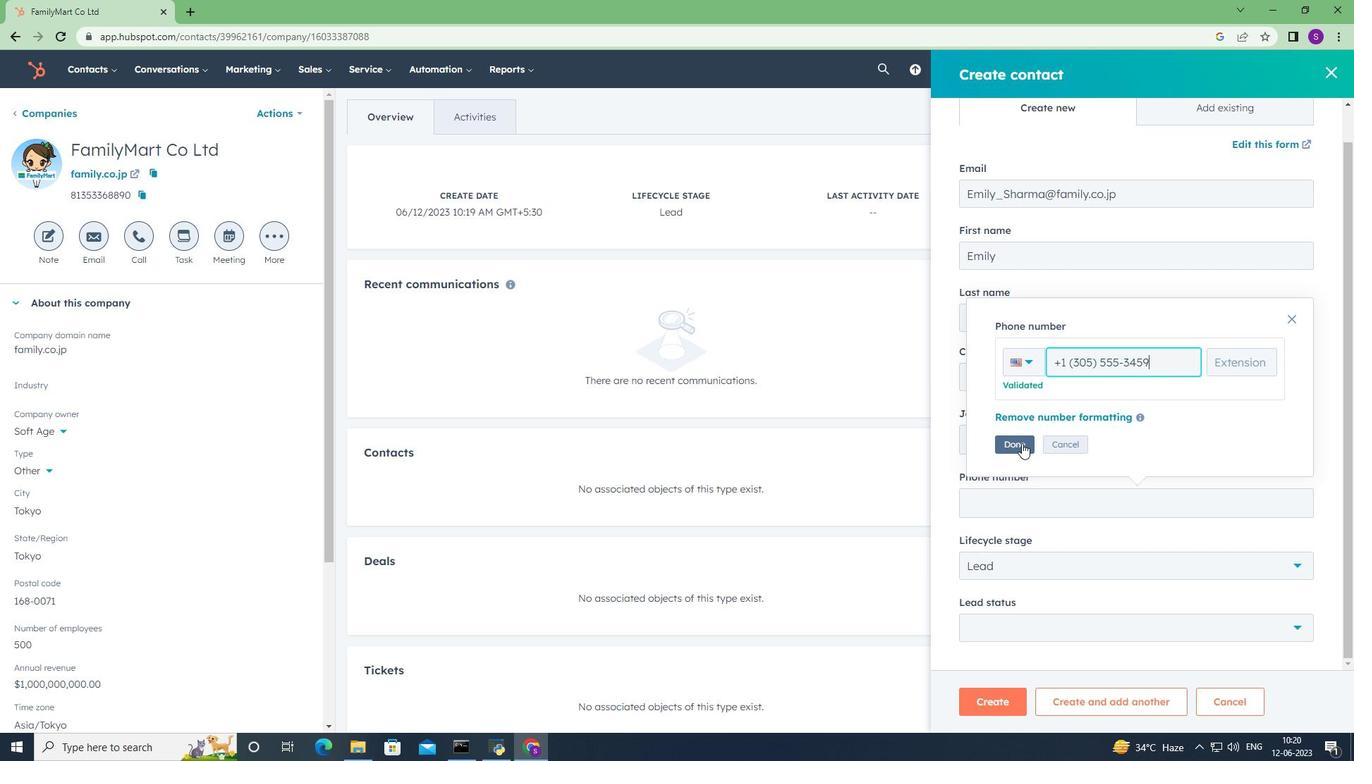 
Action: Mouse moved to (1032, 466)
Screenshot: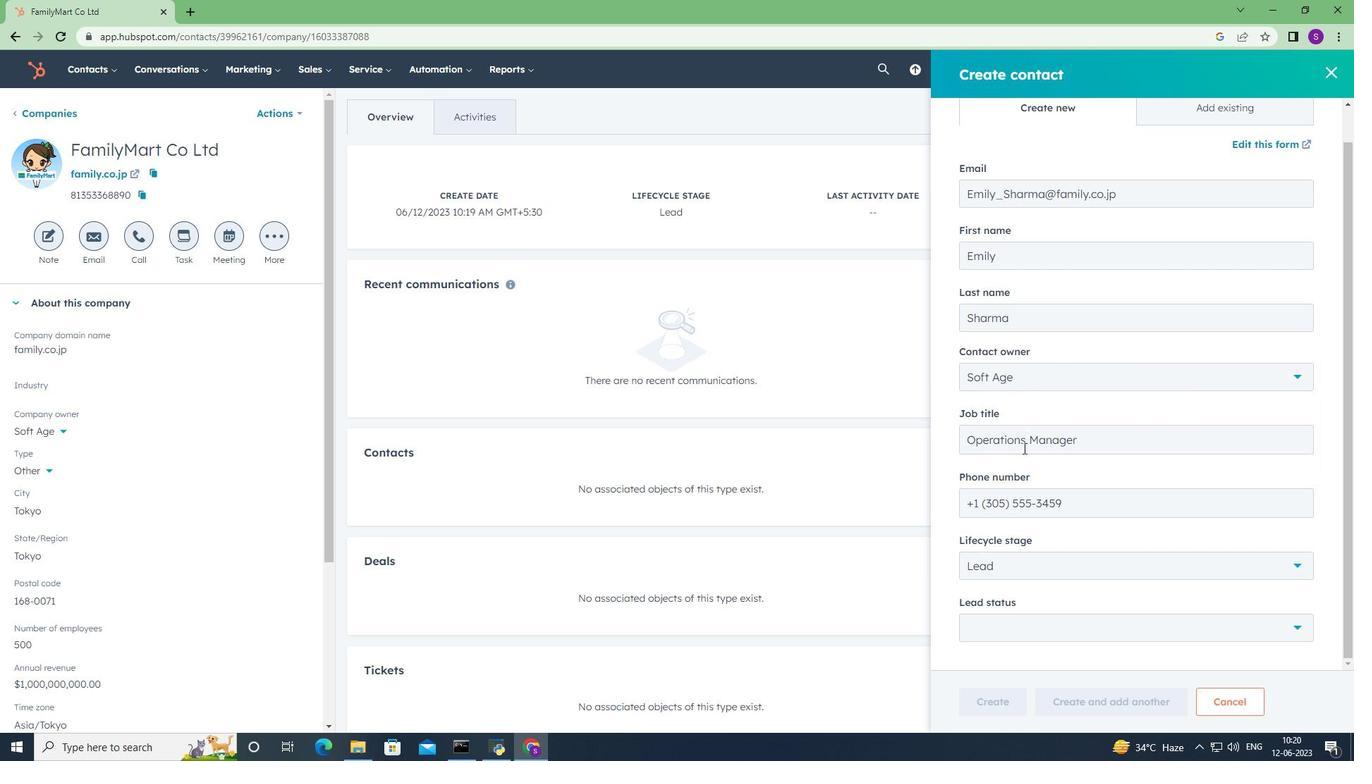 
Action: Mouse scrolled (1032, 465) with delta (0, 0)
Screenshot: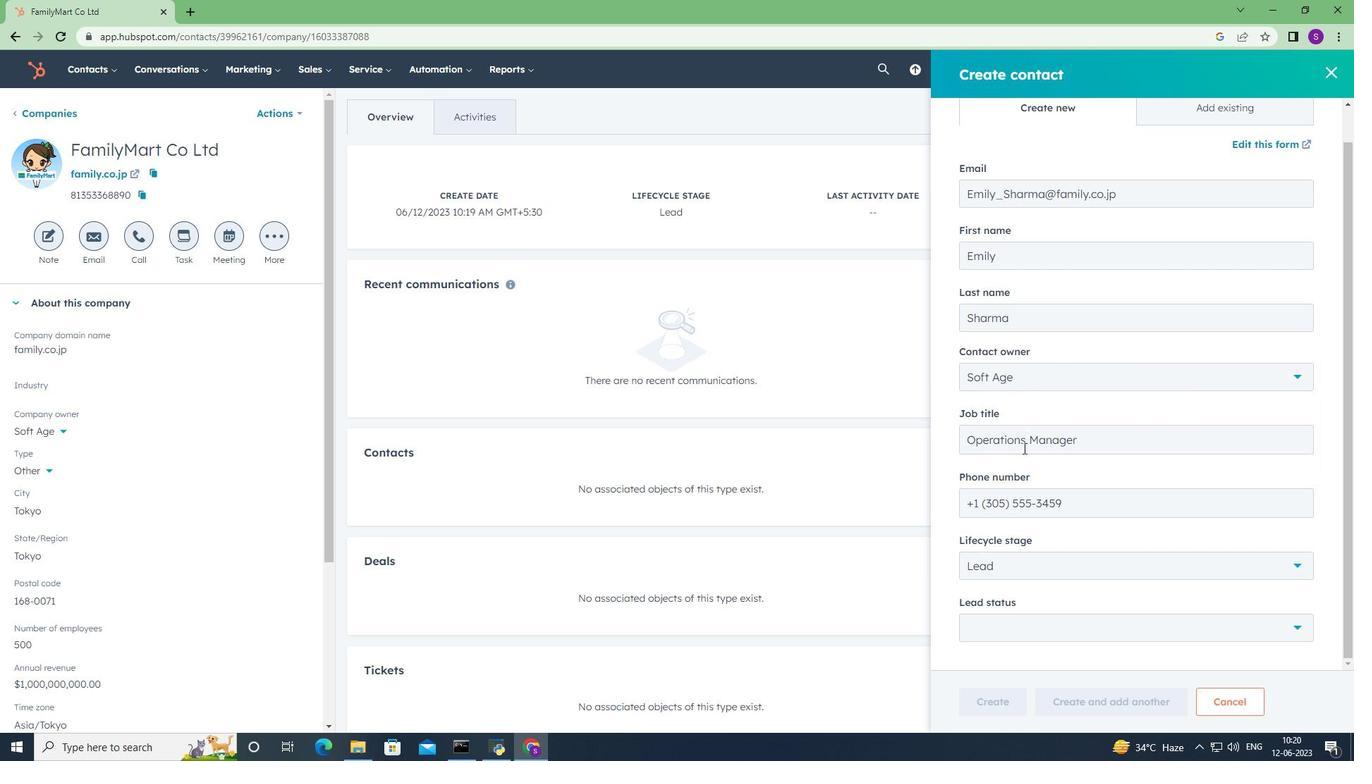 
Action: Mouse moved to (1034, 475)
Screenshot: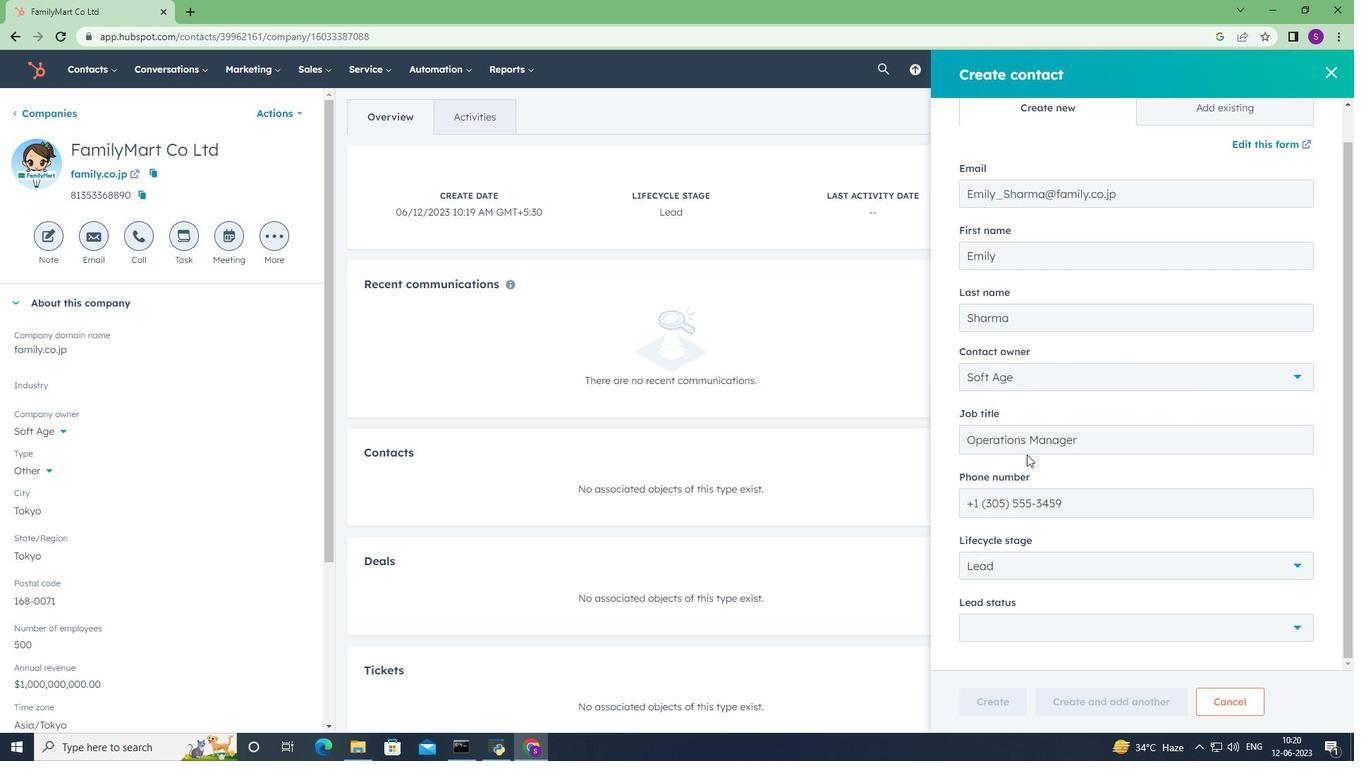 
Action: Mouse scrolled (1034, 474) with delta (0, 0)
Screenshot: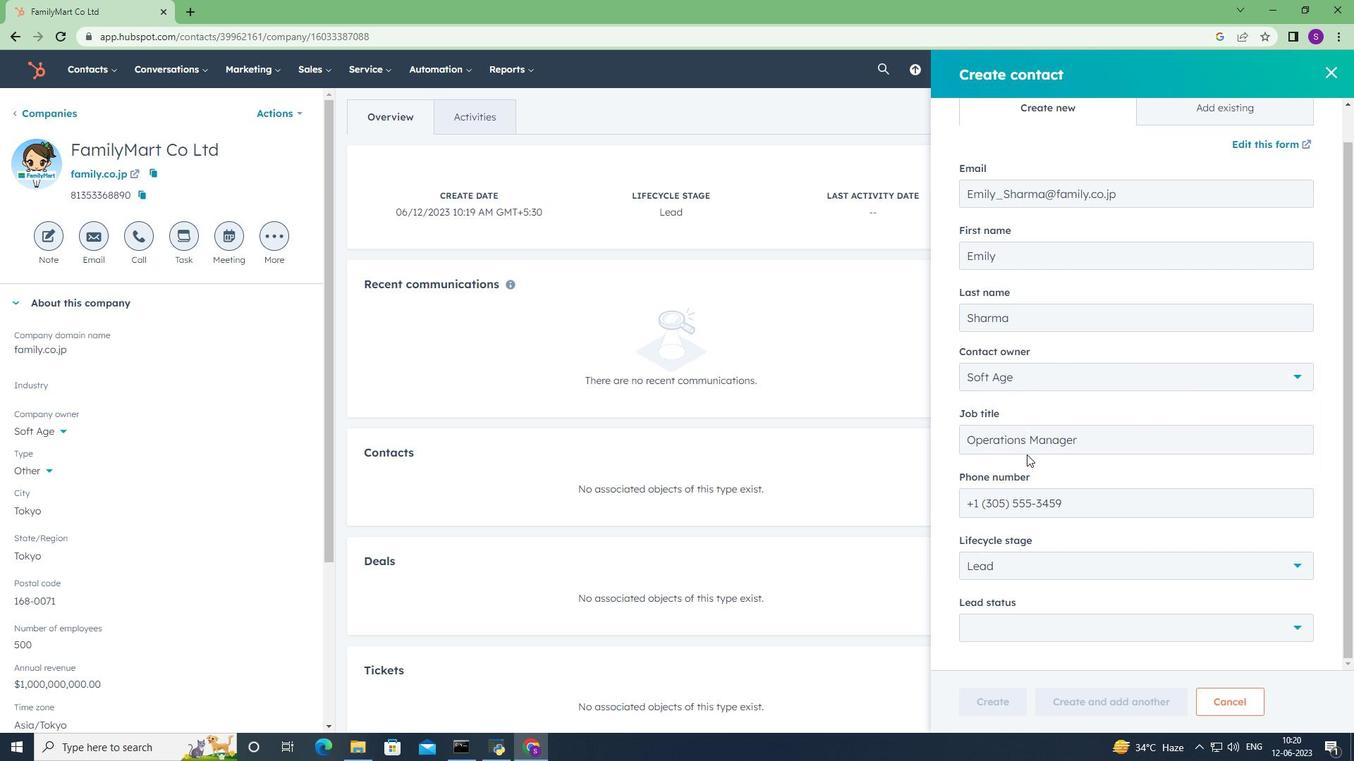 
Action: Mouse moved to (1036, 481)
Screenshot: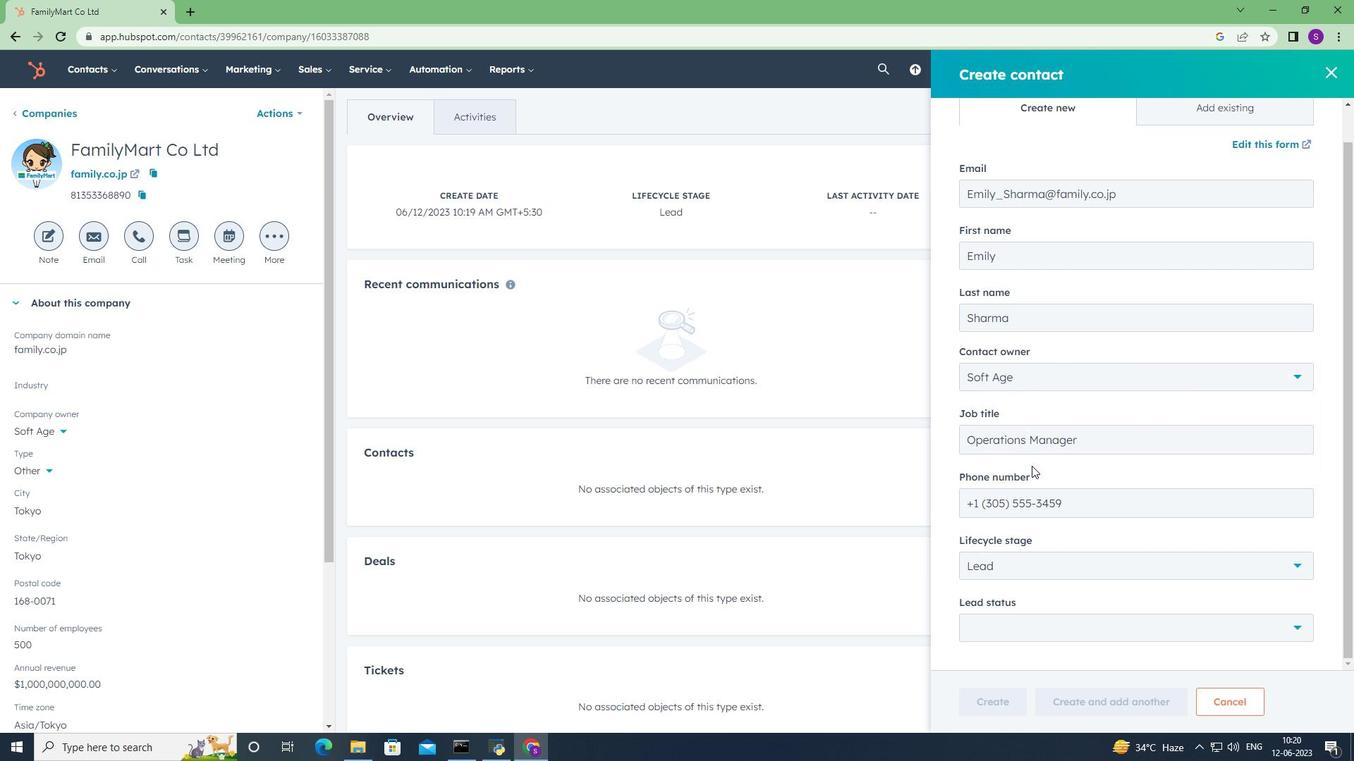 
Action: Mouse scrolled (1036, 480) with delta (0, 0)
Screenshot: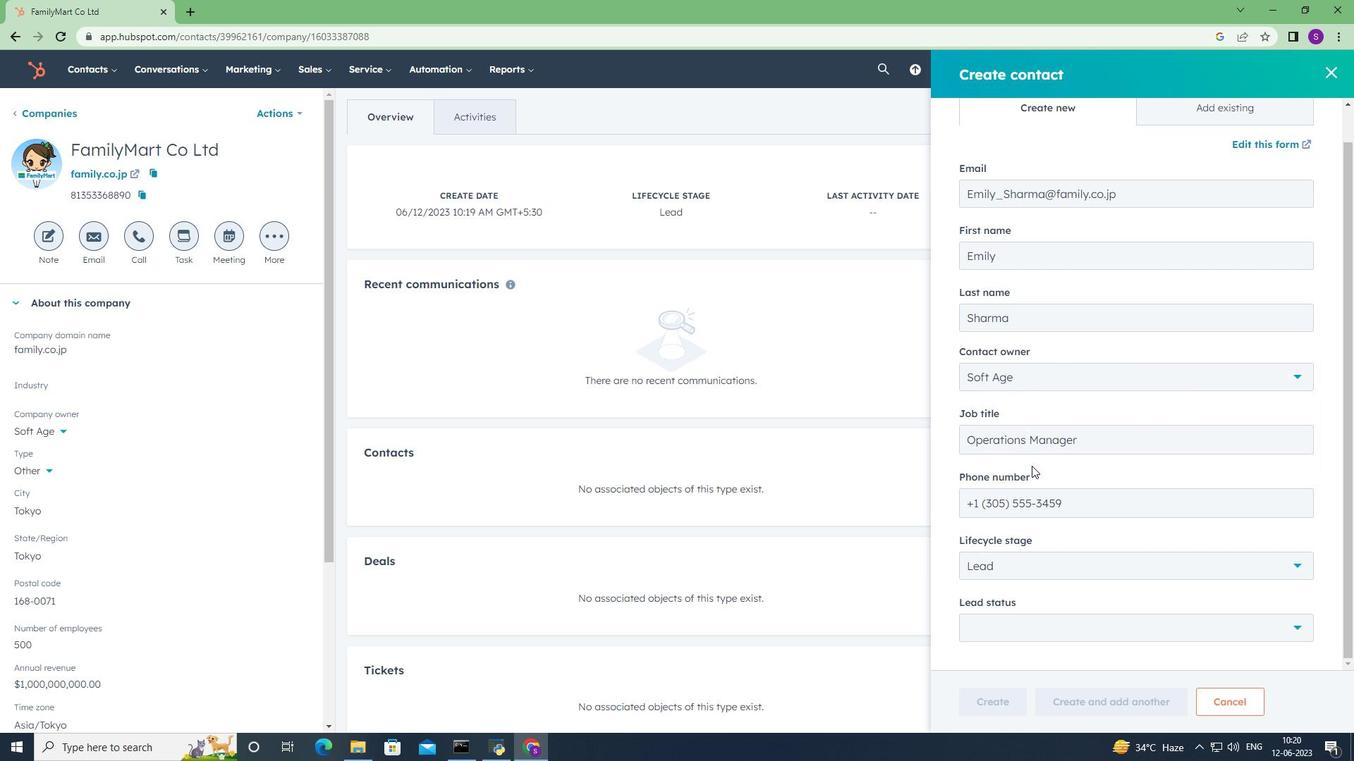 
Action: Mouse moved to (1038, 486)
Screenshot: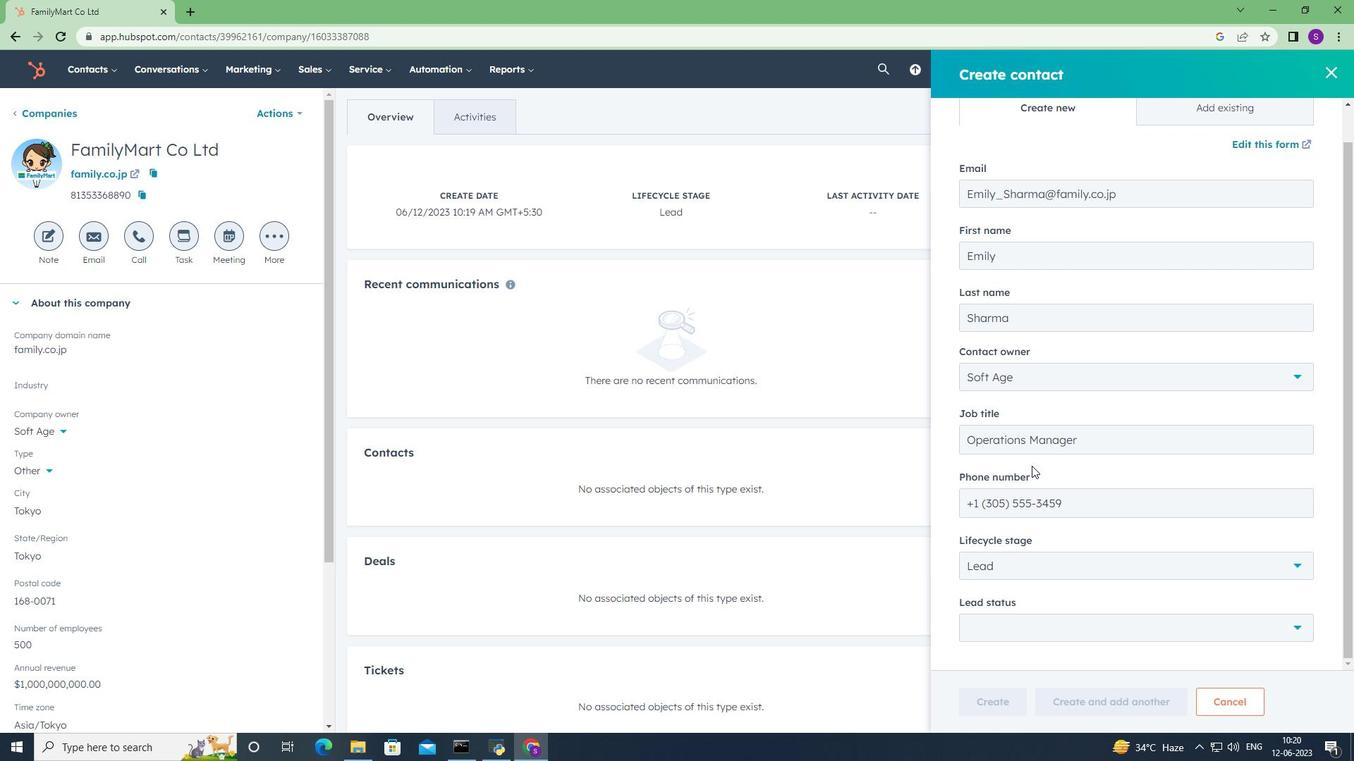 
Action: Mouse scrolled (1038, 485) with delta (0, 0)
Screenshot: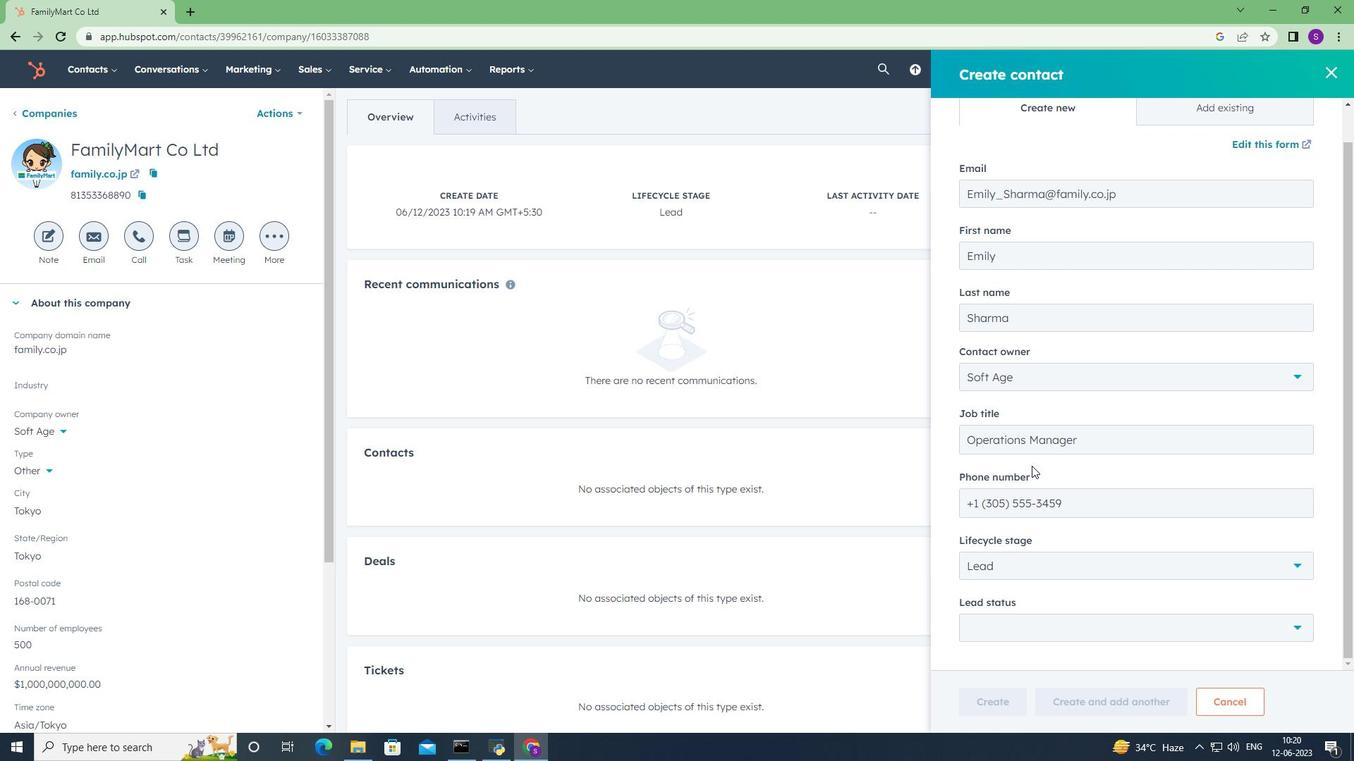 
Action: Mouse moved to (1063, 566)
Screenshot: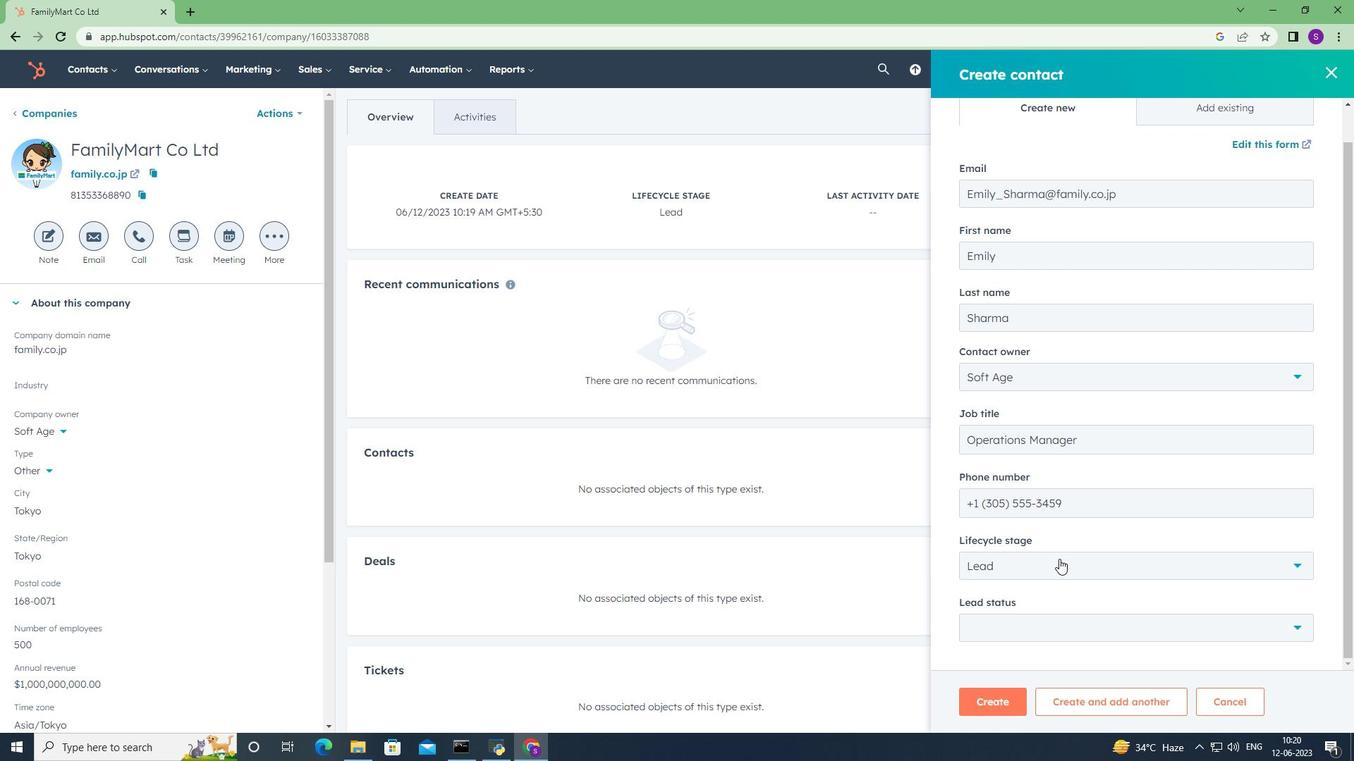 
Action: Mouse pressed left at (1063, 566)
Screenshot: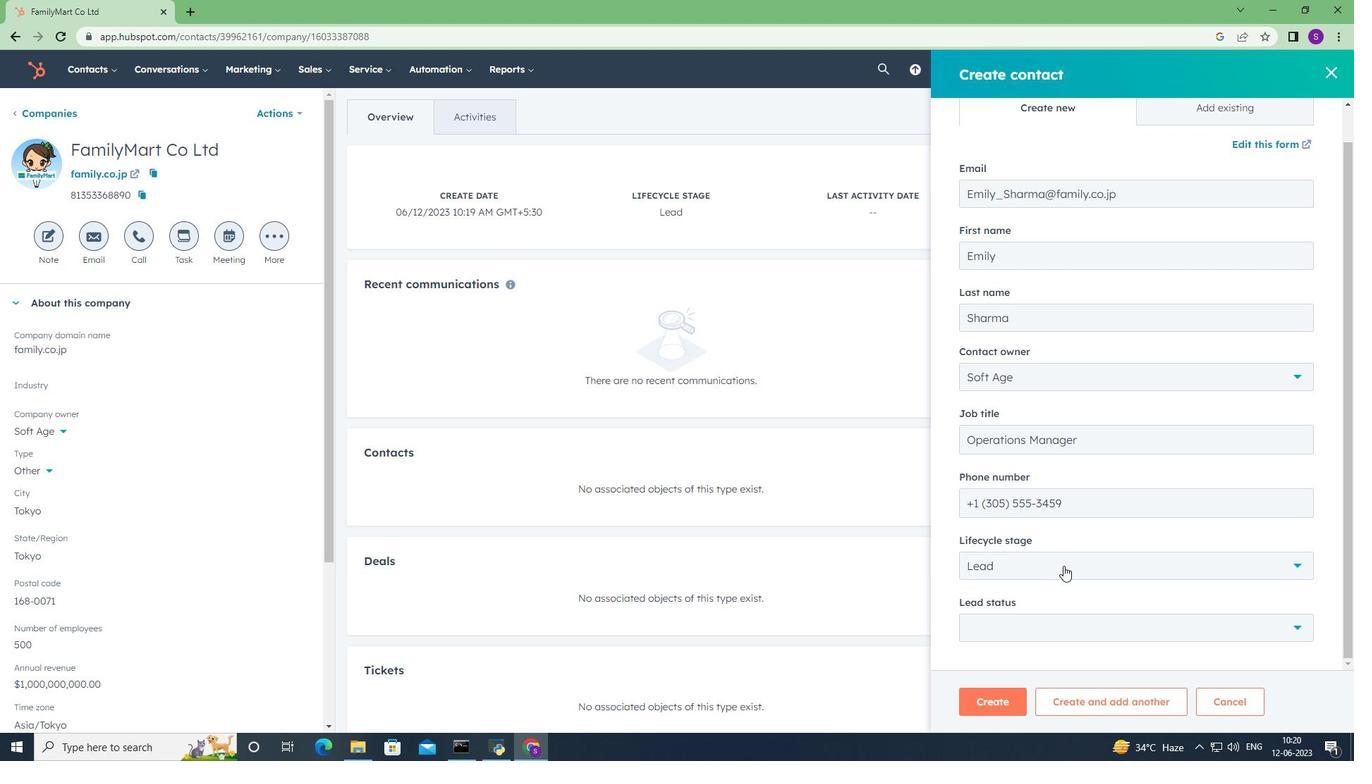 
Action: Mouse moved to (1027, 445)
Screenshot: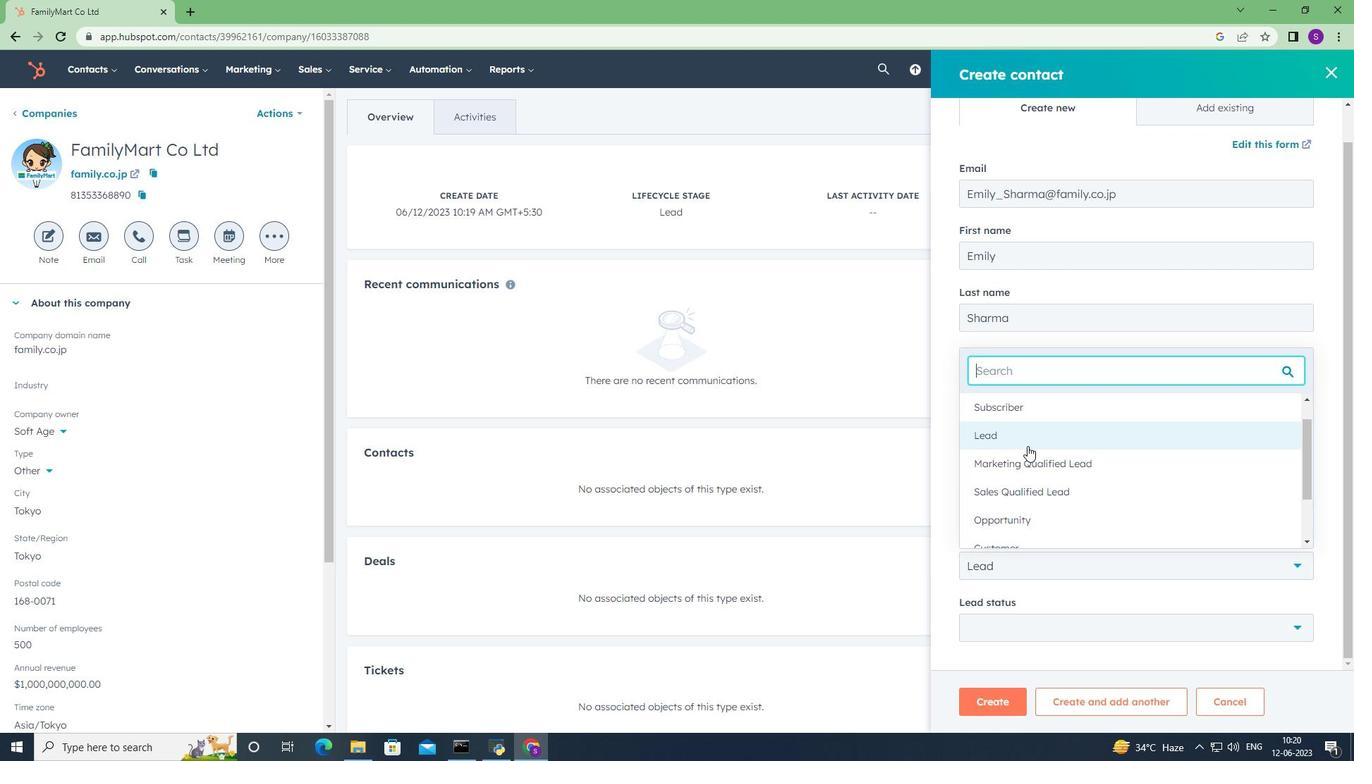 
Action: Mouse pressed left at (1027, 445)
Screenshot: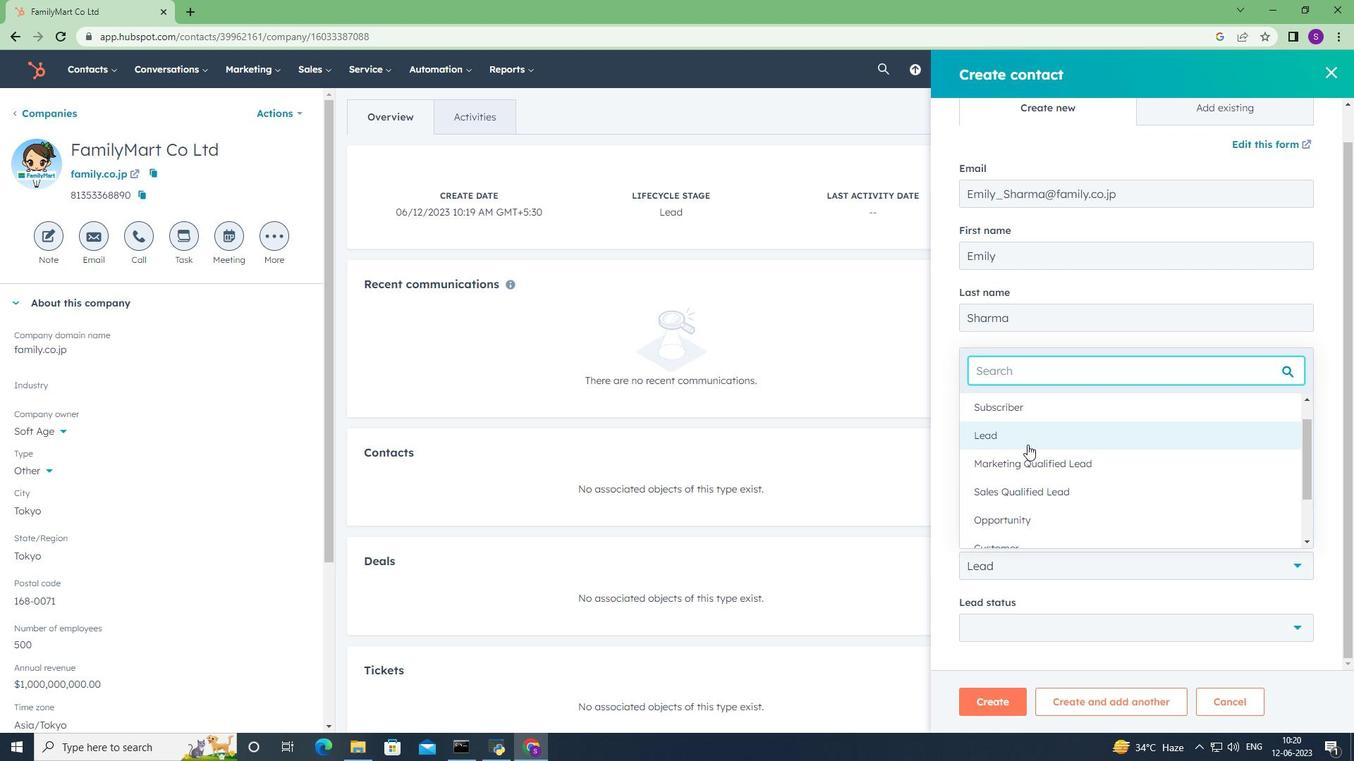
Action: Mouse moved to (1081, 620)
Screenshot: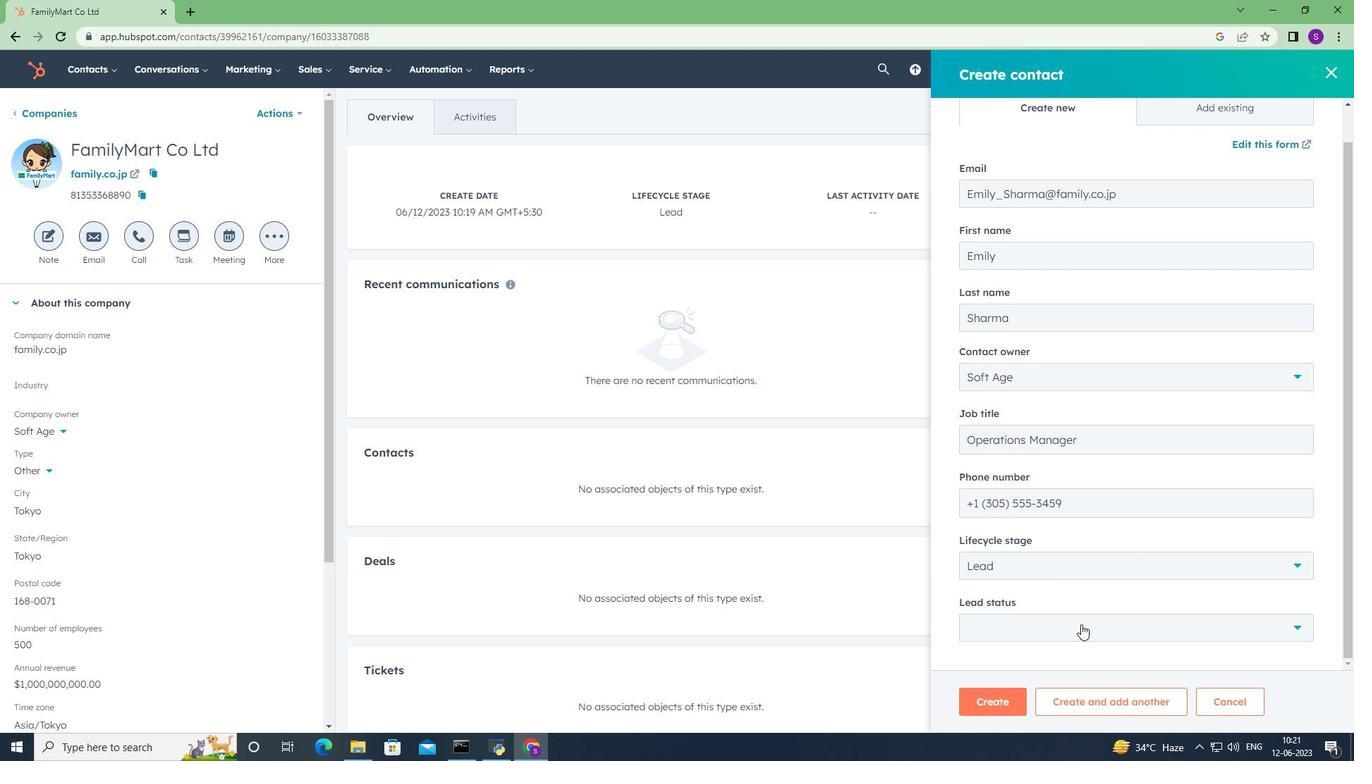 
Action: Mouse pressed left at (1081, 620)
Screenshot: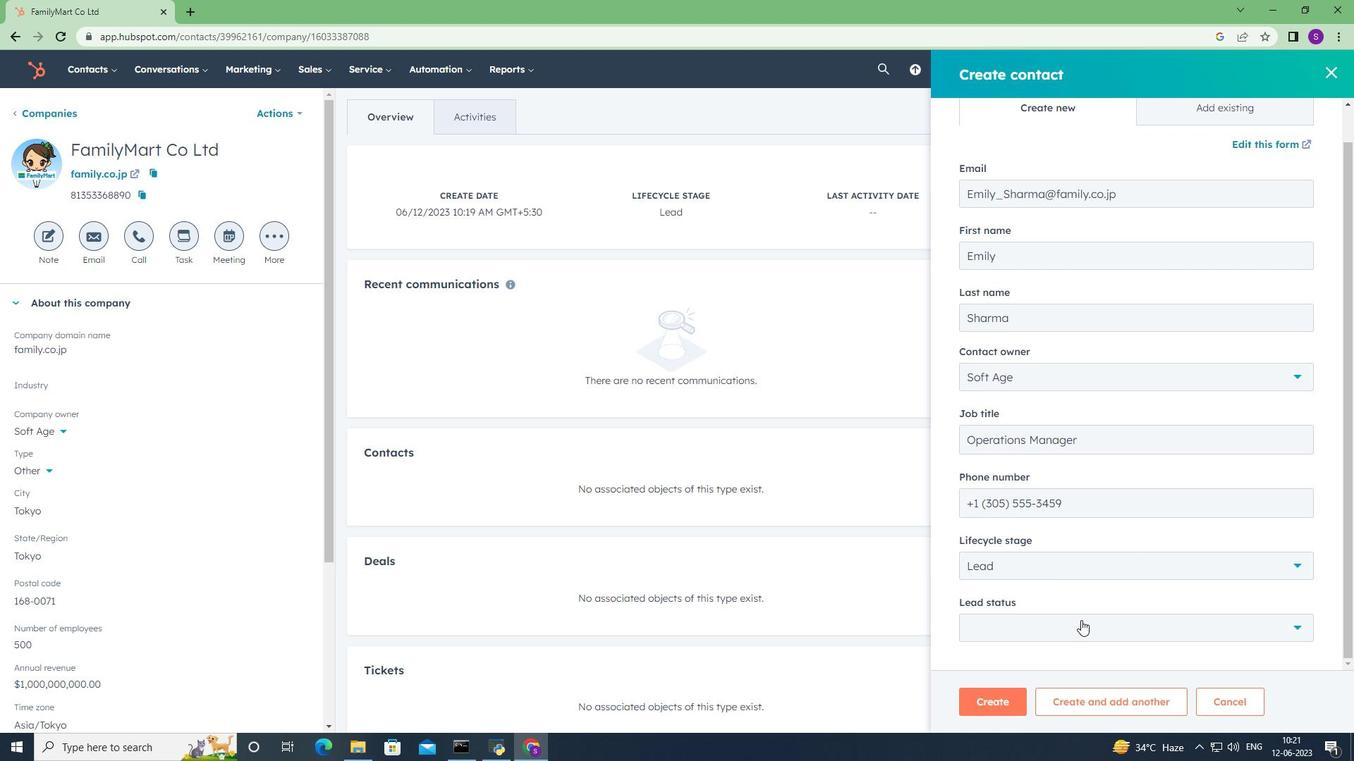 
Action: Mouse moved to (1029, 554)
Screenshot: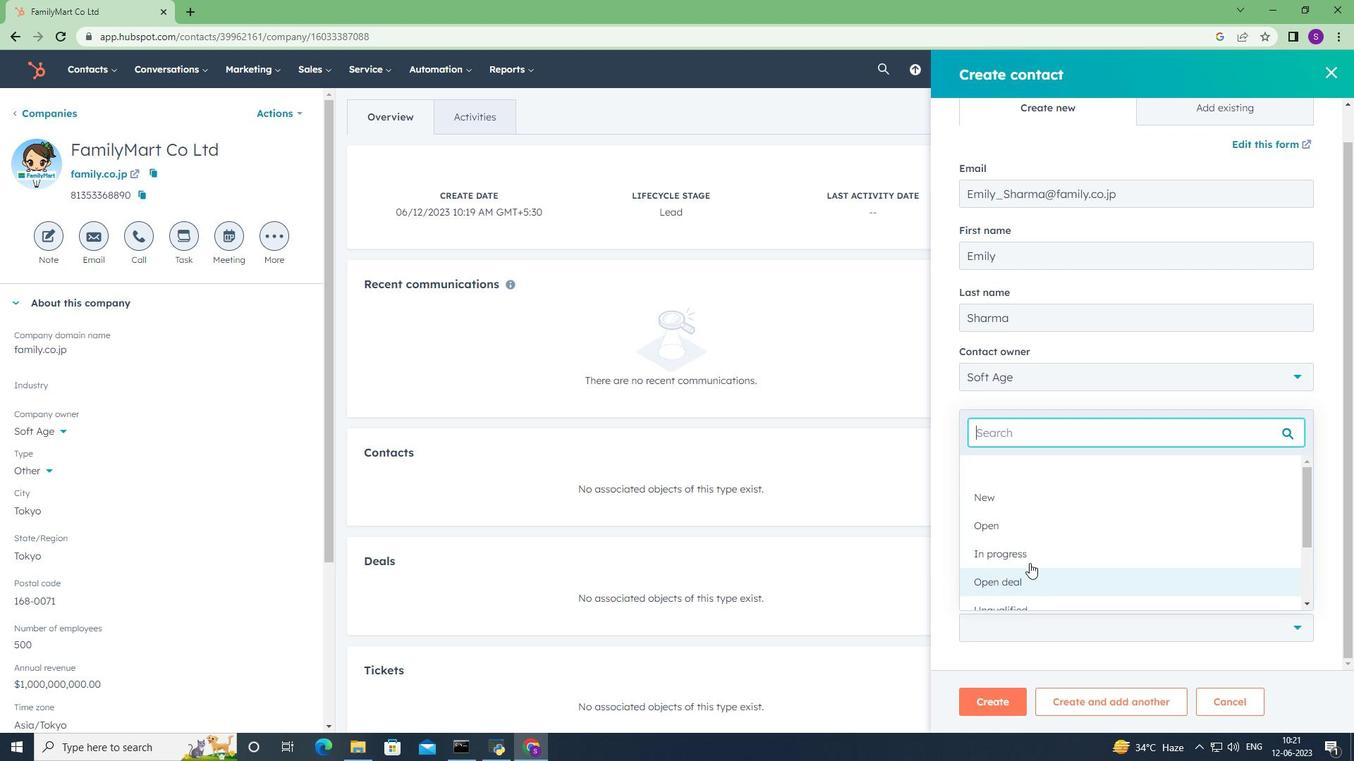 
Action: Mouse pressed left at (1029, 554)
Screenshot: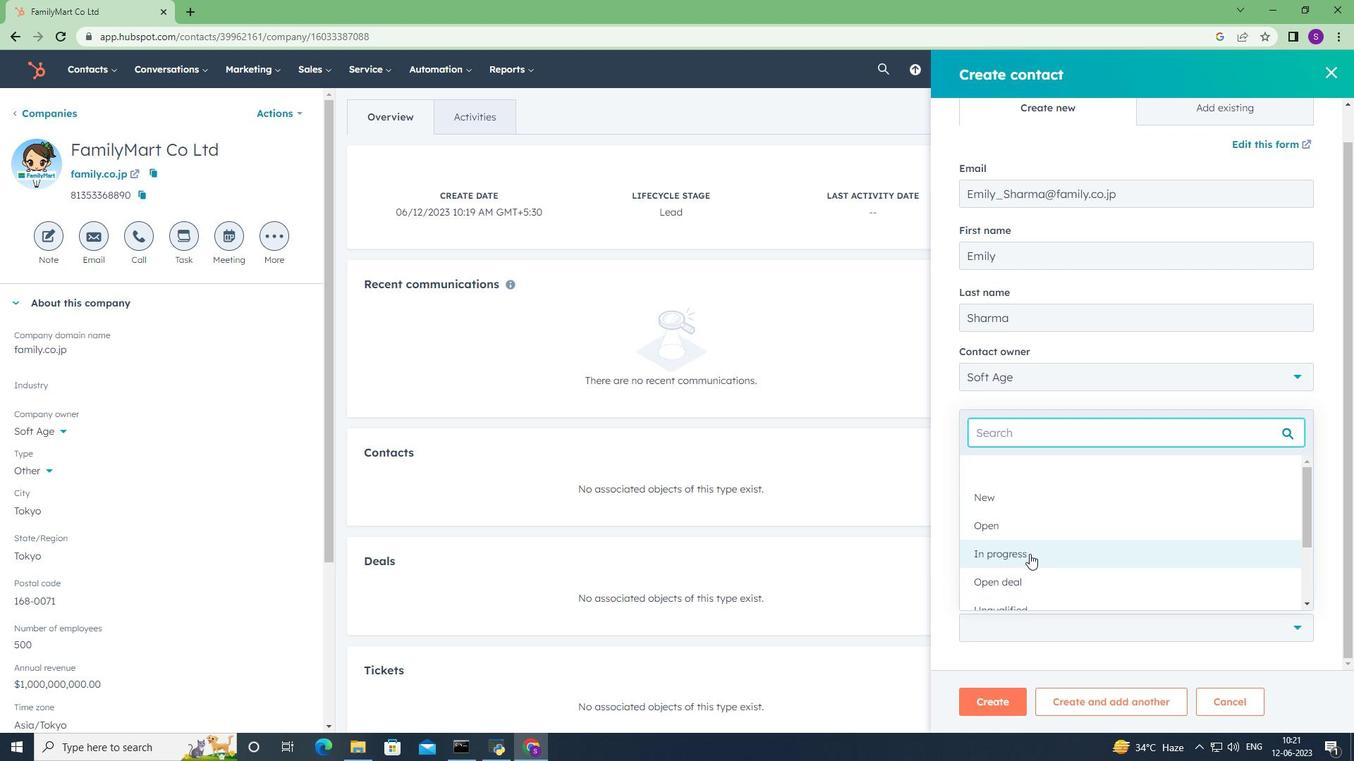 
Action: Mouse moved to (1023, 574)
Screenshot: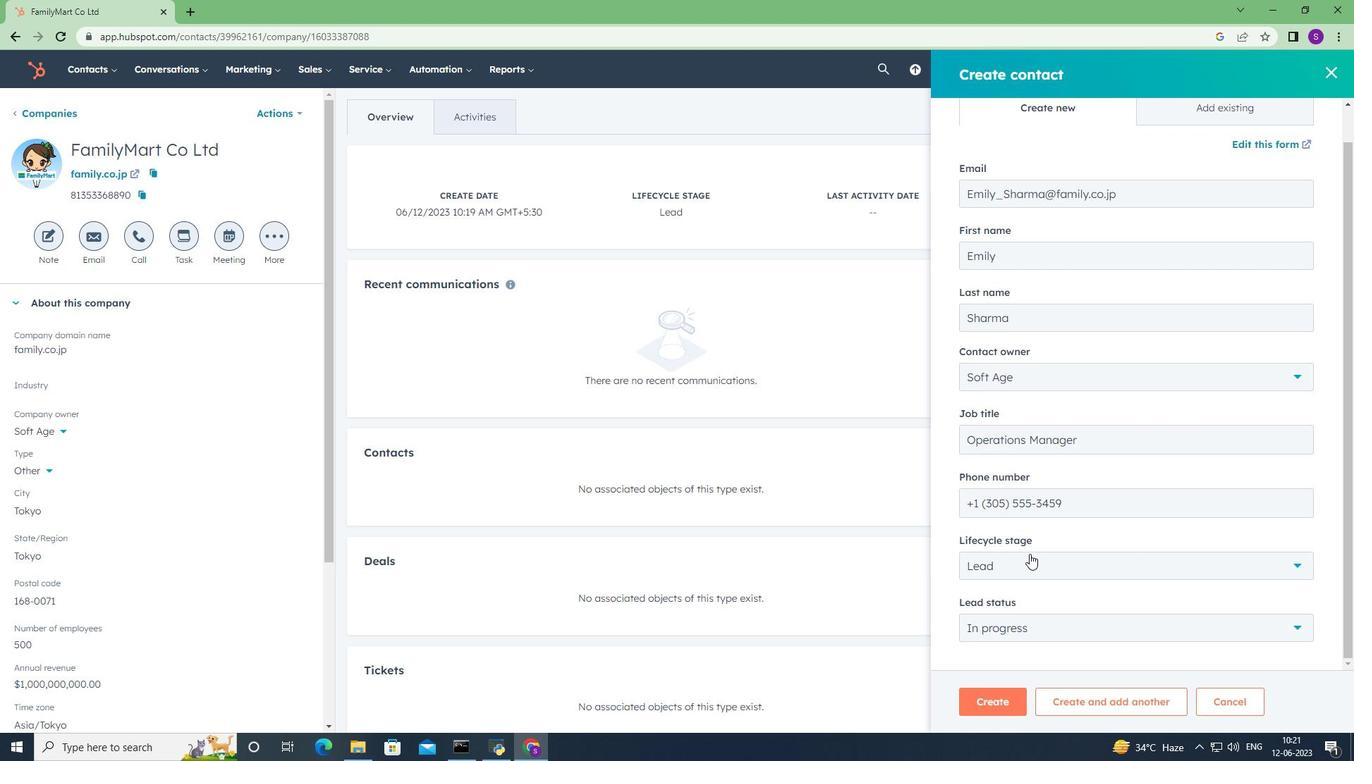 
Action: Mouse scrolled (1023, 573) with delta (0, 0)
Screenshot: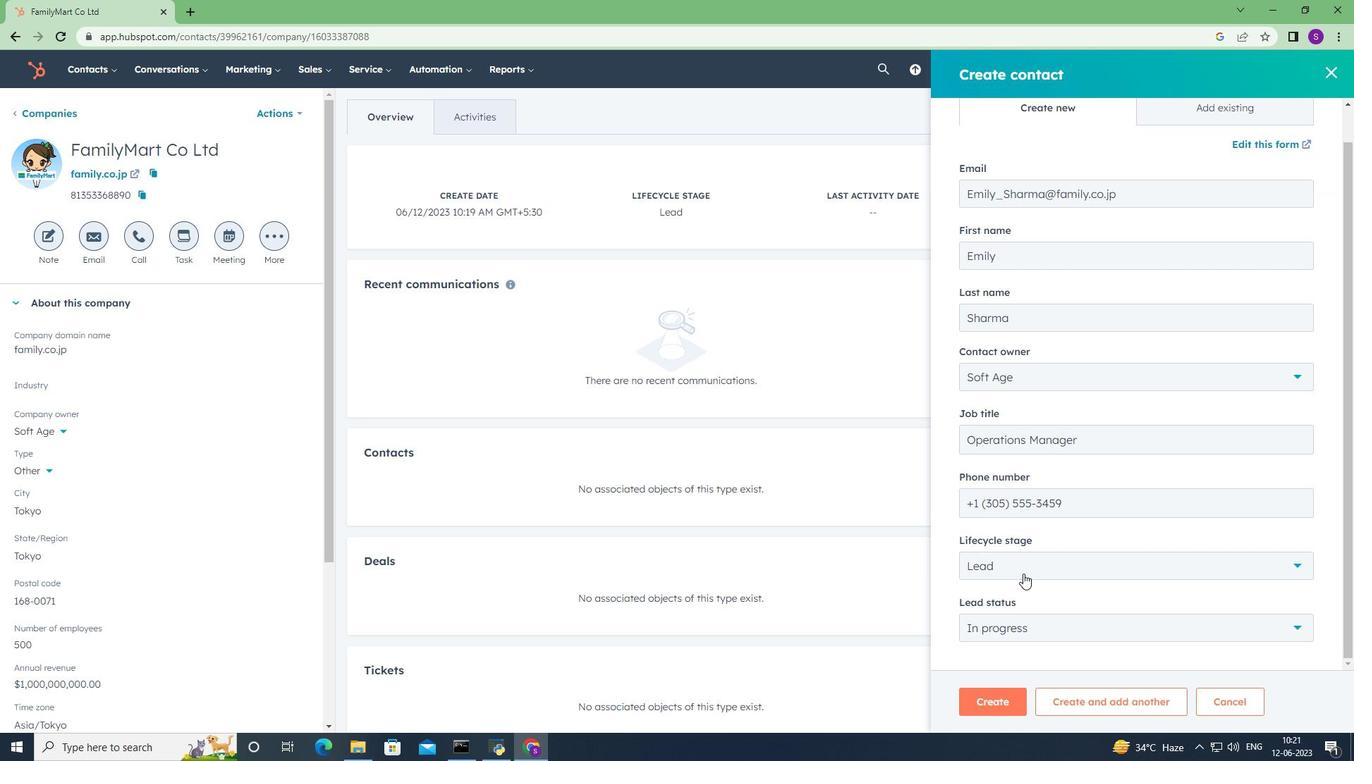 
Action: Mouse scrolled (1023, 573) with delta (0, 0)
Screenshot: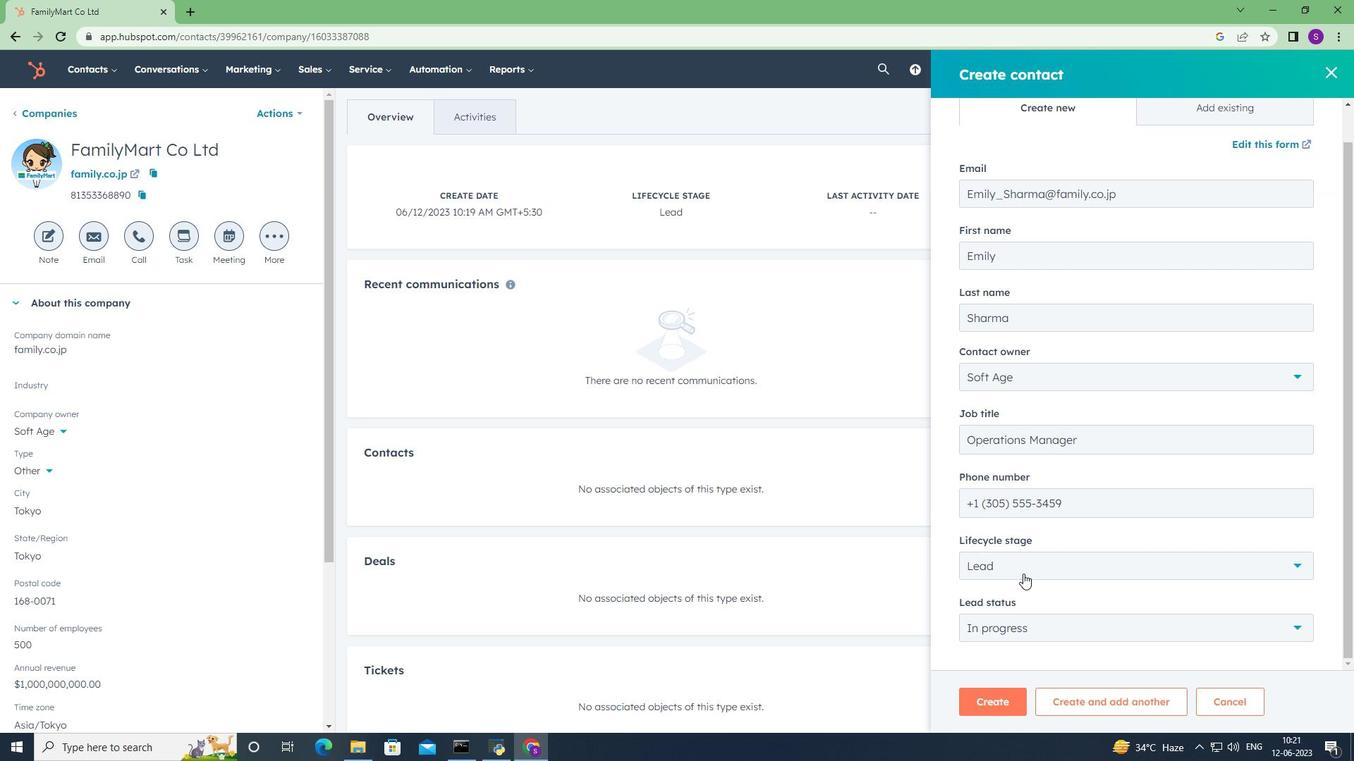 
Action: Mouse scrolled (1023, 573) with delta (0, 0)
Screenshot: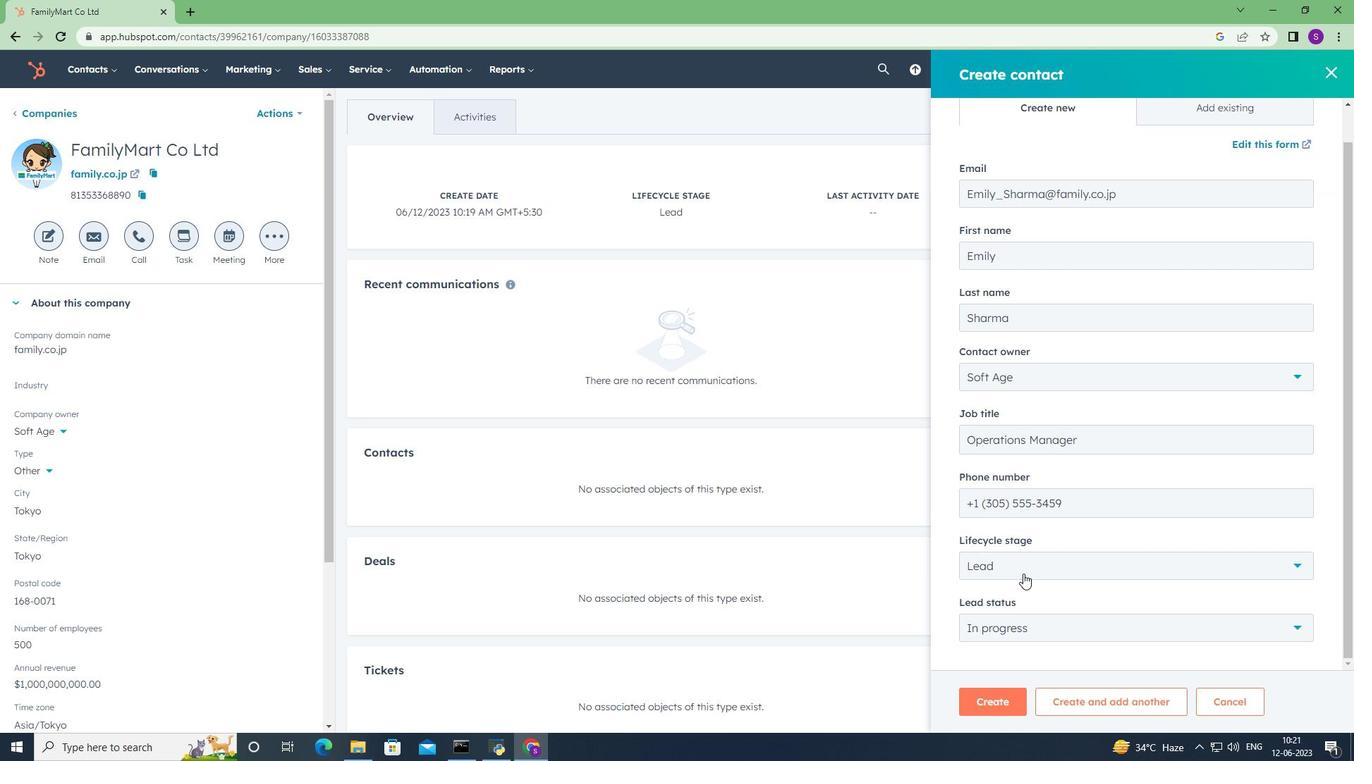 
Action: Mouse scrolled (1023, 573) with delta (0, 0)
Screenshot: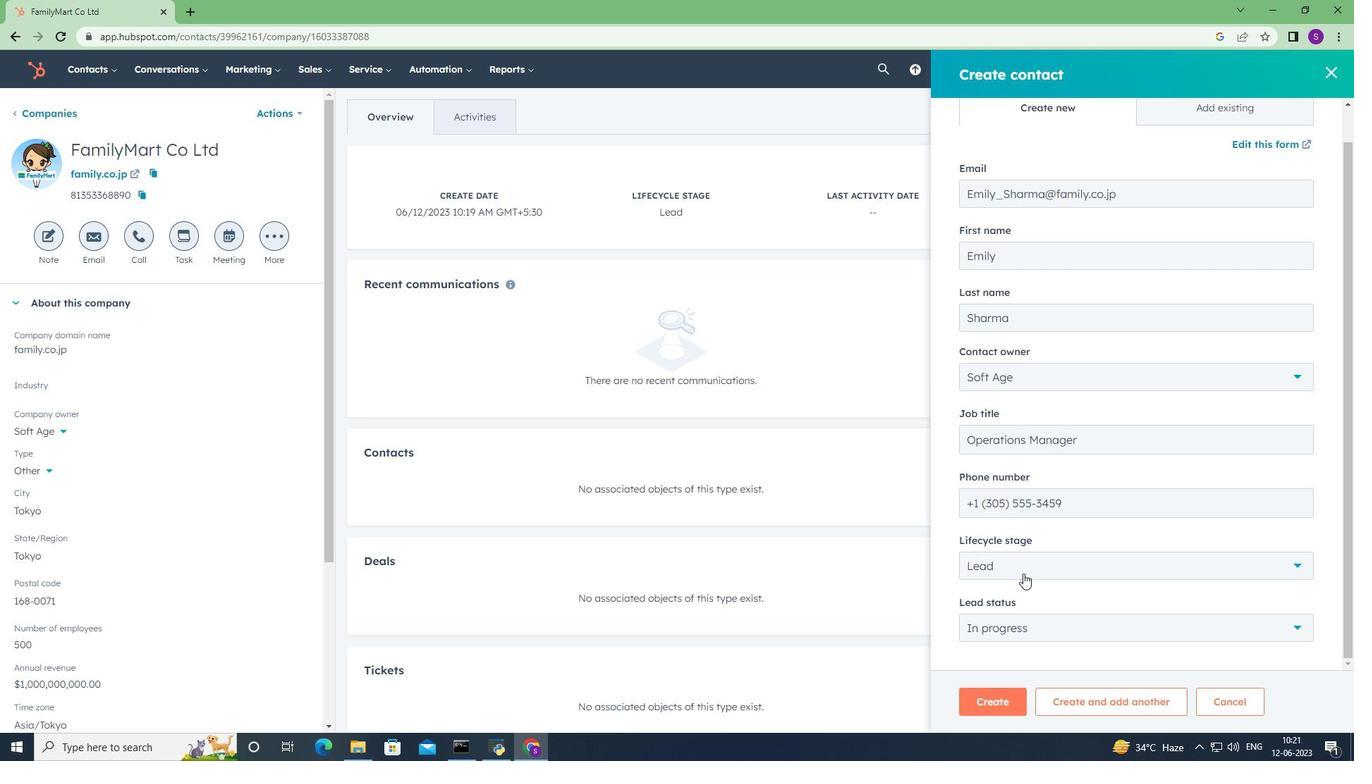 
Action: Mouse moved to (1015, 701)
Screenshot: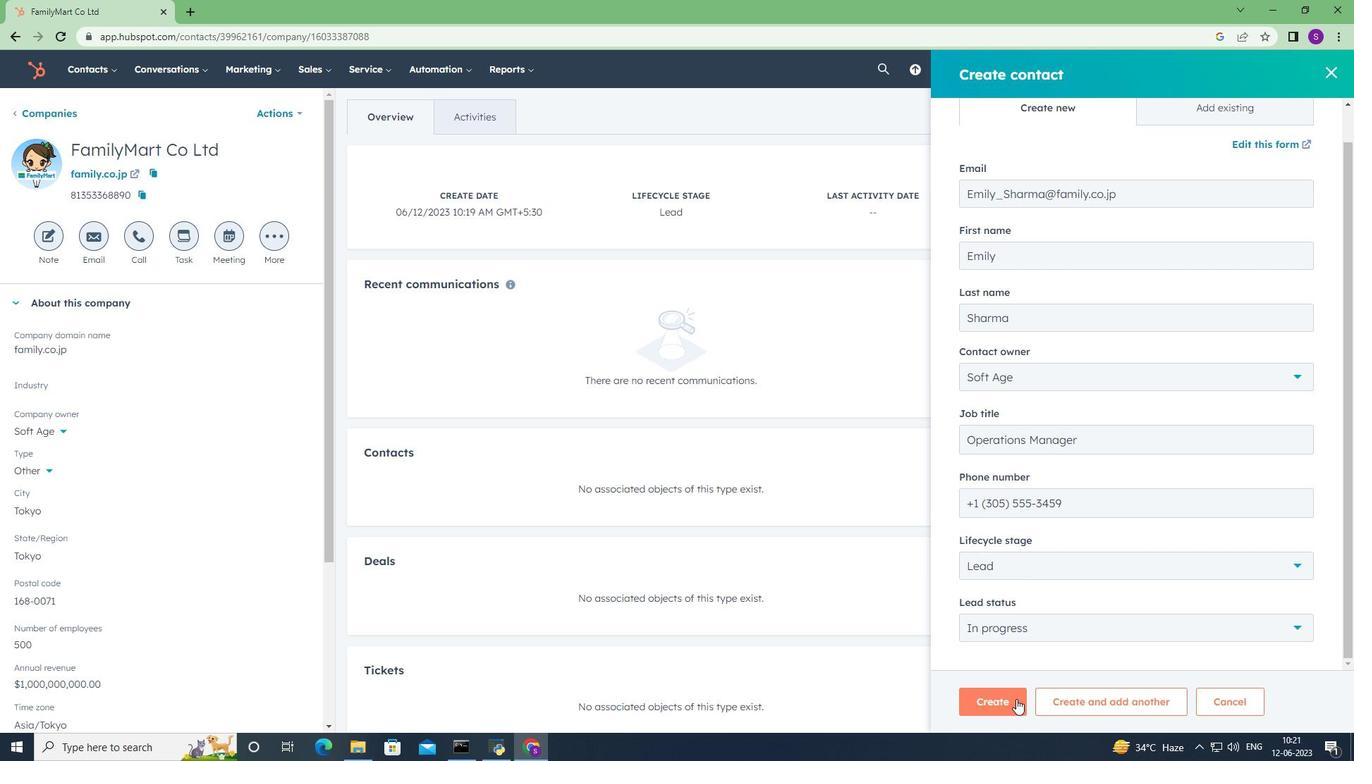 
Action: Mouse pressed left at (1015, 701)
Screenshot: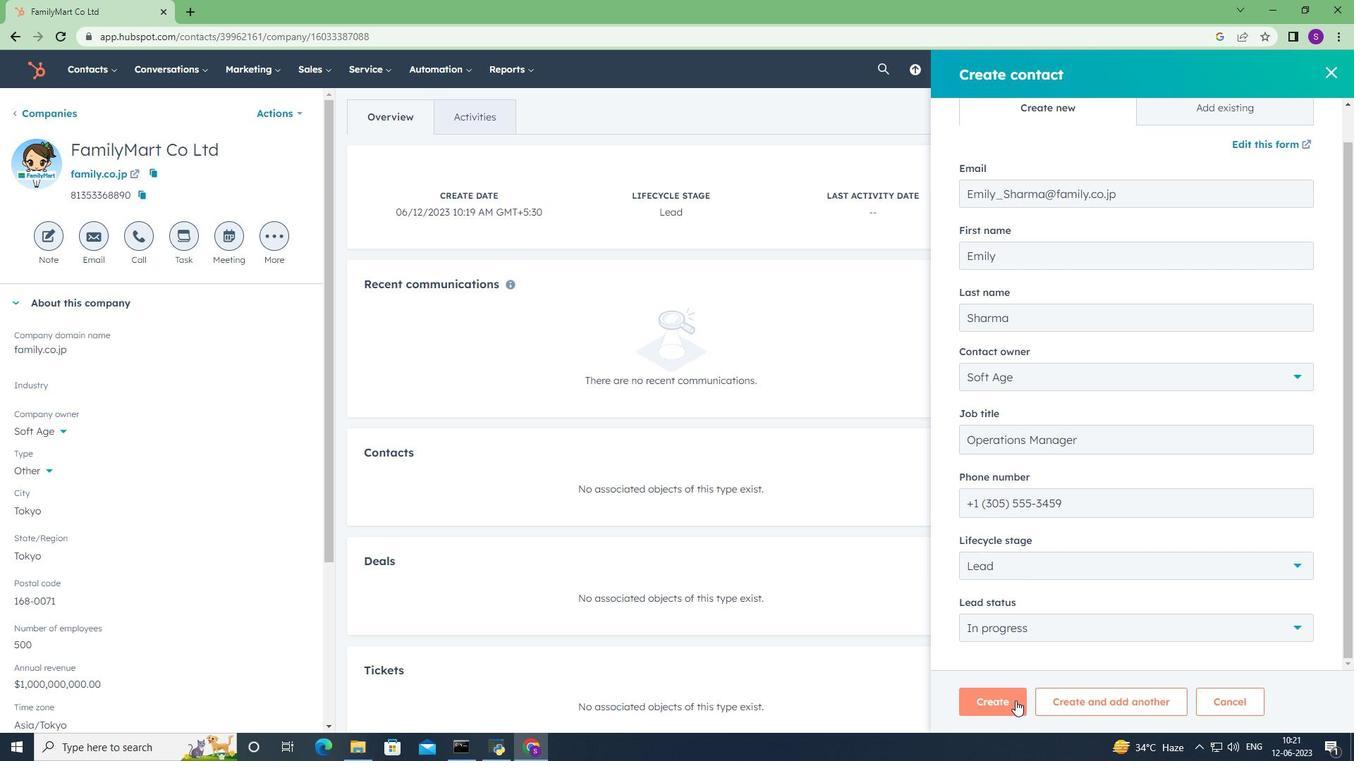 
Action: Mouse moved to (811, 347)
Screenshot: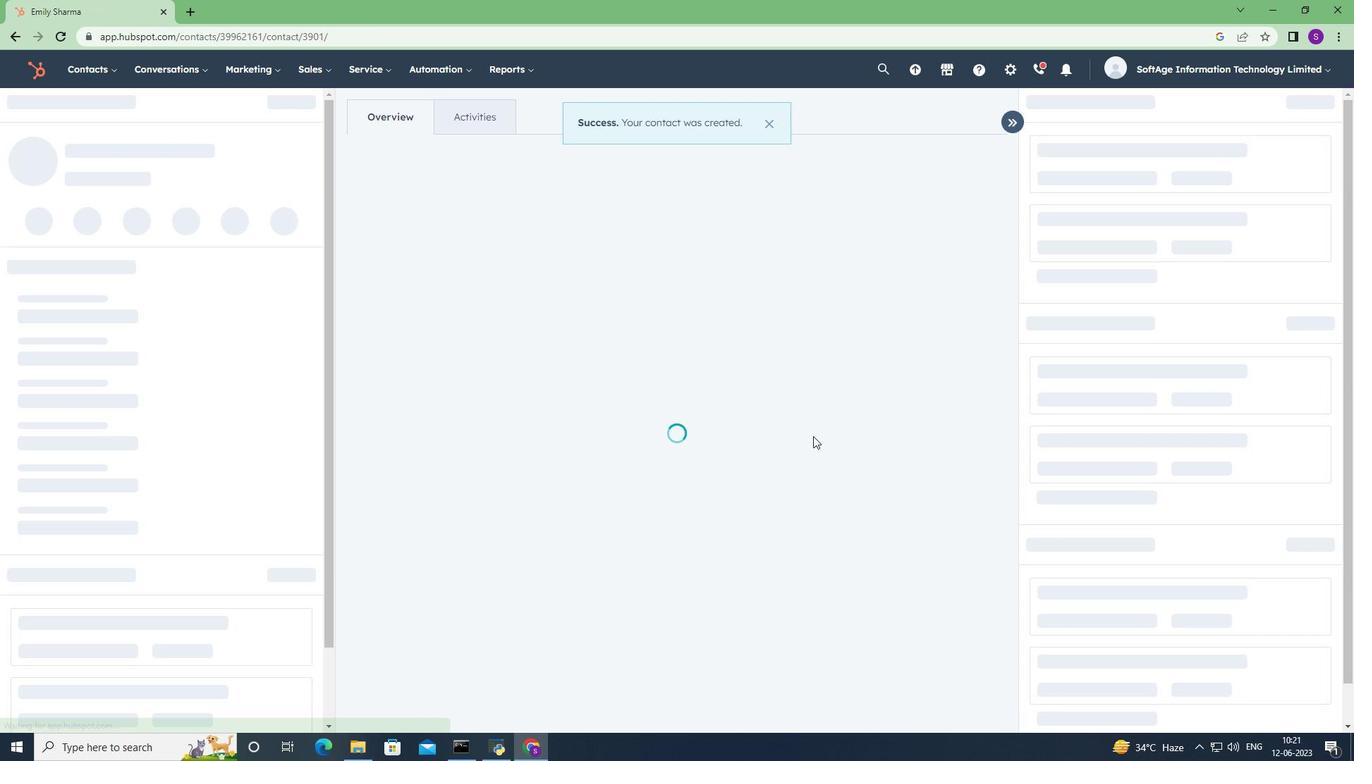 
Action: Mouse scrolled (811, 347) with delta (0, 0)
Screenshot: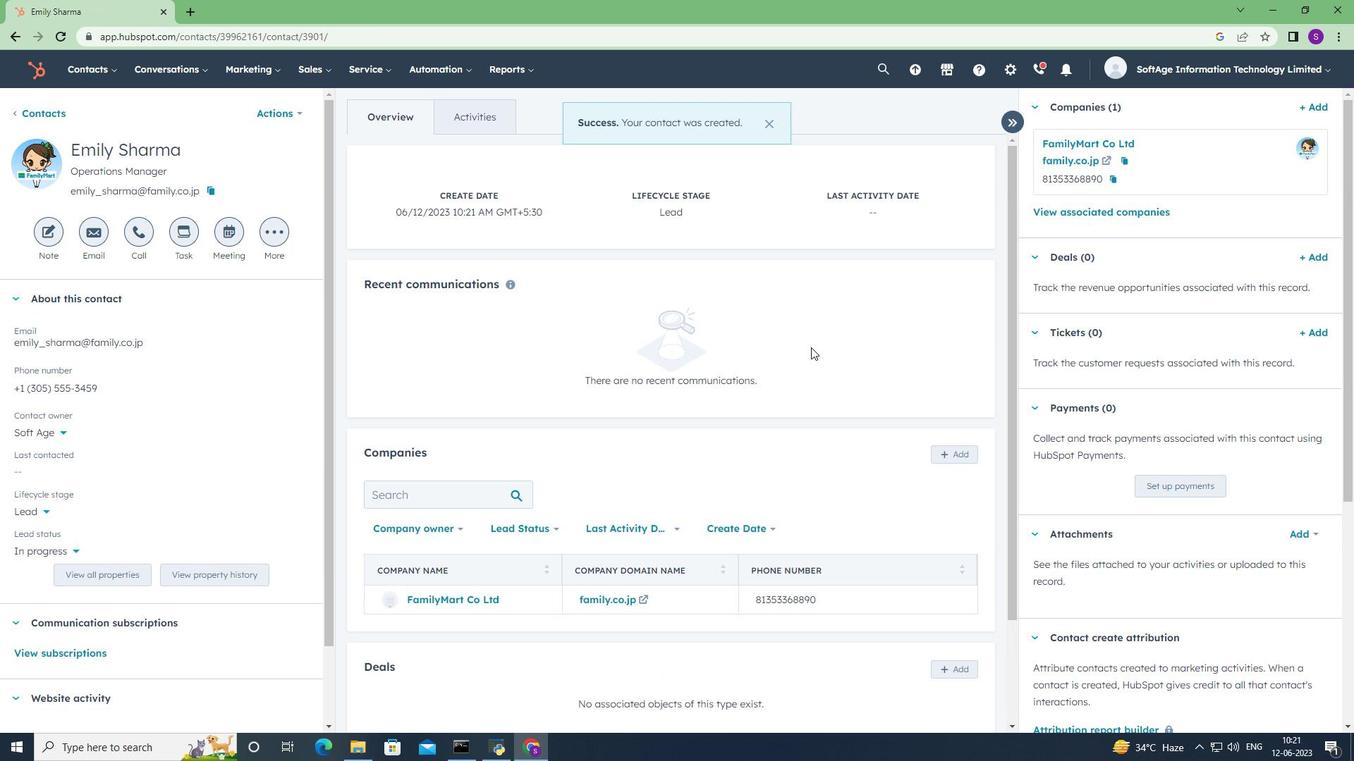 
Action: Mouse scrolled (811, 347) with delta (0, 0)
Screenshot: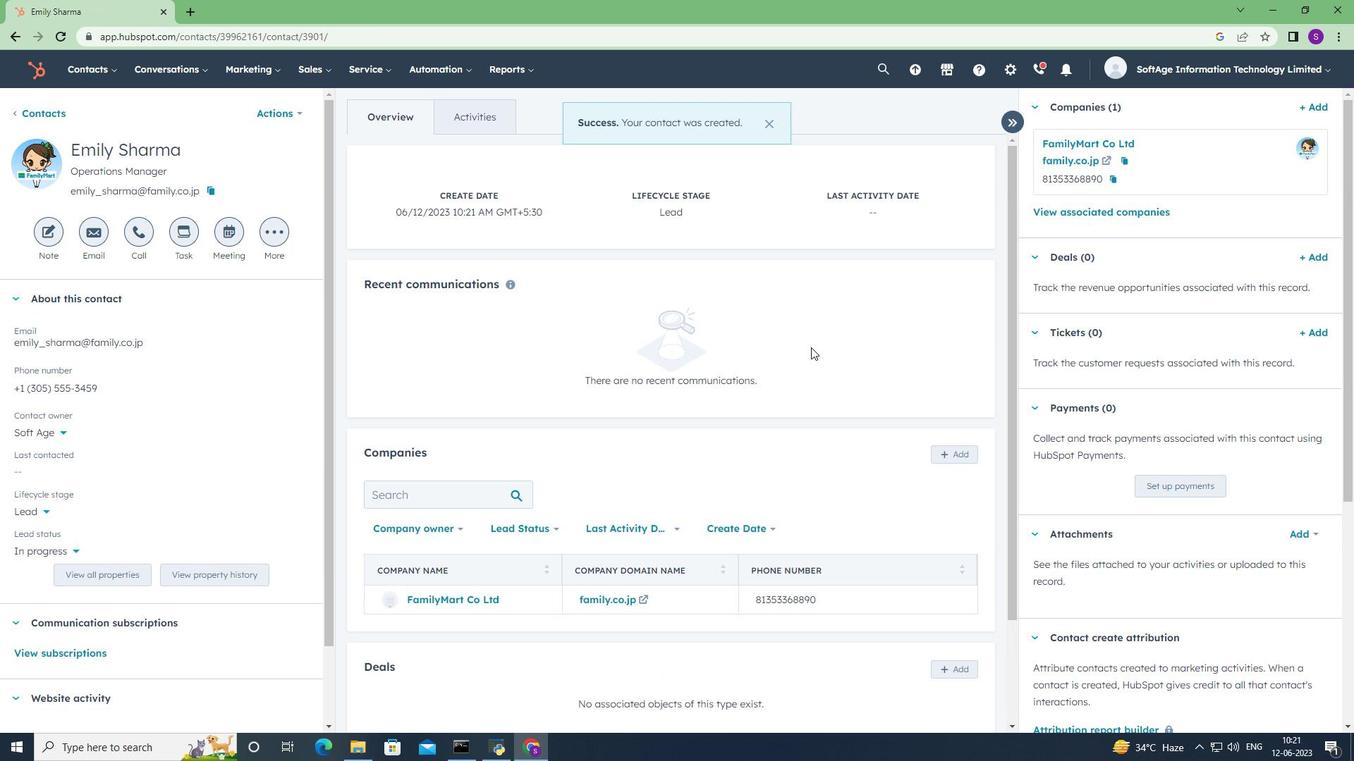 
Action: Mouse scrolled (811, 347) with delta (0, 0)
Screenshot: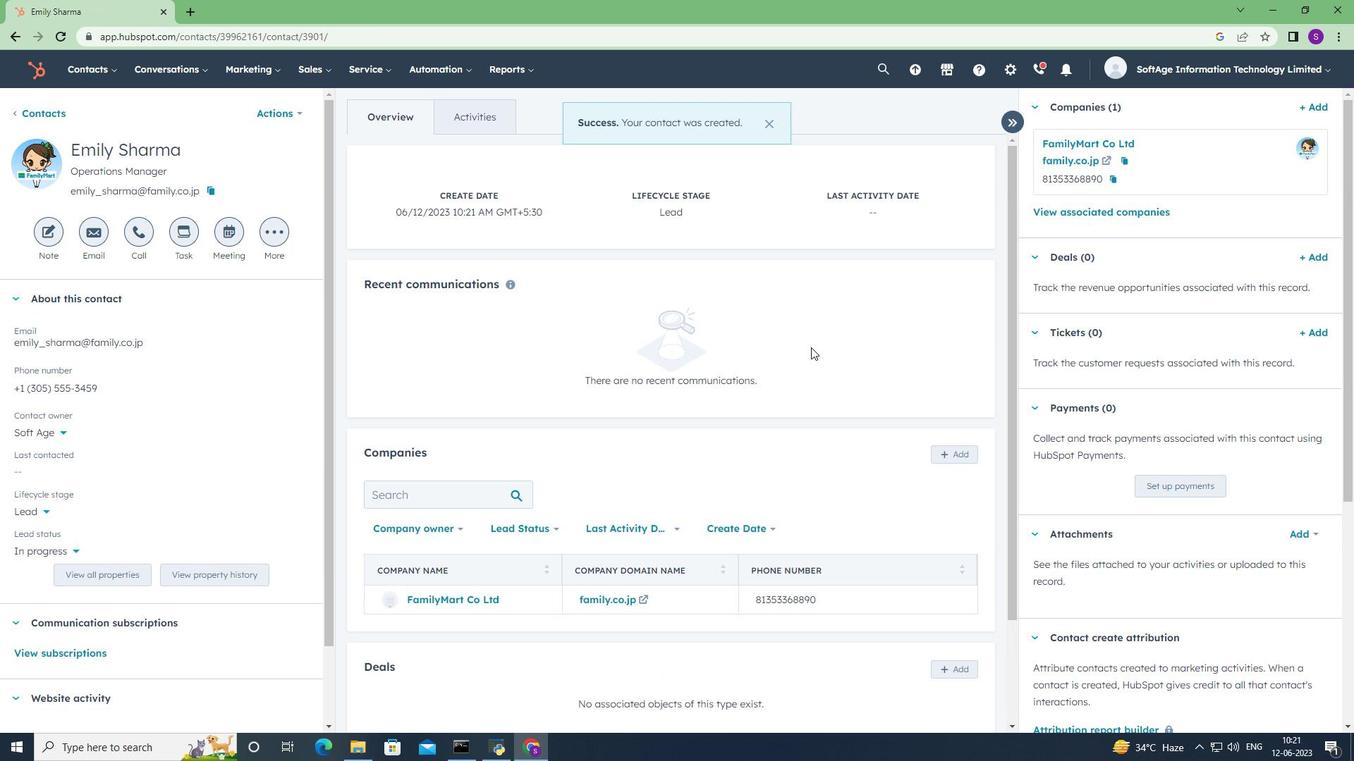 
Action: Mouse scrolled (811, 347) with delta (0, 0)
Screenshot: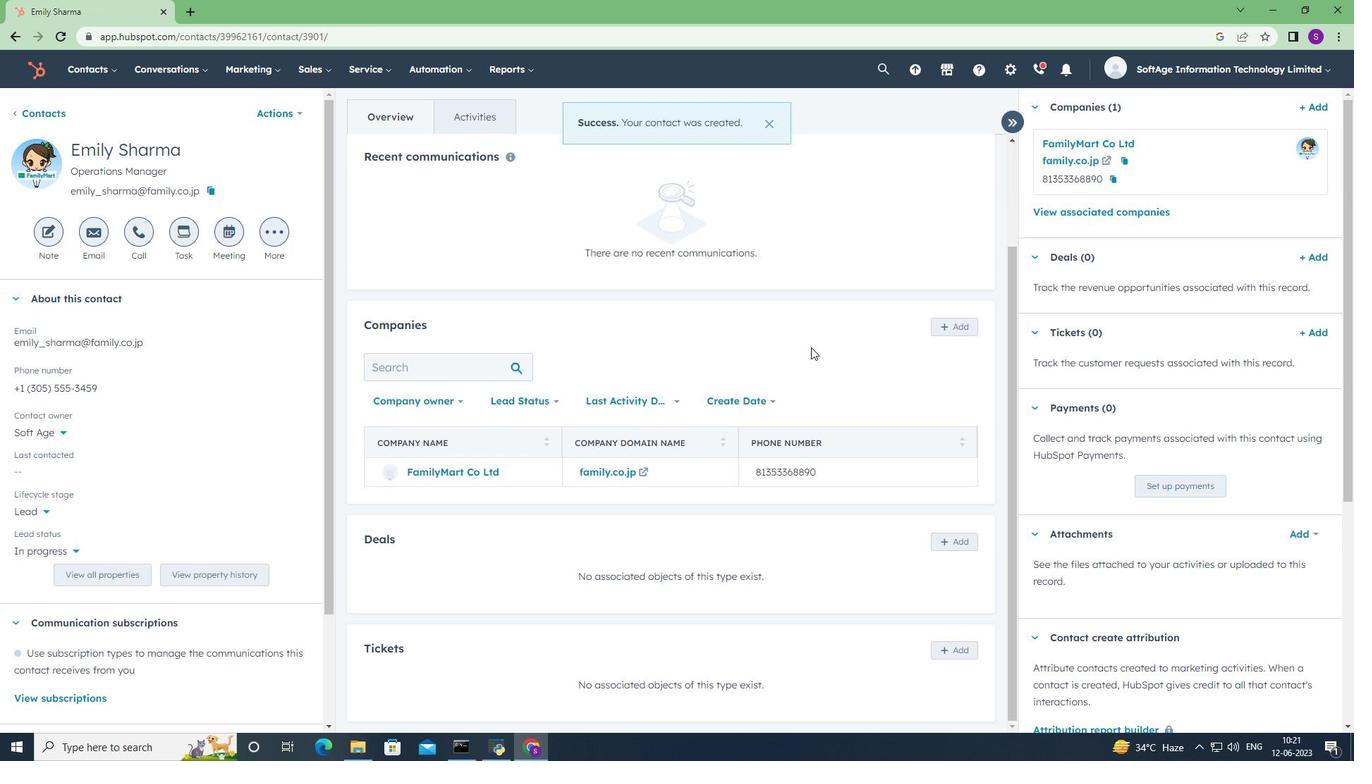 
Action: Mouse scrolled (811, 347) with delta (0, 0)
Screenshot: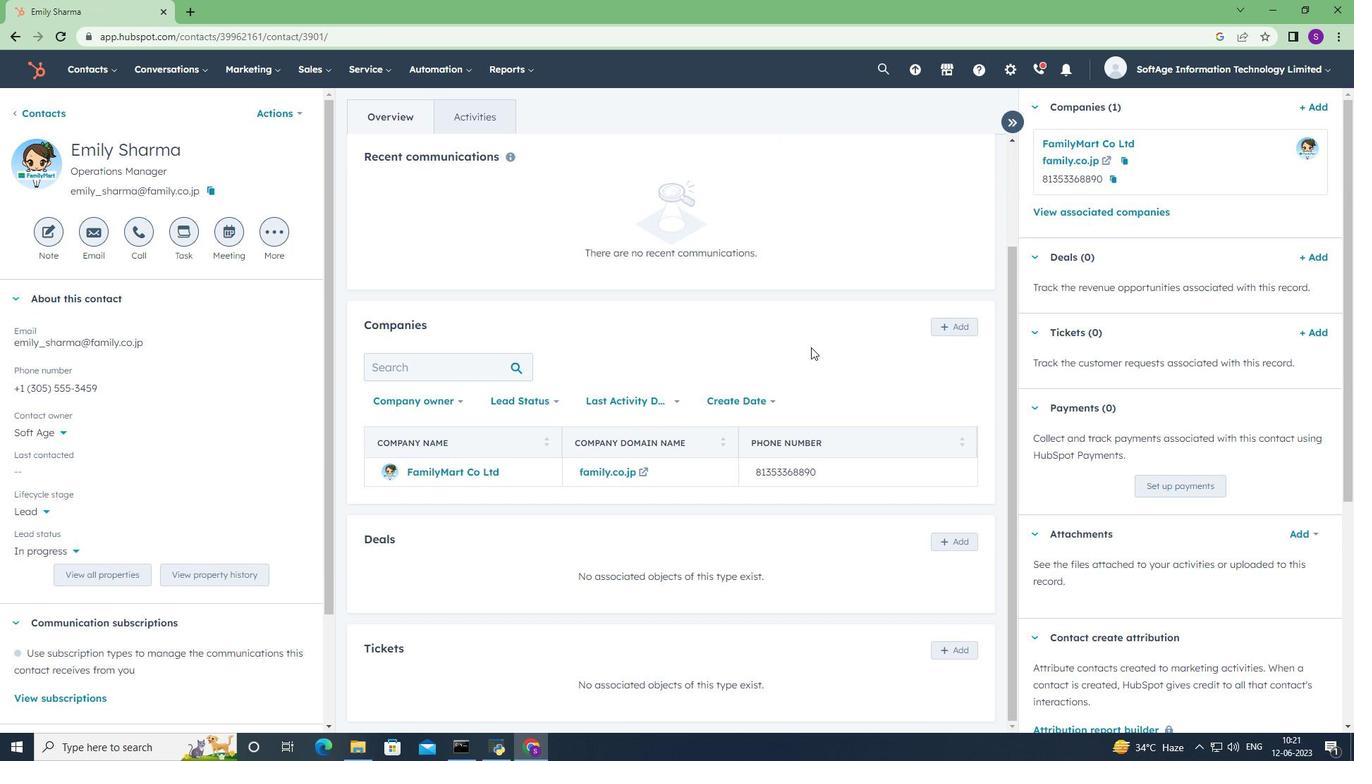 
Action: Mouse scrolled (811, 347) with delta (0, 0)
Screenshot: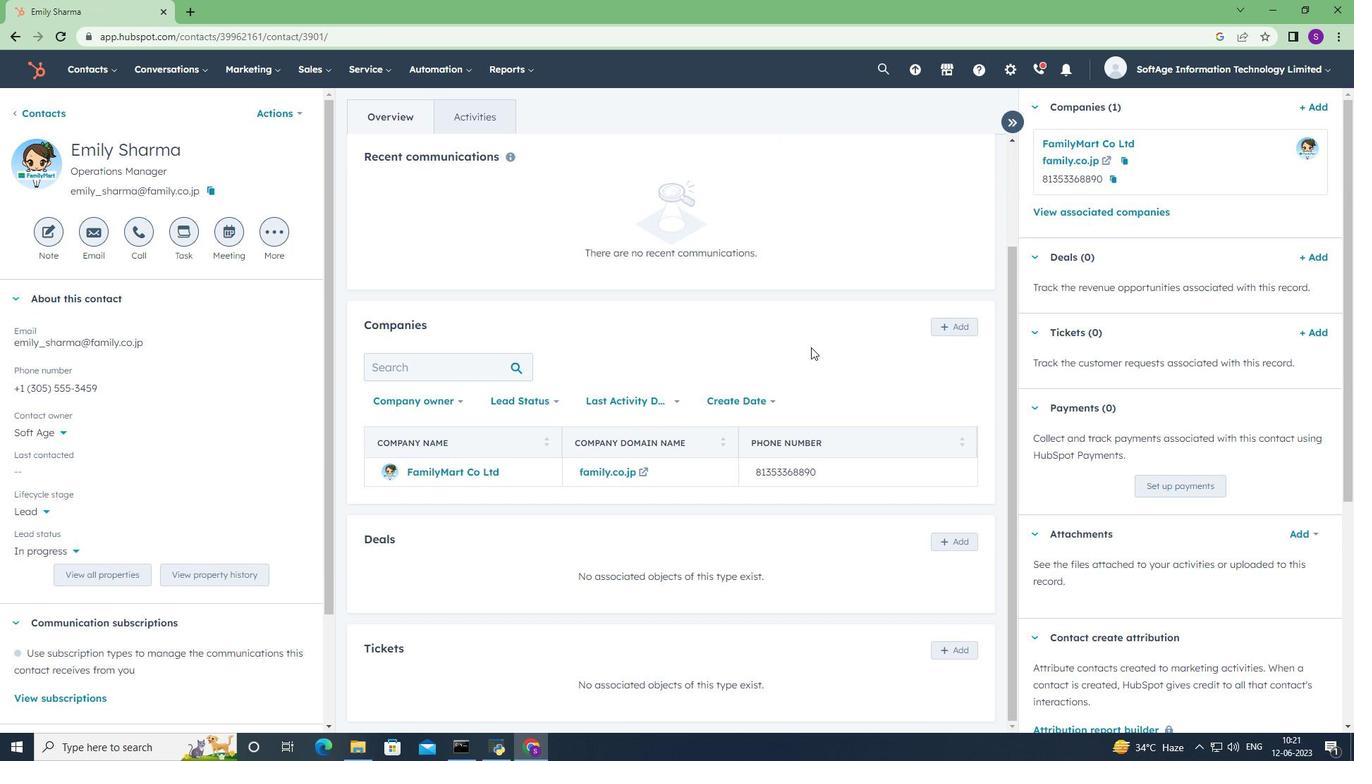 
Action: Mouse scrolled (811, 347) with delta (0, 0)
Screenshot: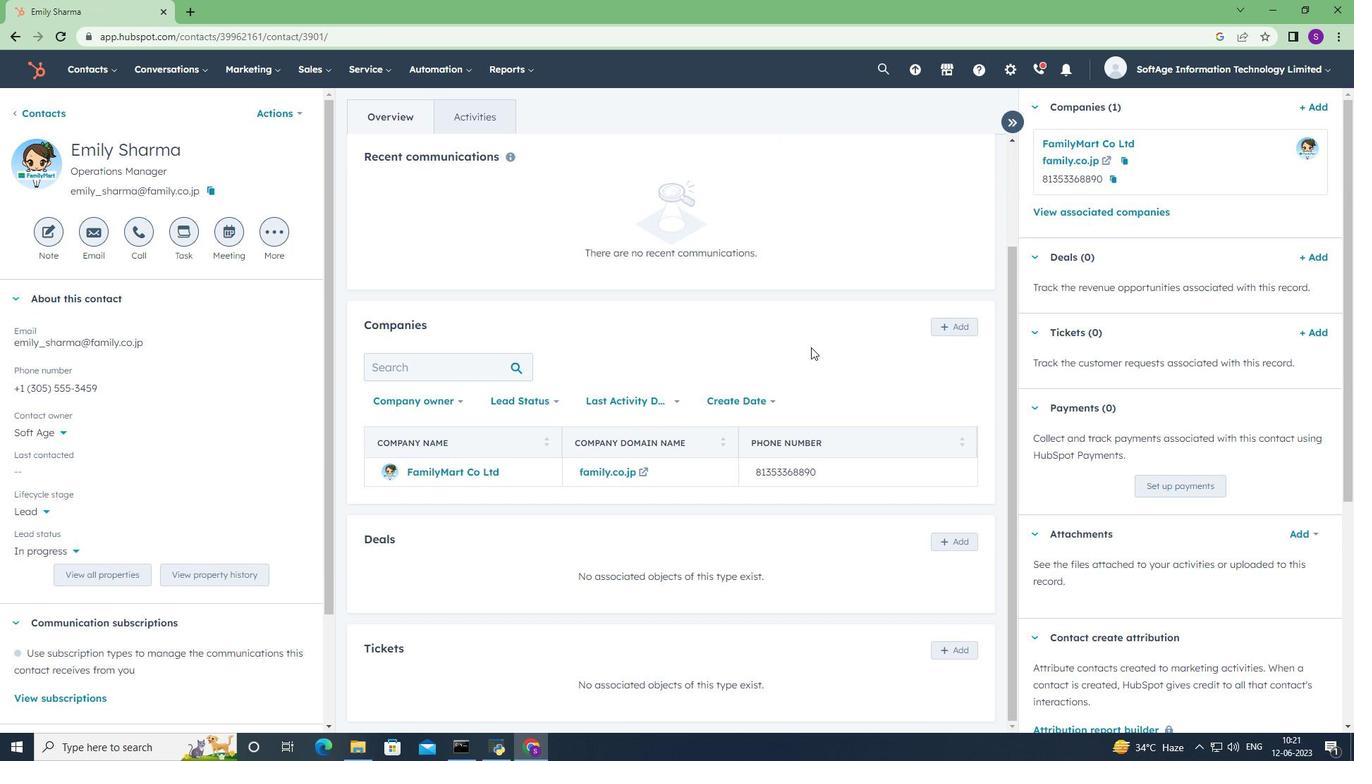
